 Task: Look for space in Ruston, United States from 8th August, 2023 to 15th August, 2023 for 9 adults in price range Rs.10000 to Rs.14000. Place can be shared room with 5 bedrooms having 9 beds and 5 bathrooms. Property type can be house, flat, guest house. Amenities needed are: wifi, TV, free parkinig on premises, gym, breakfast. Booking option can be shelf check-in. Required host language is English.
Action: Mouse moved to (483, 109)
Screenshot: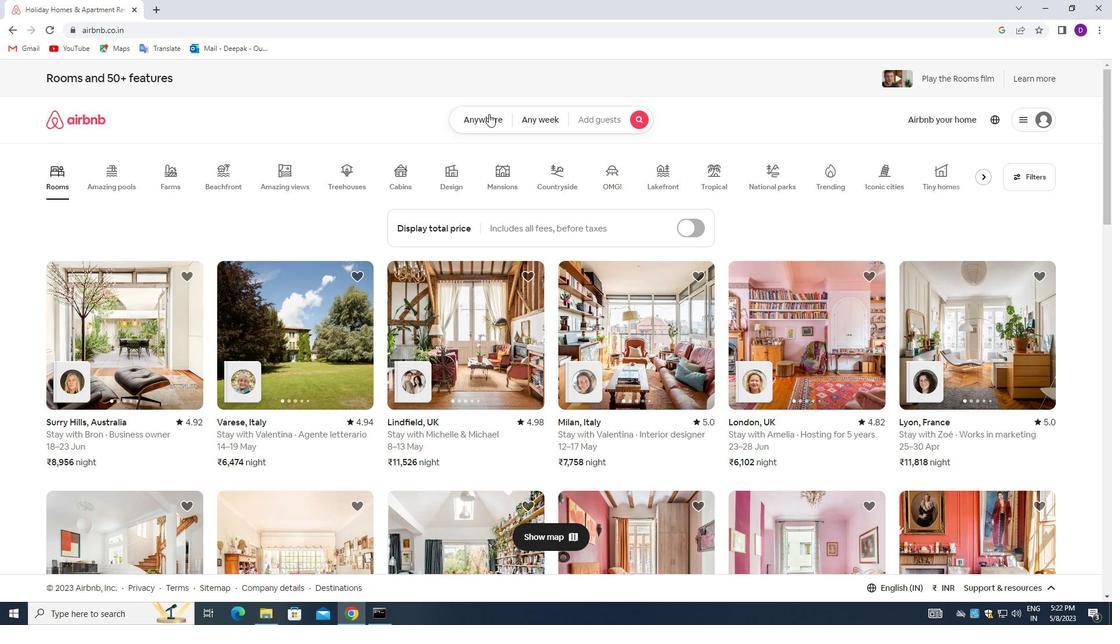 
Action: Mouse pressed left at (483, 109)
Screenshot: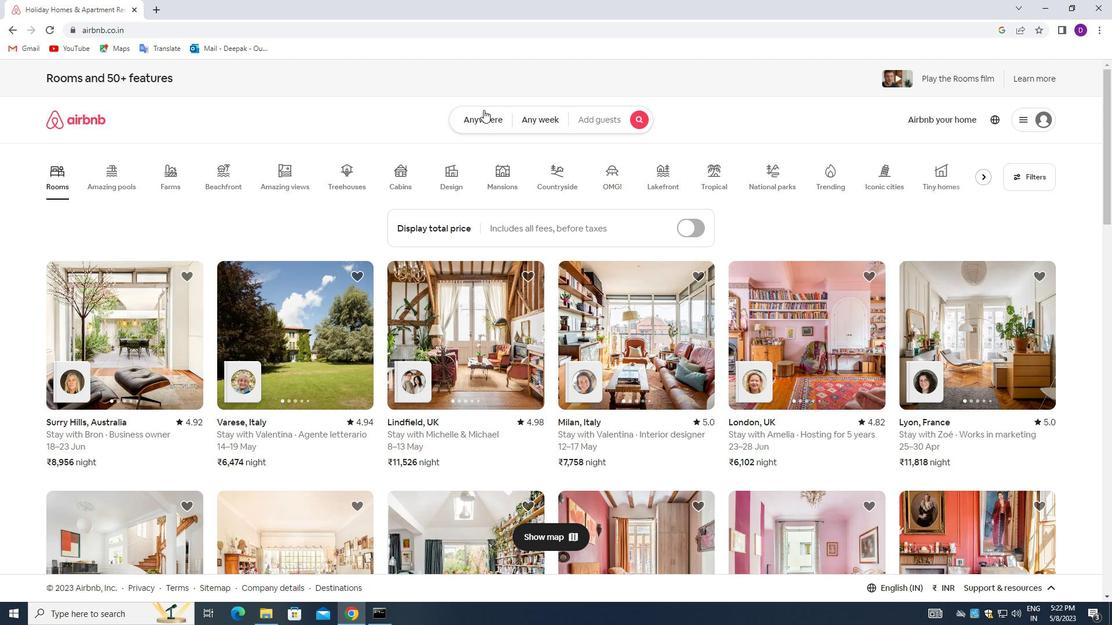 
Action: Mouse moved to (415, 155)
Screenshot: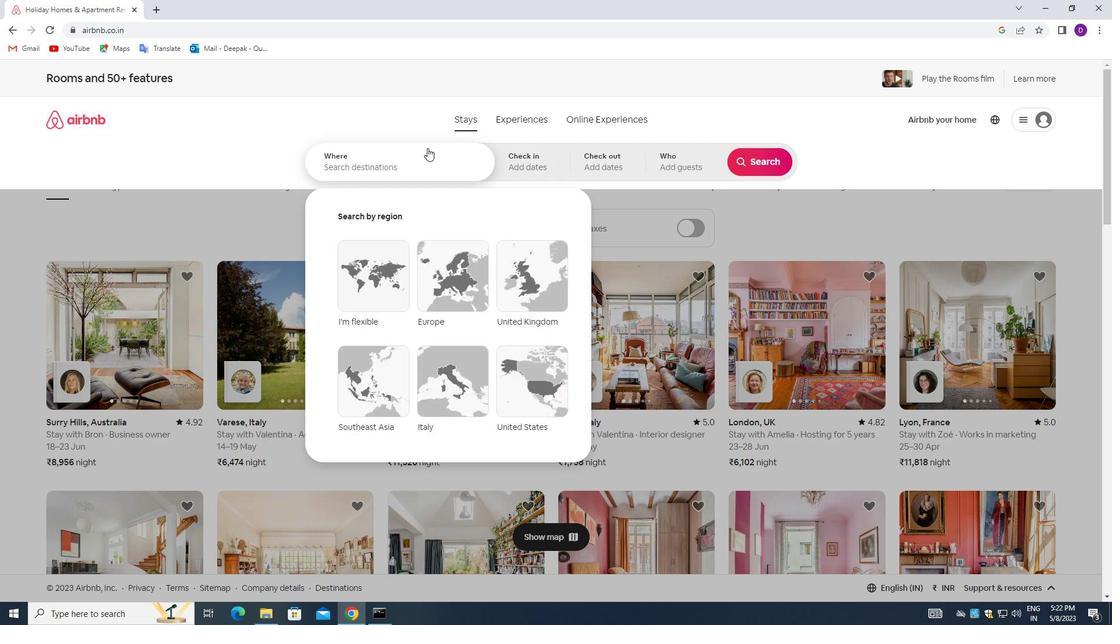 
Action: Mouse pressed left at (415, 155)
Screenshot: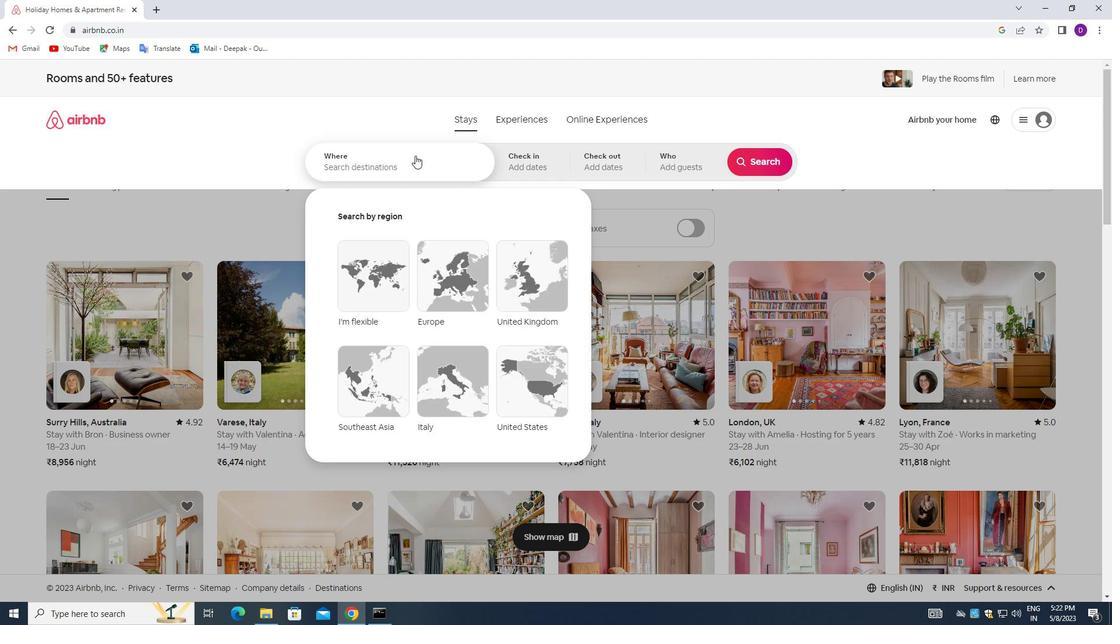 
Action: Mouse moved to (232, 169)
Screenshot: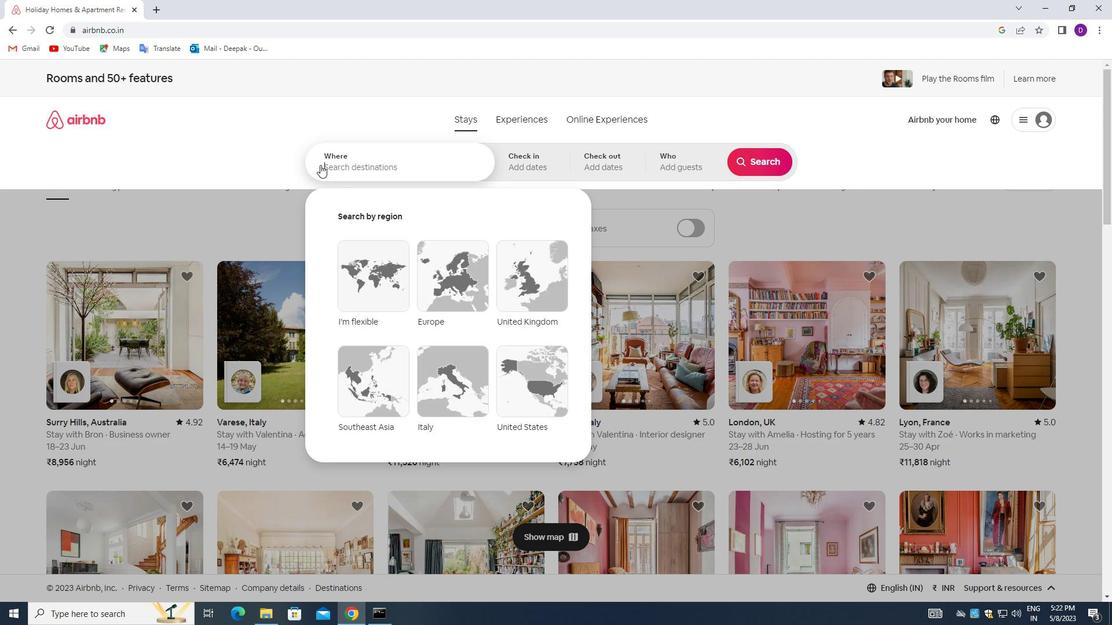 
Action: Key pressed <Key.shift_r>Ruston,<Key.space><Key.shift>UNITED<Key.space><Key.shift_r>STATES<Key.enter>
Screenshot: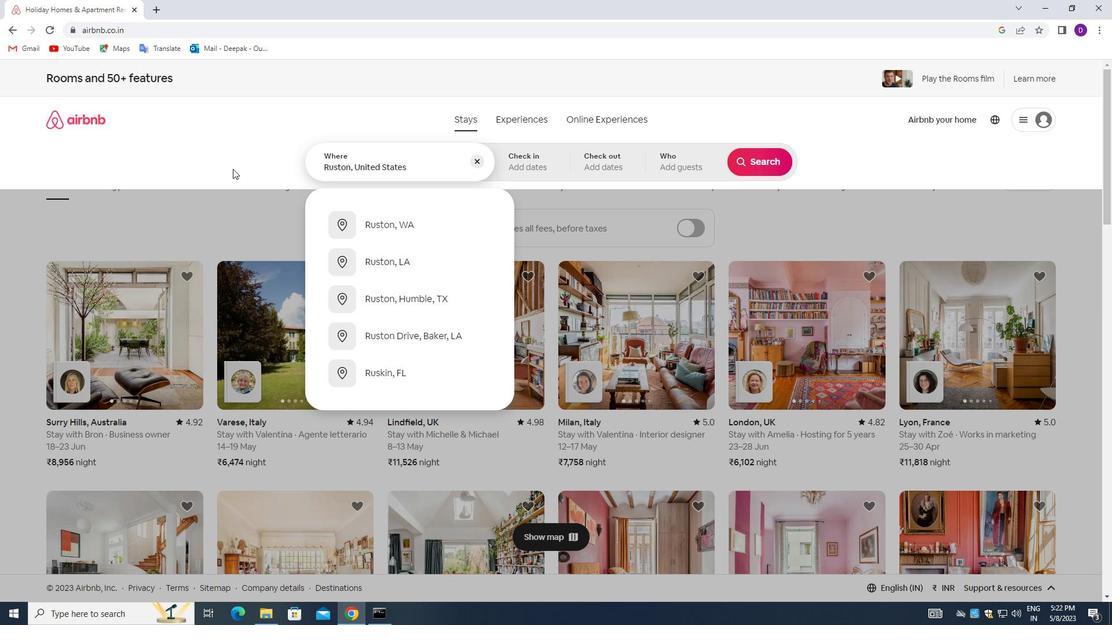 
Action: Mouse moved to (754, 253)
Screenshot: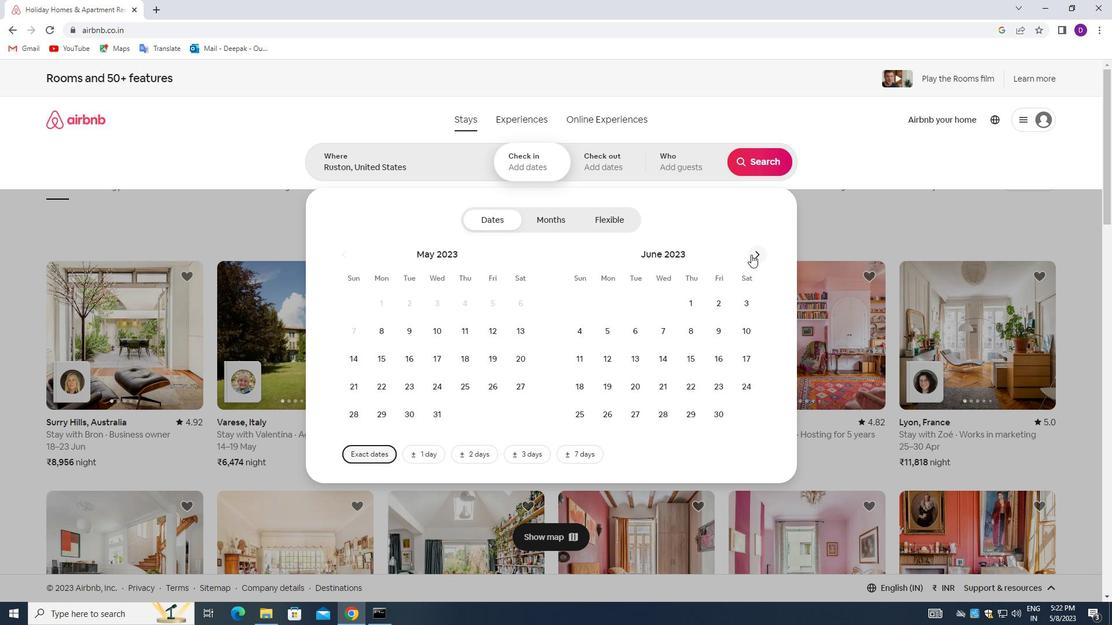 
Action: Mouse pressed left at (754, 253)
Screenshot: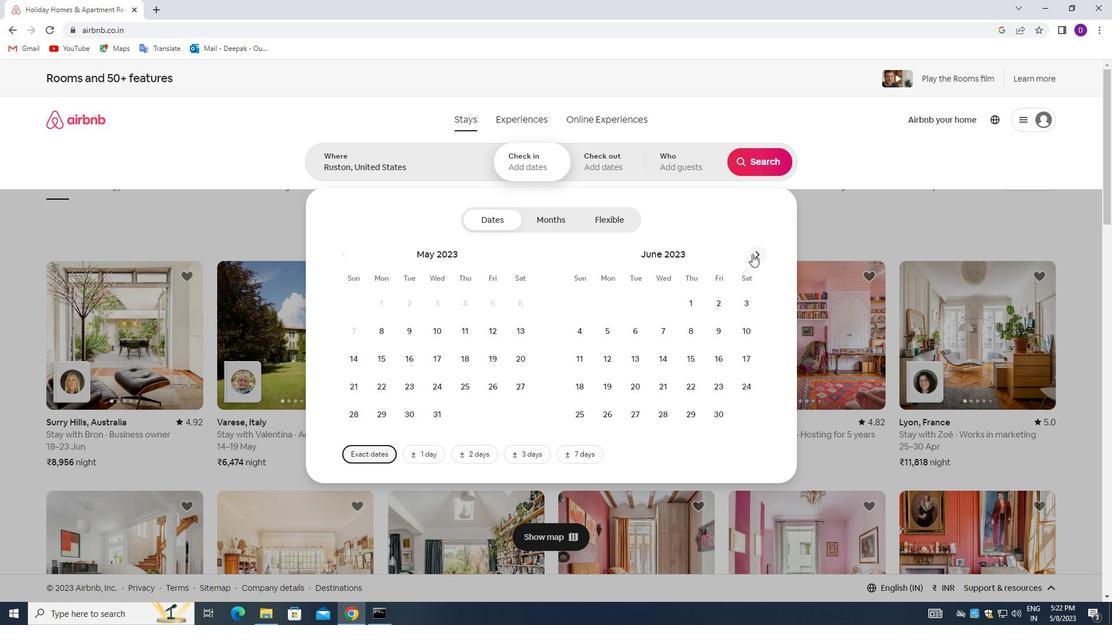 
Action: Mouse pressed left at (754, 253)
Screenshot: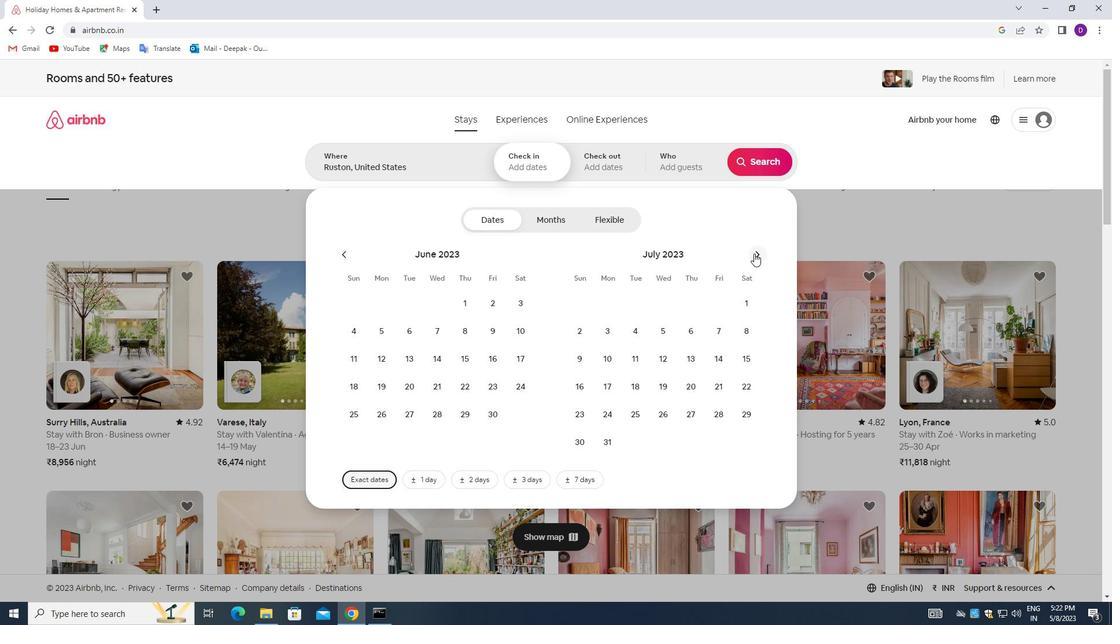
Action: Mouse moved to (643, 329)
Screenshot: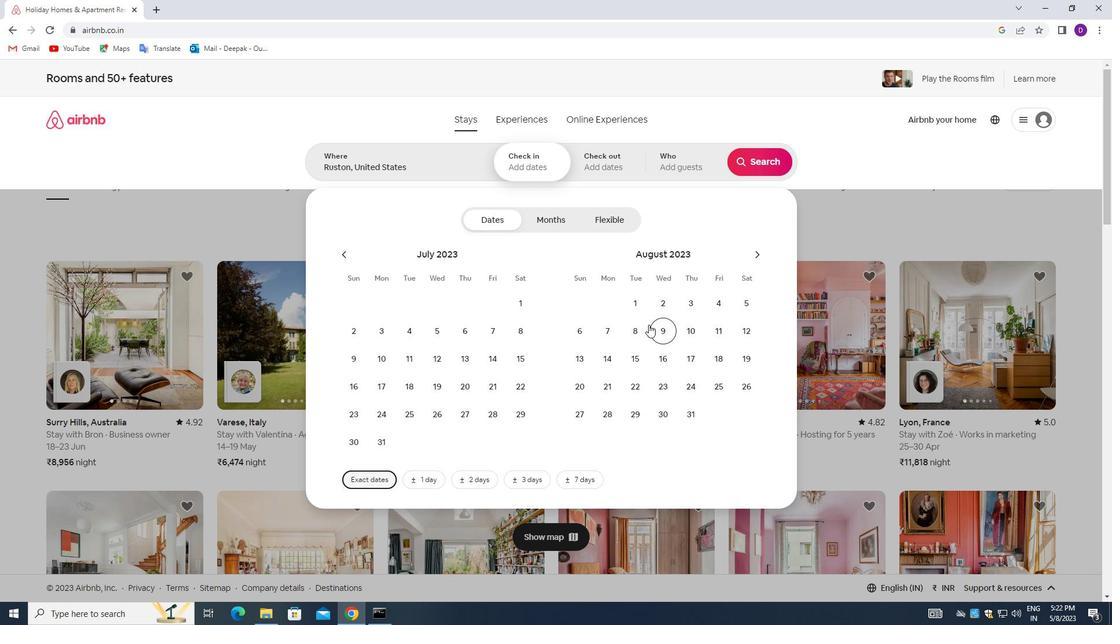 
Action: Mouse pressed left at (643, 329)
Screenshot: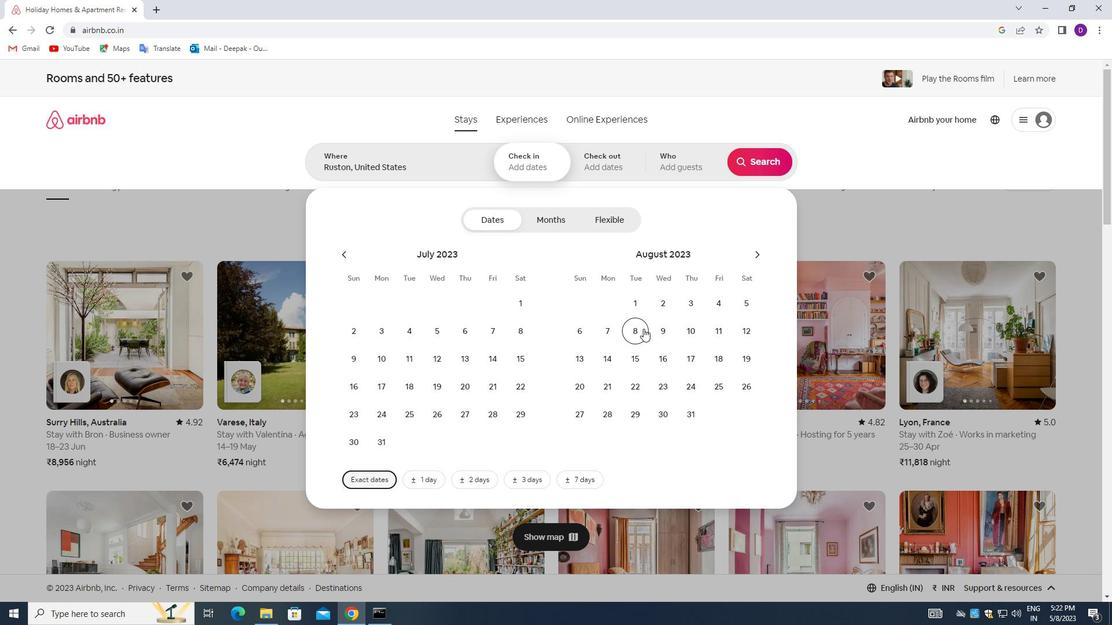 
Action: Mouse moved to (639, 354)
Screenshot: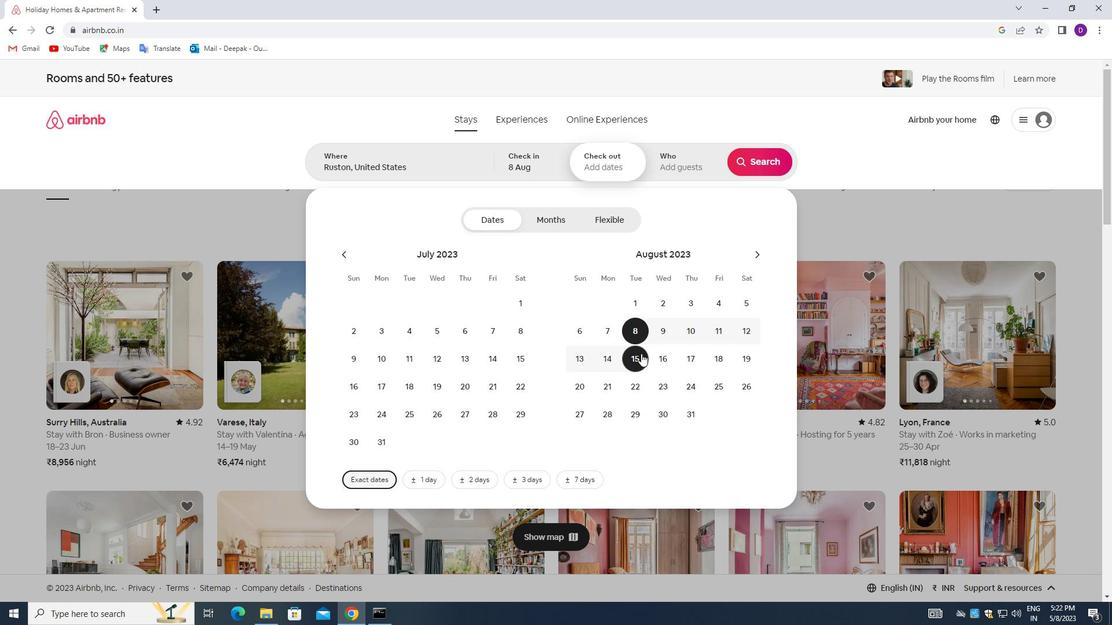 
Action: Mouse pressed left at (639, 354)
Screenshot: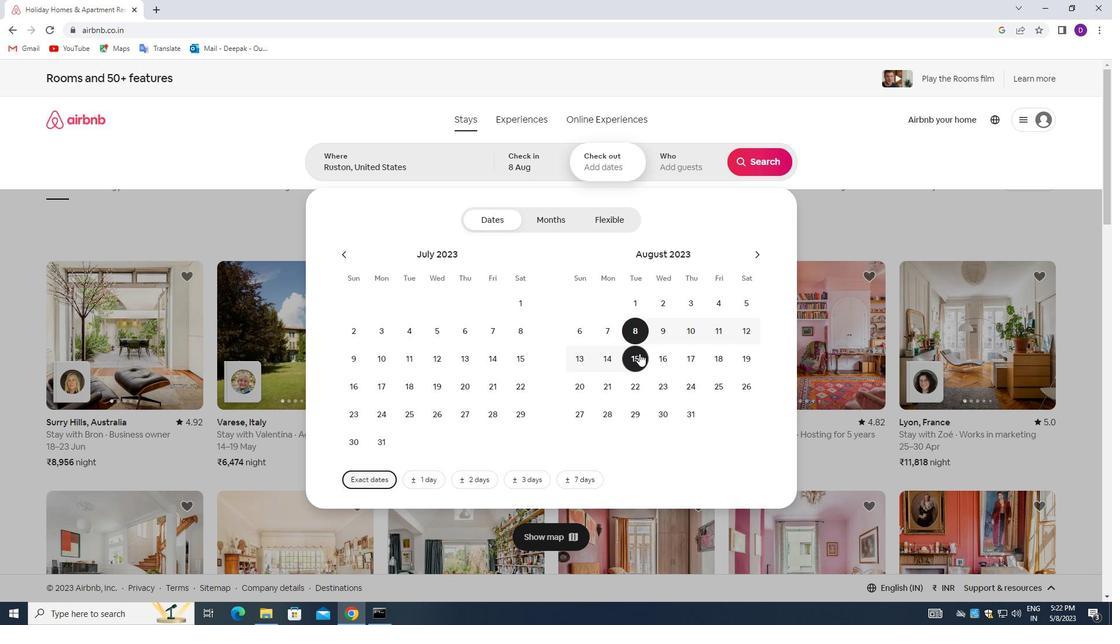 
Action: Mouse moved to (665, 167)
Screenshot: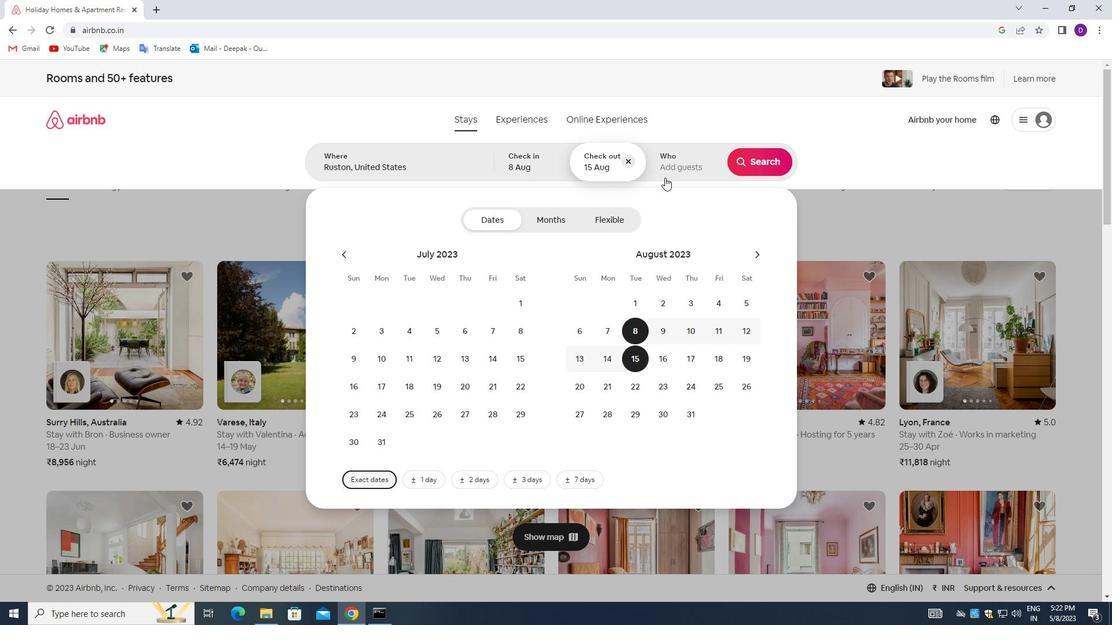 
Action: Mouse pressed left at (665, 167)
Screenshot: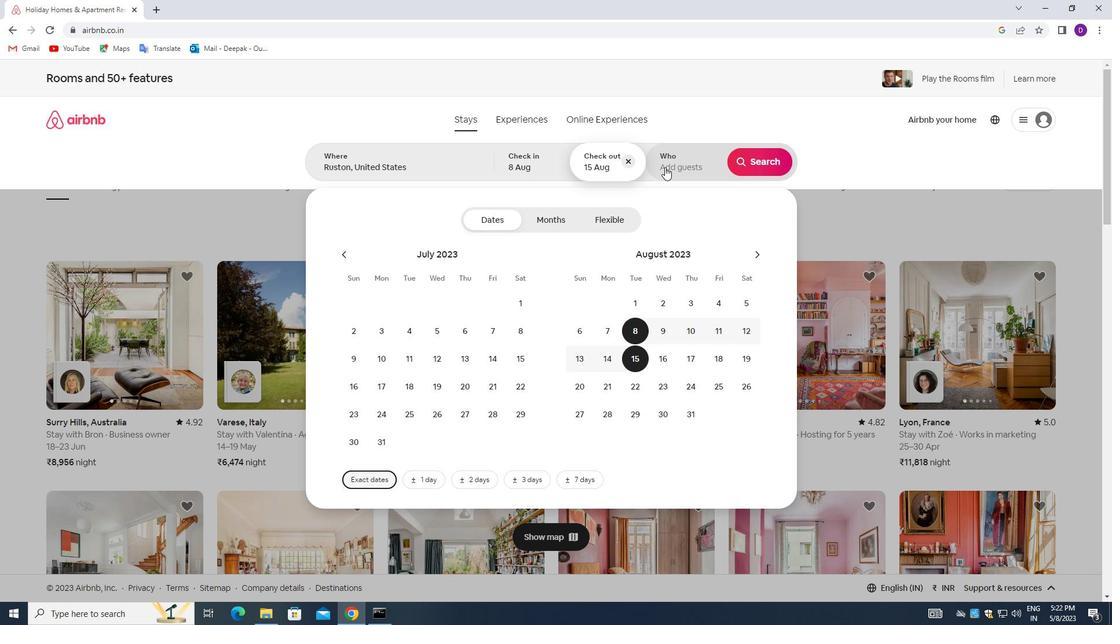 
Action: Mouse moved to (761, 226)
Screenshot: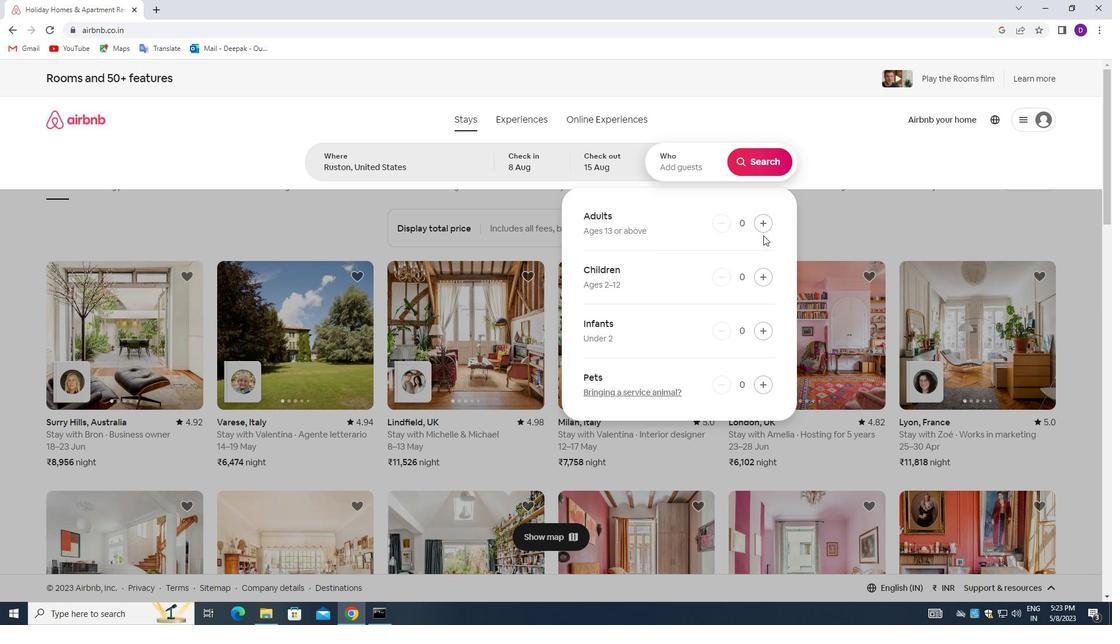 
Action: Mouse pressed left at (761, 226)
Screenshot: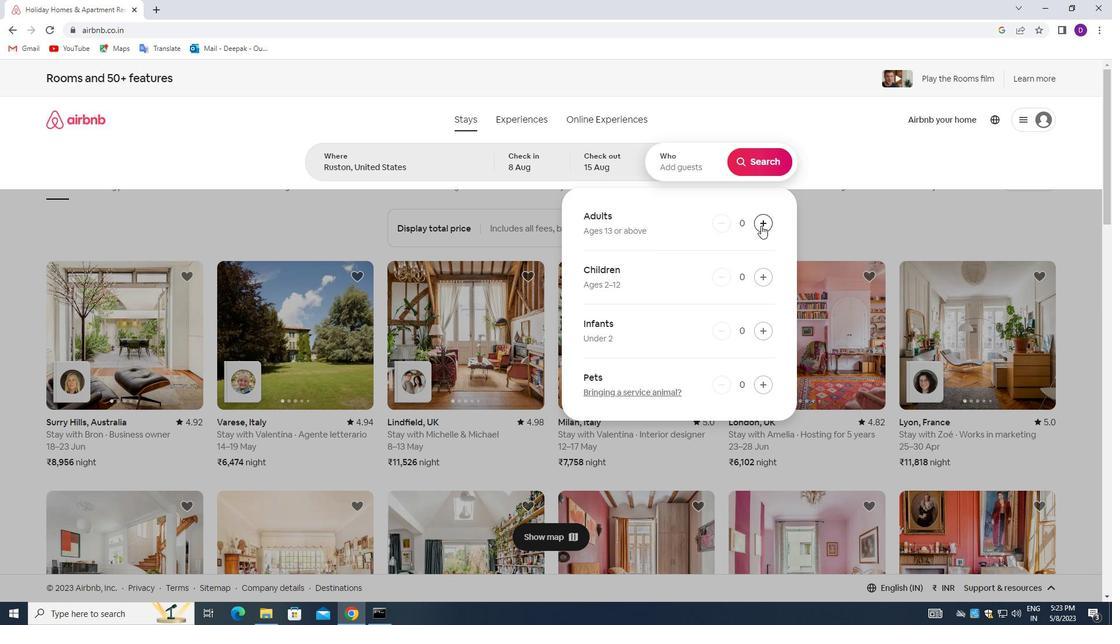 
Action: Mouse pressed left at (761, 226)
Screenshot: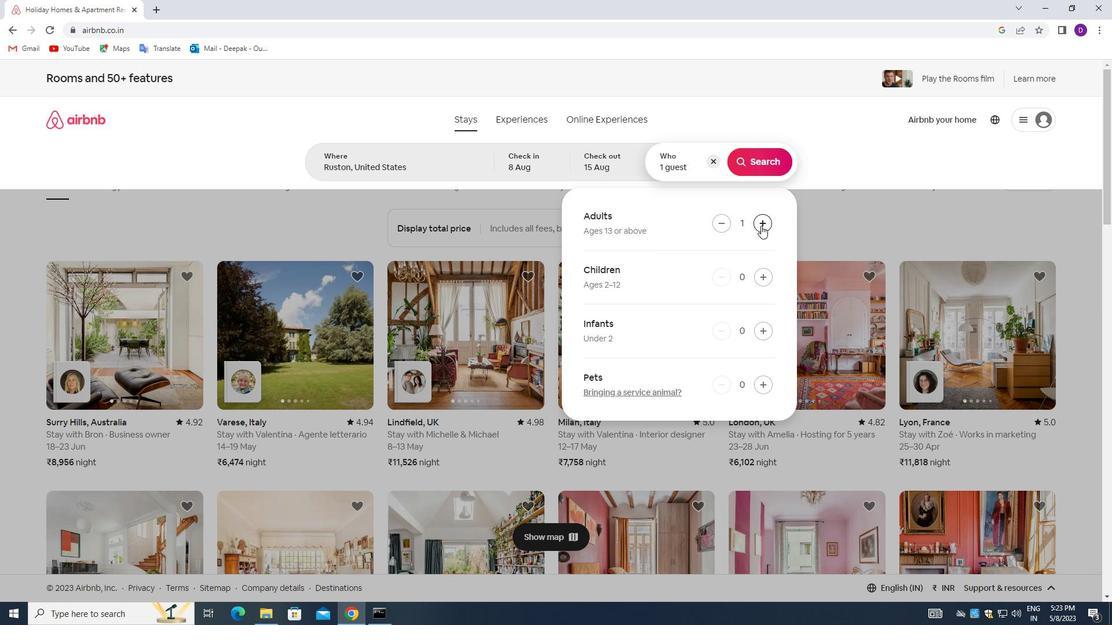 
Action: Mouse pressed left at (761, 226)
Screenshot: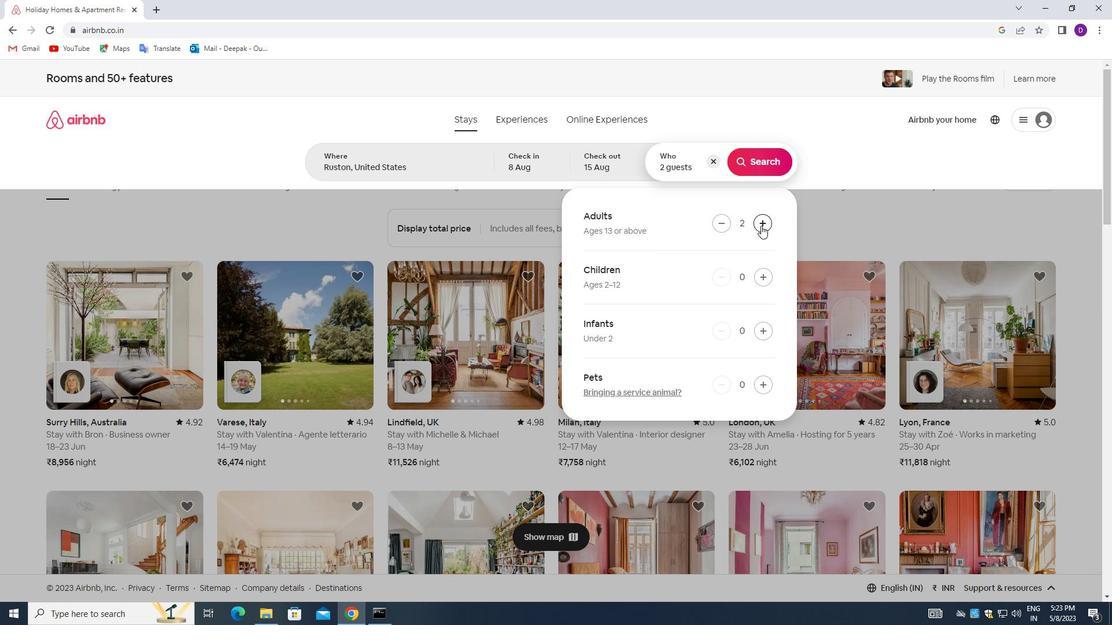 
Action: Mouse pressed left at (761, 226)
Screenshot: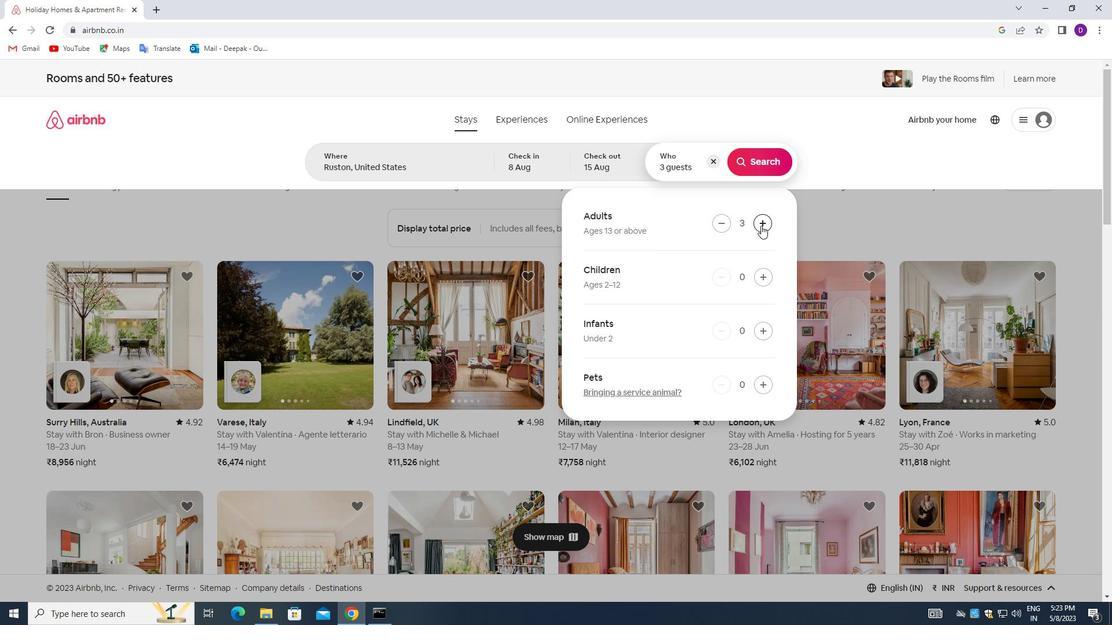 
Action: Mouse pressed left at (761, 226)
Screenshot: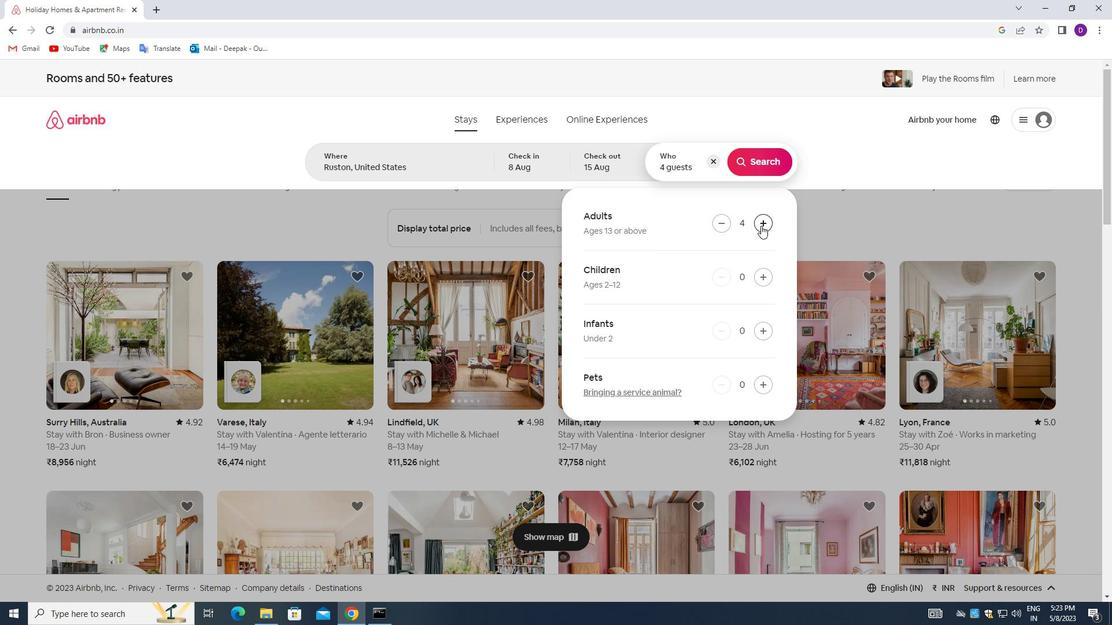 
Action: Mouse pressed left at (761, 226)
Screenshot: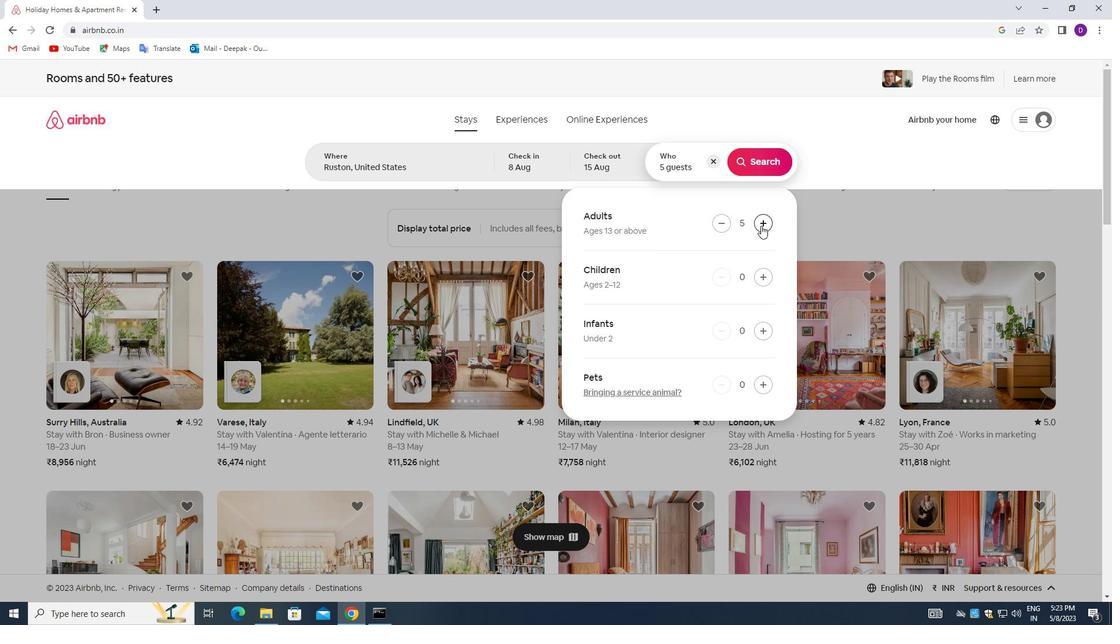 
Action: Mouse pressed left at (761, 226)
Screenshot: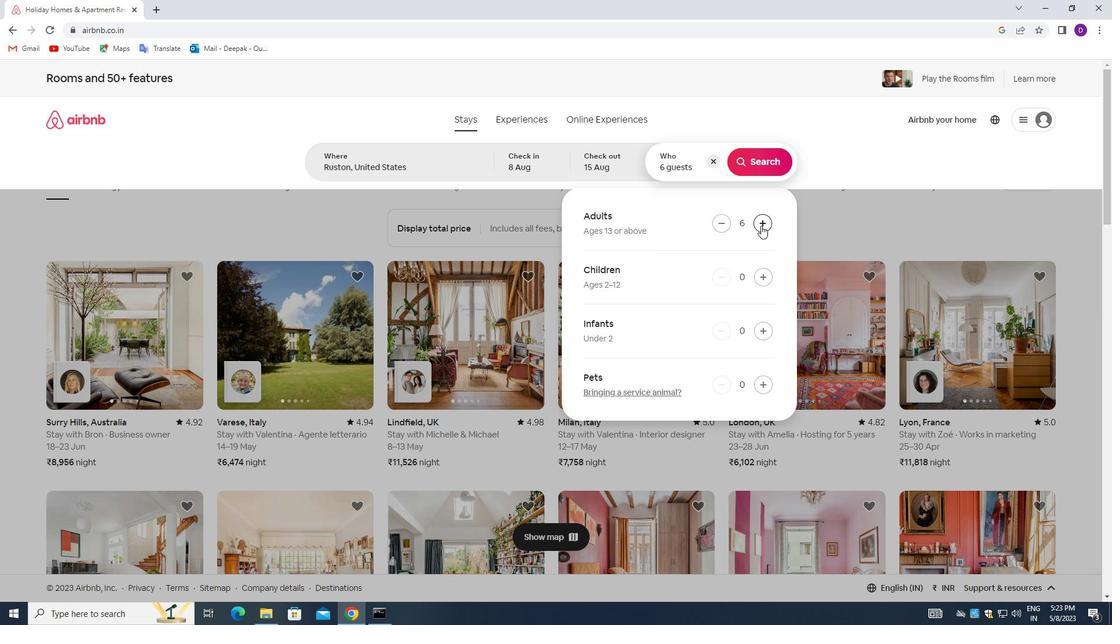 
Action: Mouse pressed left at (761, 226)
Screenshot: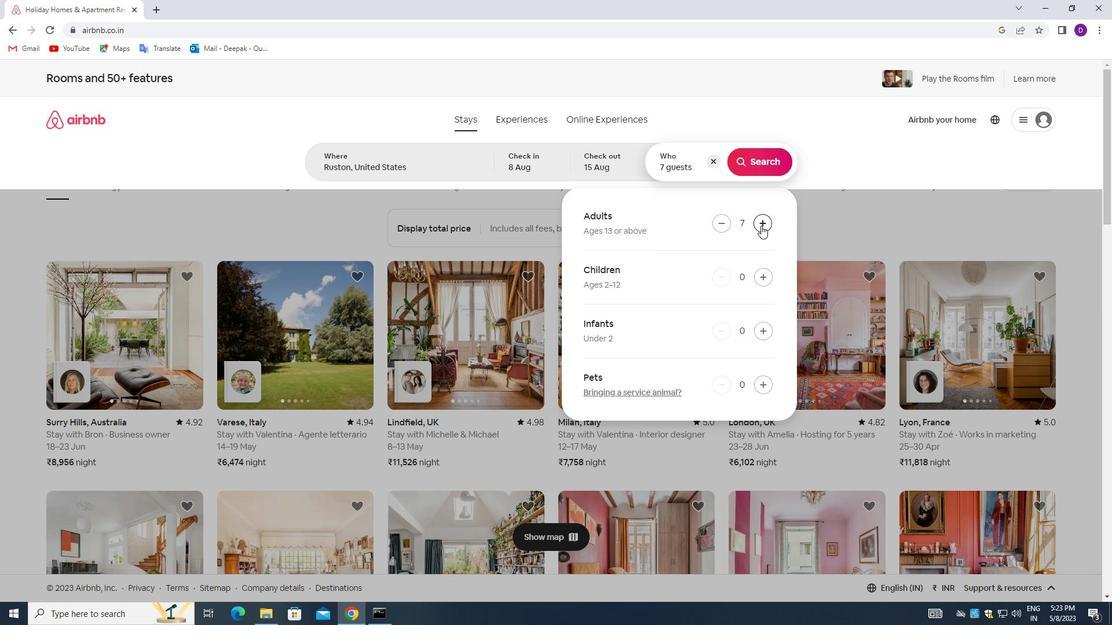 
Action: Mouse pressed left at (761, 226)
Screenshot: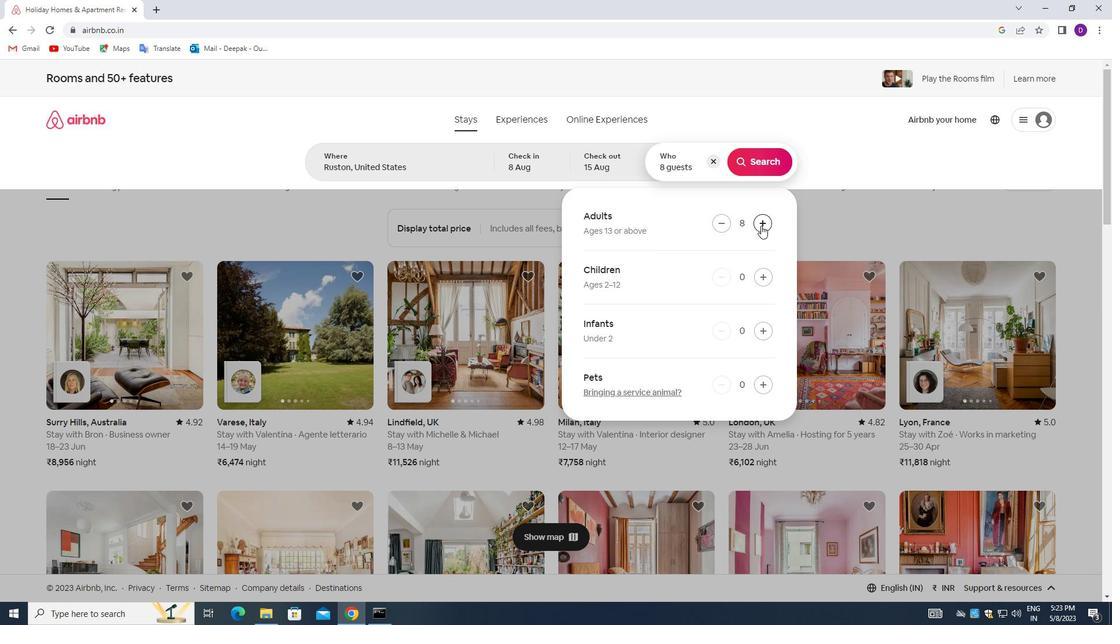 
Action: Mouse moved to (758, 157)
Screenshot: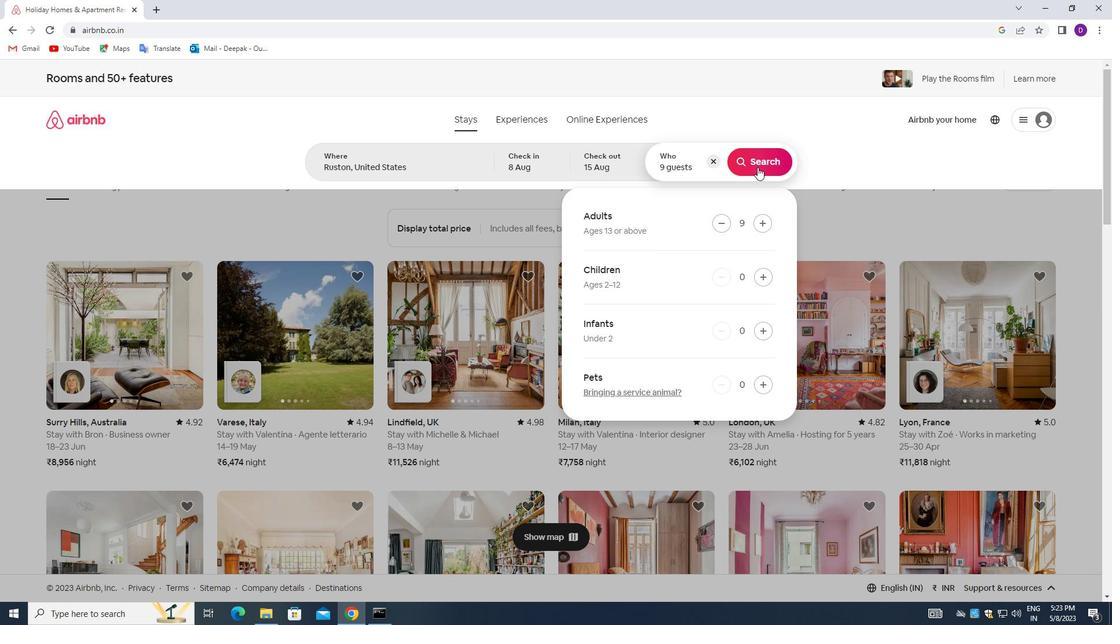
Action: Mouse pressed left at (758, 157)
Screenshot: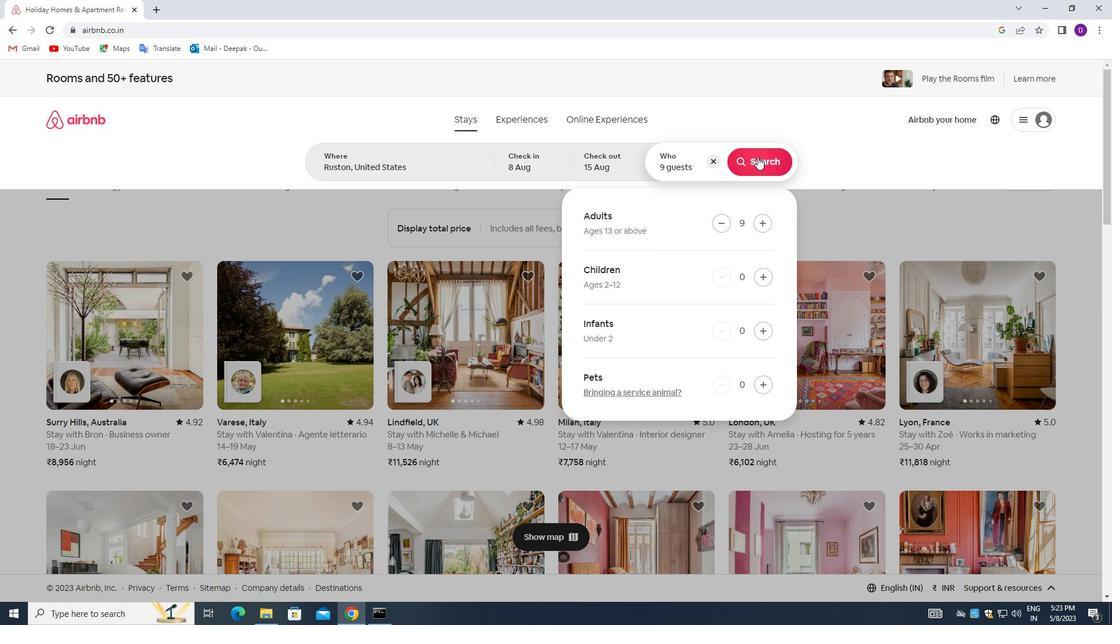 
Action: Mouse moved to (1046, 127)
Screenshot: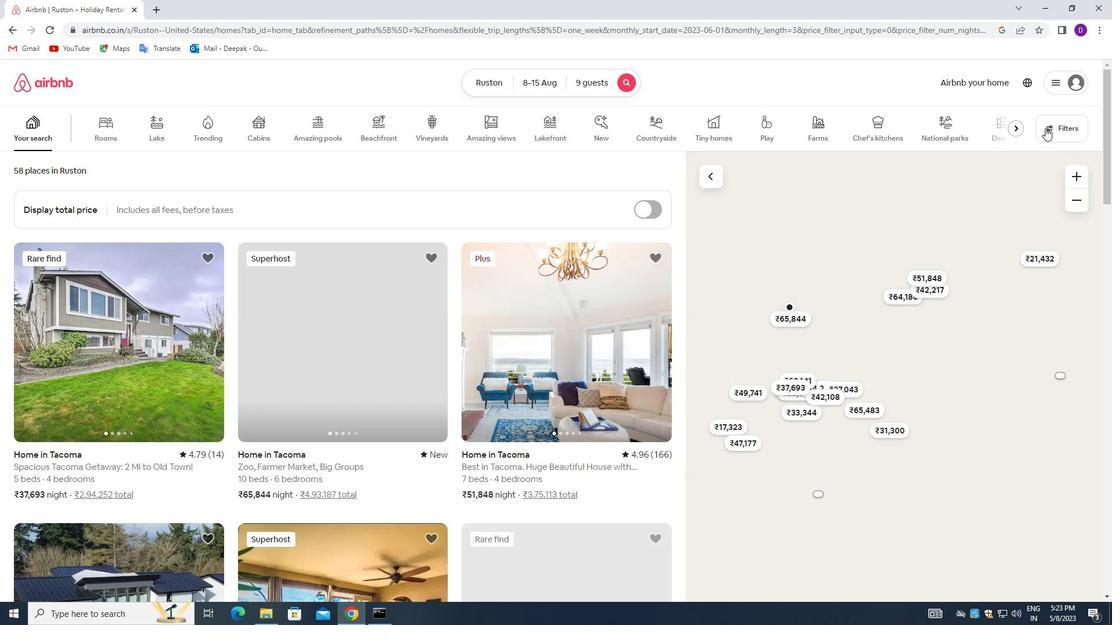 
Action: Mouse pressed left at (1046, 127)
Screenshot: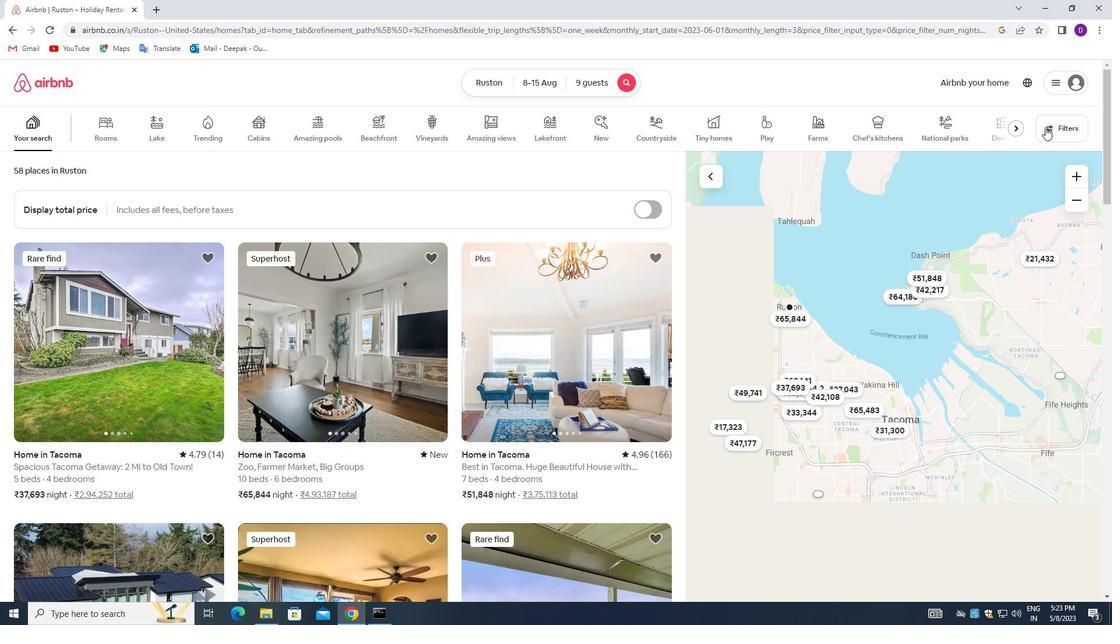 
Action: Mouse moved to (412, 414)
Screenshot: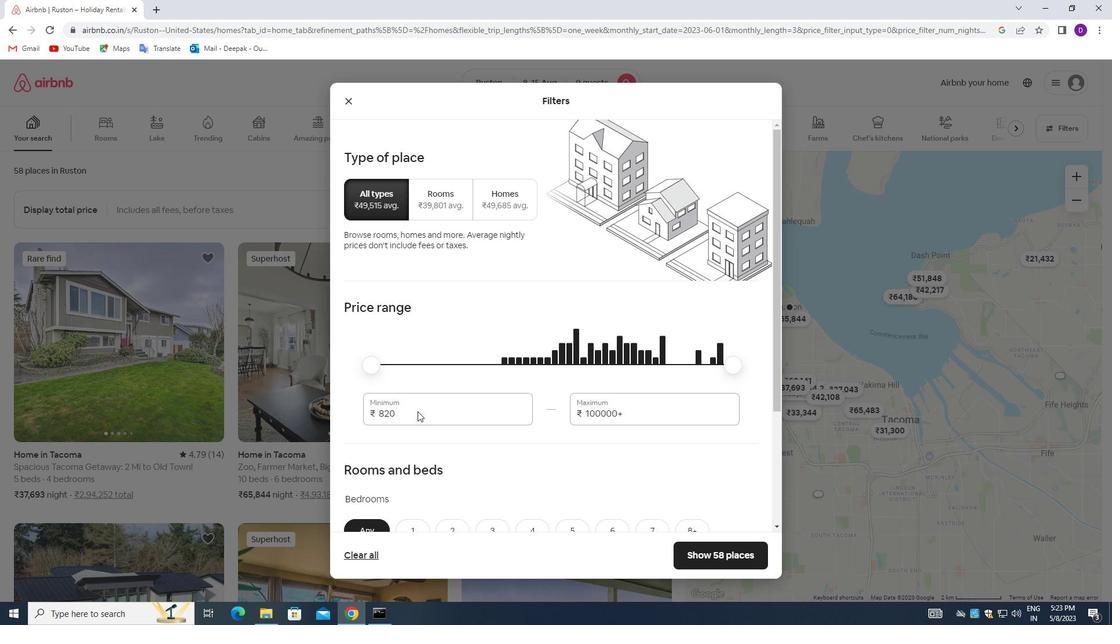 
Action: Mouse pressed left at (412, 414)
Screenshot: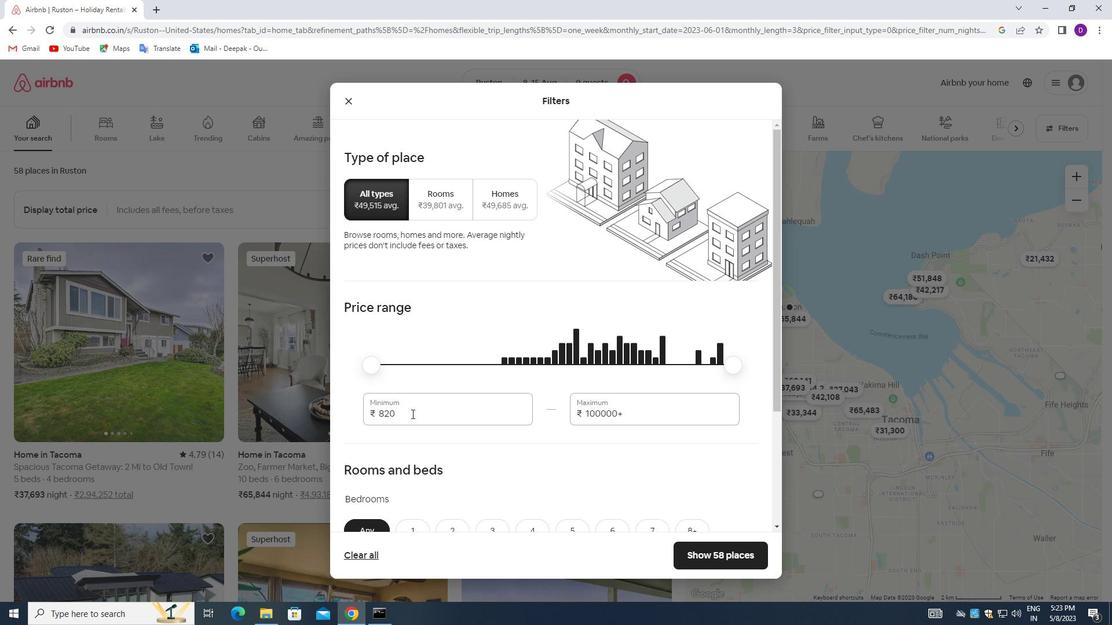 
Action: Mouse pressed left at (412, 414)
Screenshot: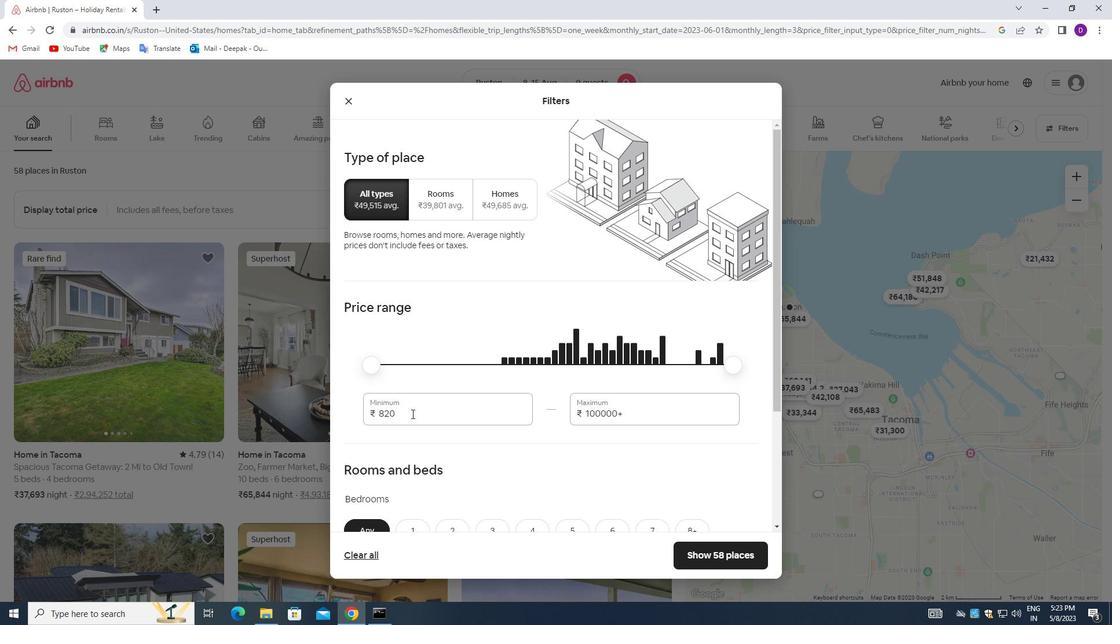 
Action: Mouse moved to (402, 329)
Screenshot: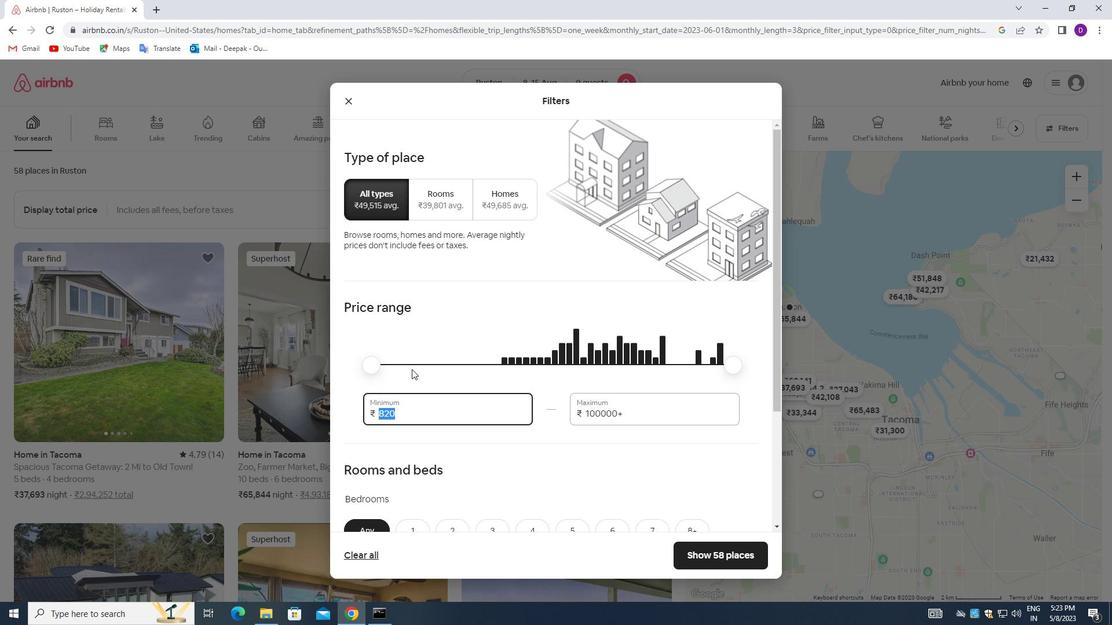 
Action: Key pressed 10000<Key.tab>14000
Screenshot: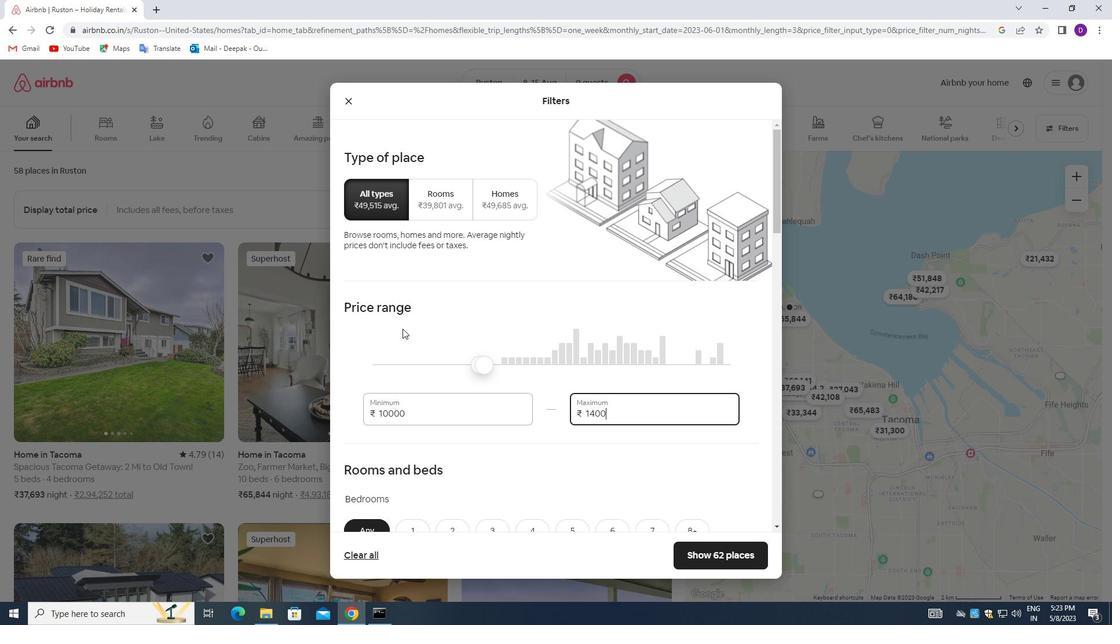 
Action: Mouse moved to (484, 394)
Screenshot: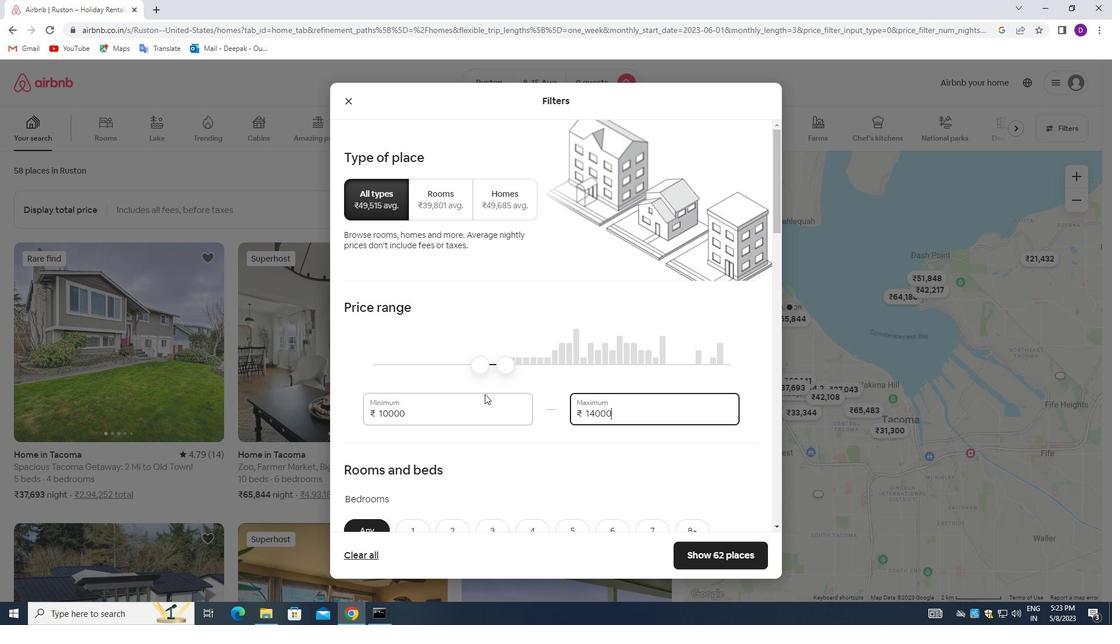 
Action: Mouse scrolled (484, 393) with delta (0, 0)
Screenshot: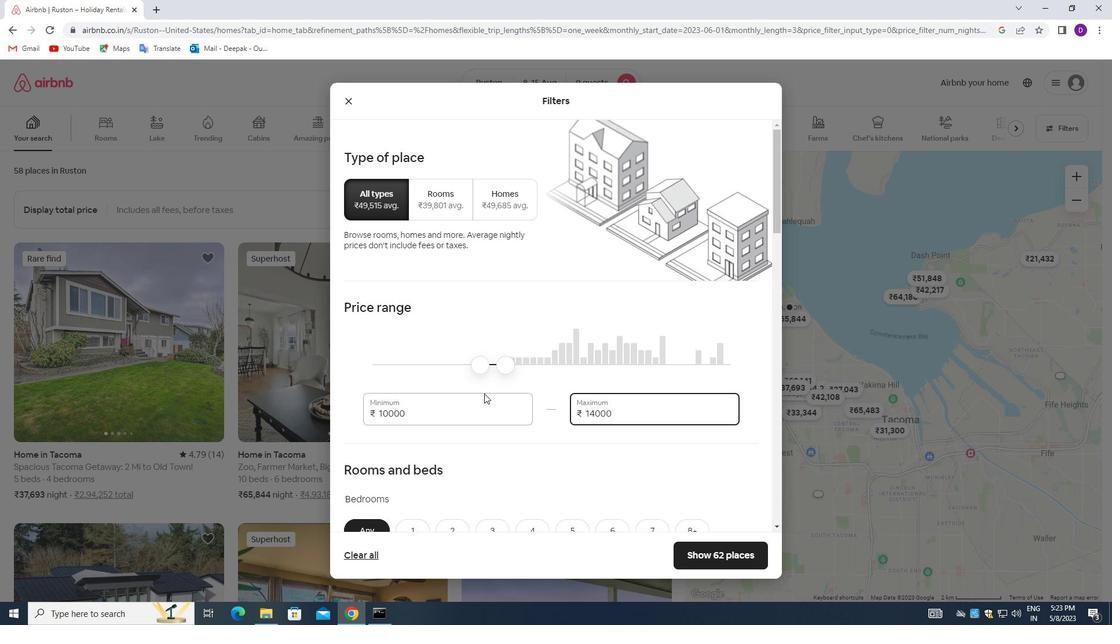 
Action: Mouse scrolled (484, 393) with delta (0, 0)
Screenshot: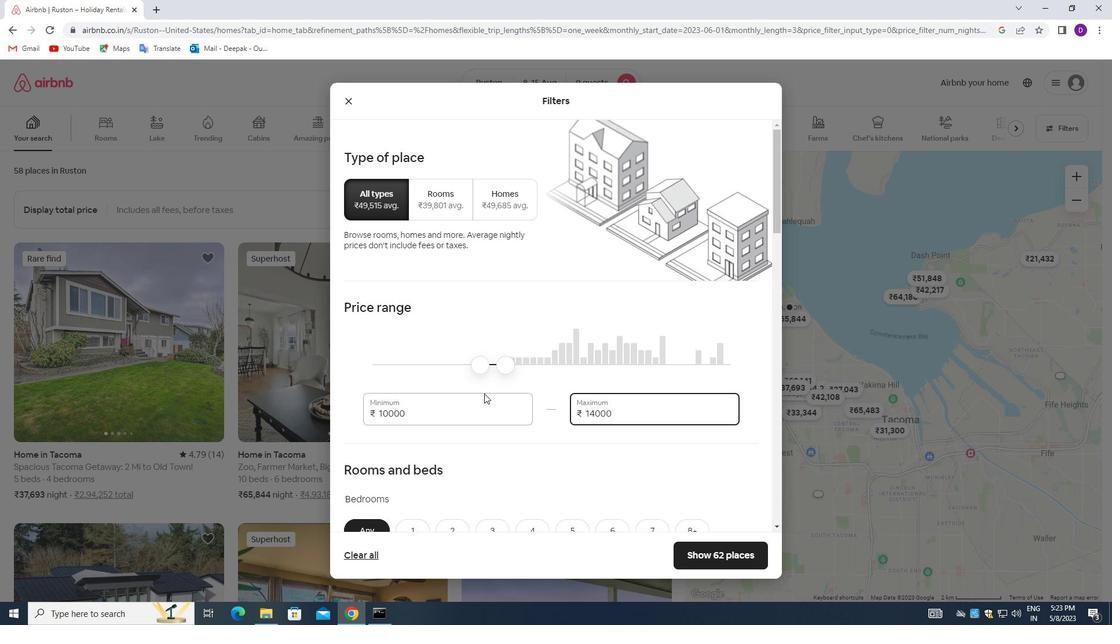 
Action: Mouse scrolled (484, 393) with delta (0, 0)
Screenshot: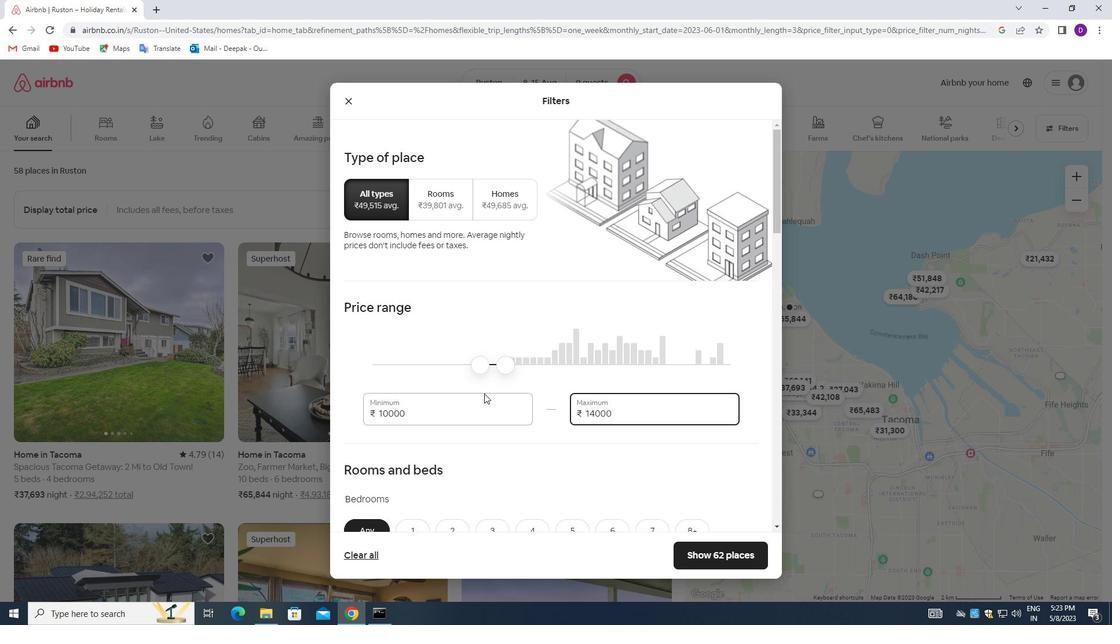 
Action: Mouse scrolled (484, 393) with delta (0, 0)
Screenshot: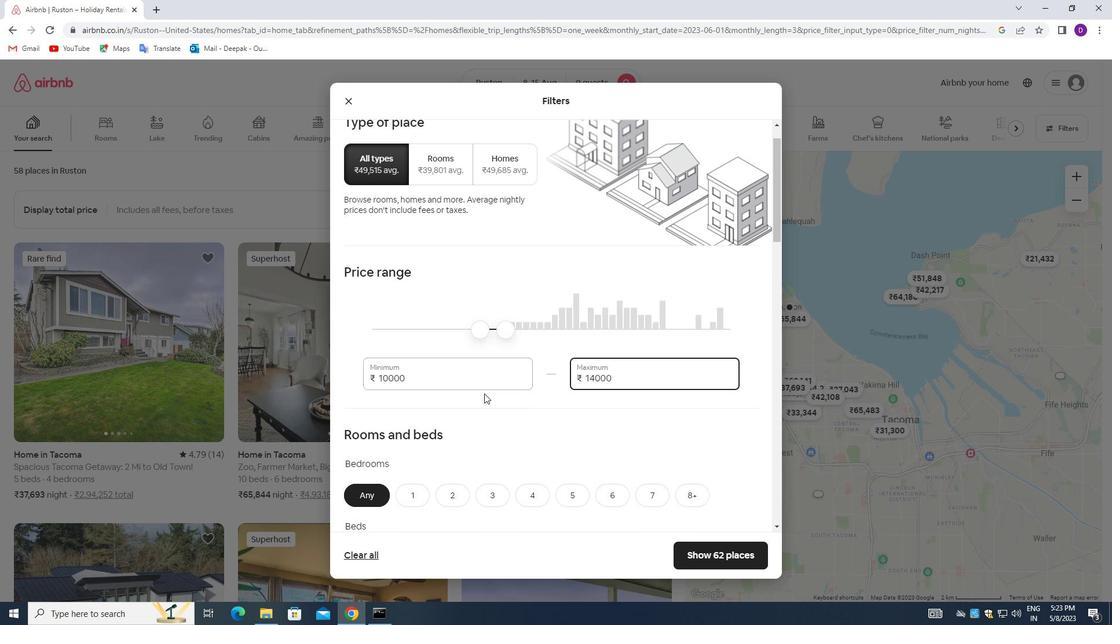 
Action: Mouse moved to (572, 305)
Screenshot: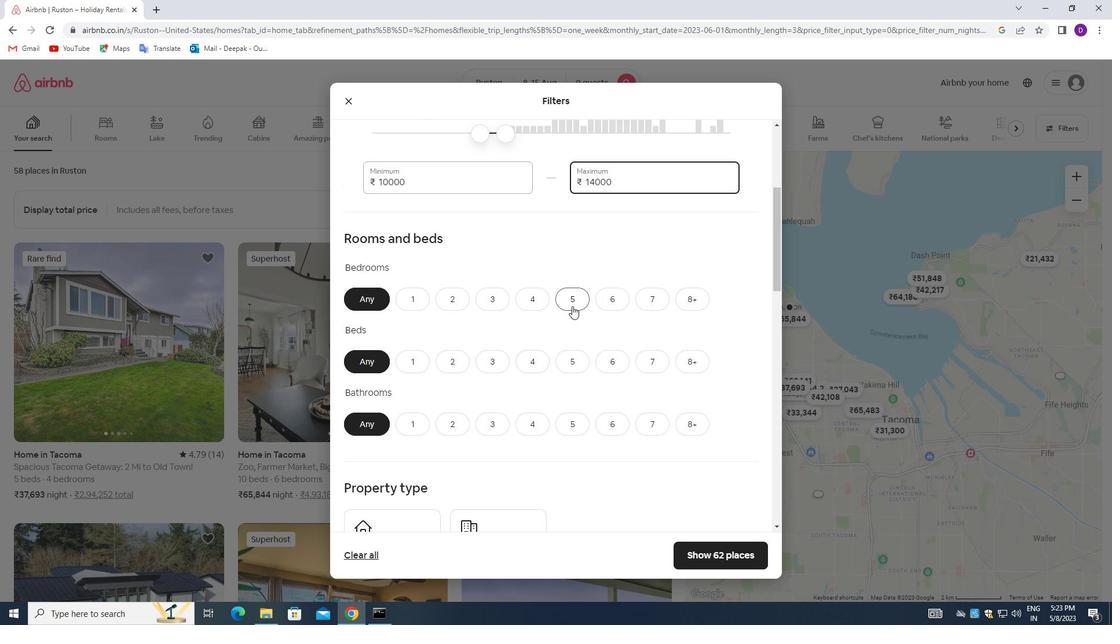 
Action: Mouse pressed left at (572, 305)
Screenshot: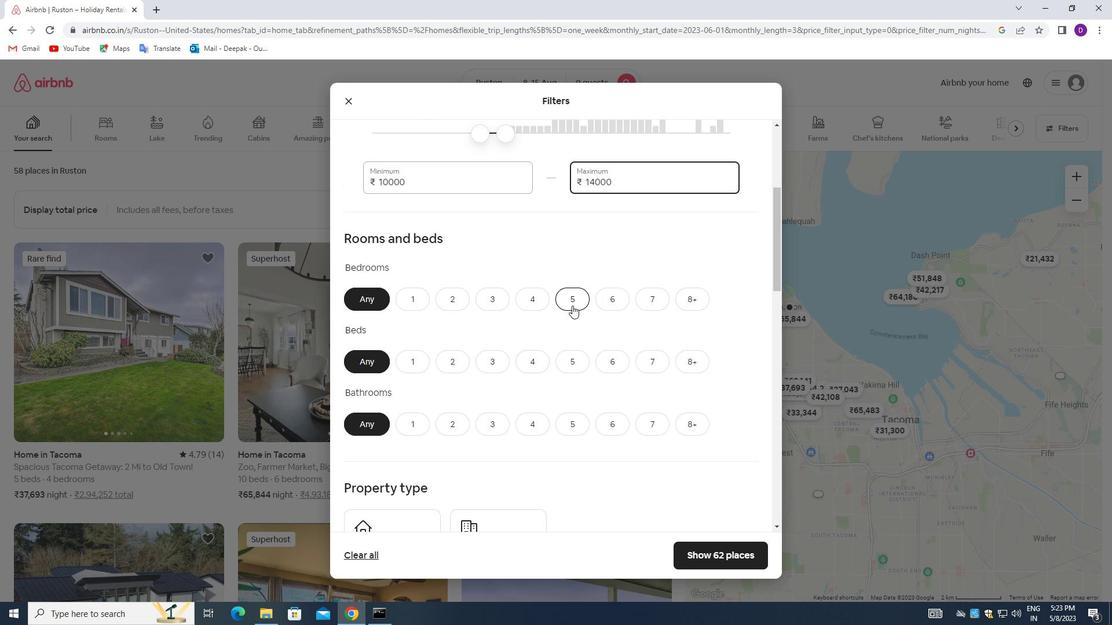 
Action: Mouse moved to (690, 369)
Screenshot: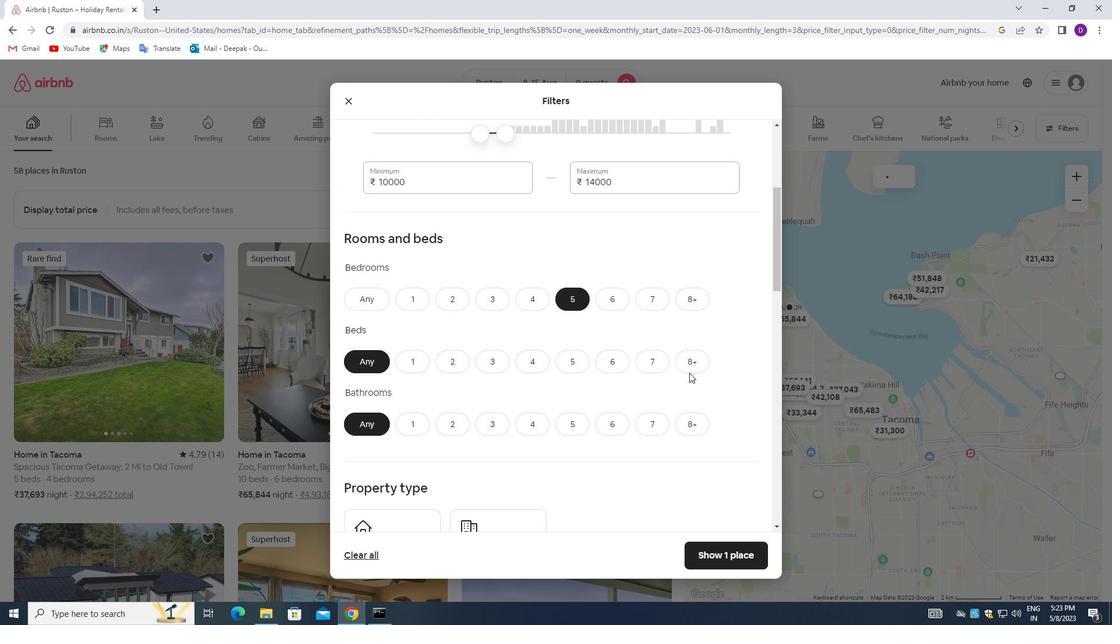 
Action: Mouse pressed left at (690, 369)
Screenshot: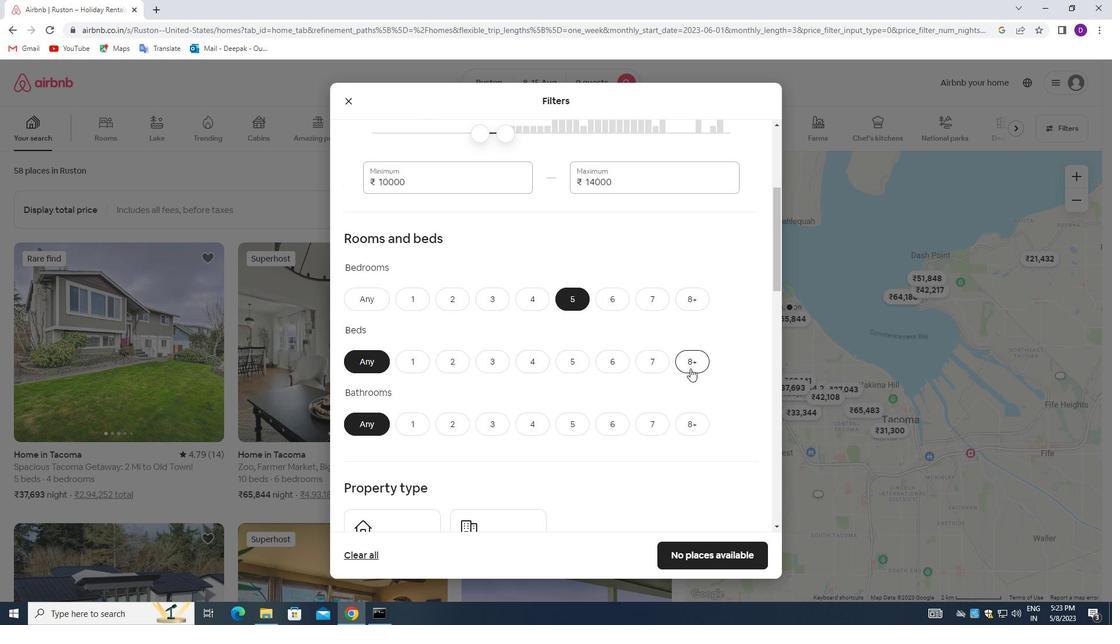 
Action: Mouse moved to (571, 420)
Screenshot: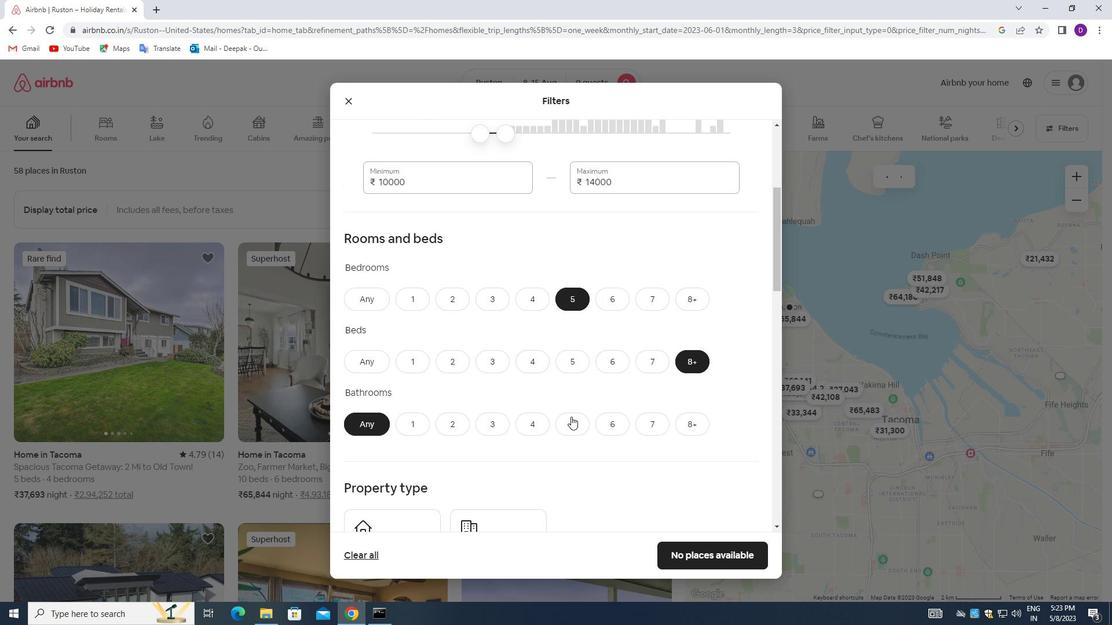
Action: Mouse pressed left at (571, 420)
Screenshot: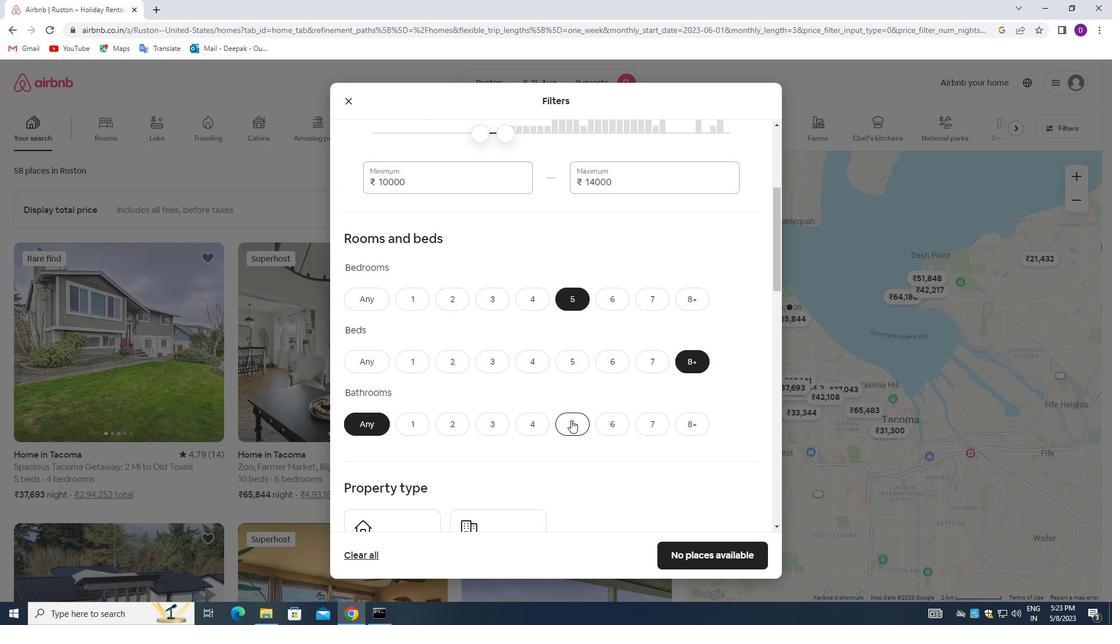 
Action: Mouse moved to (528, 367)
Screenshot: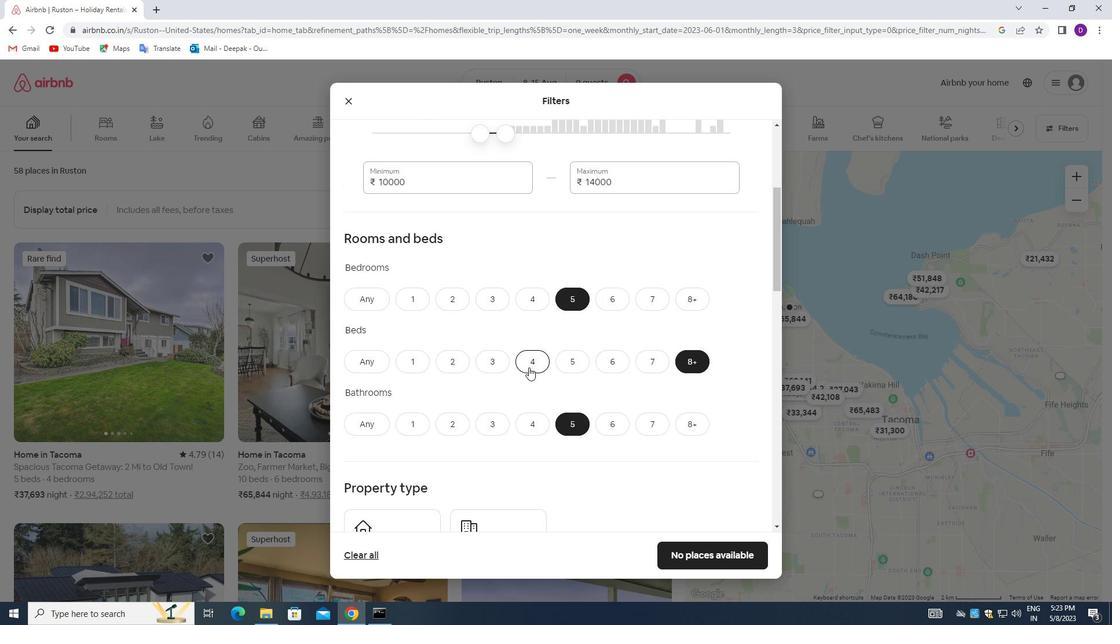 
Action: Mouse scrolled (528, 366) with delta (0, 0)
Screenshot: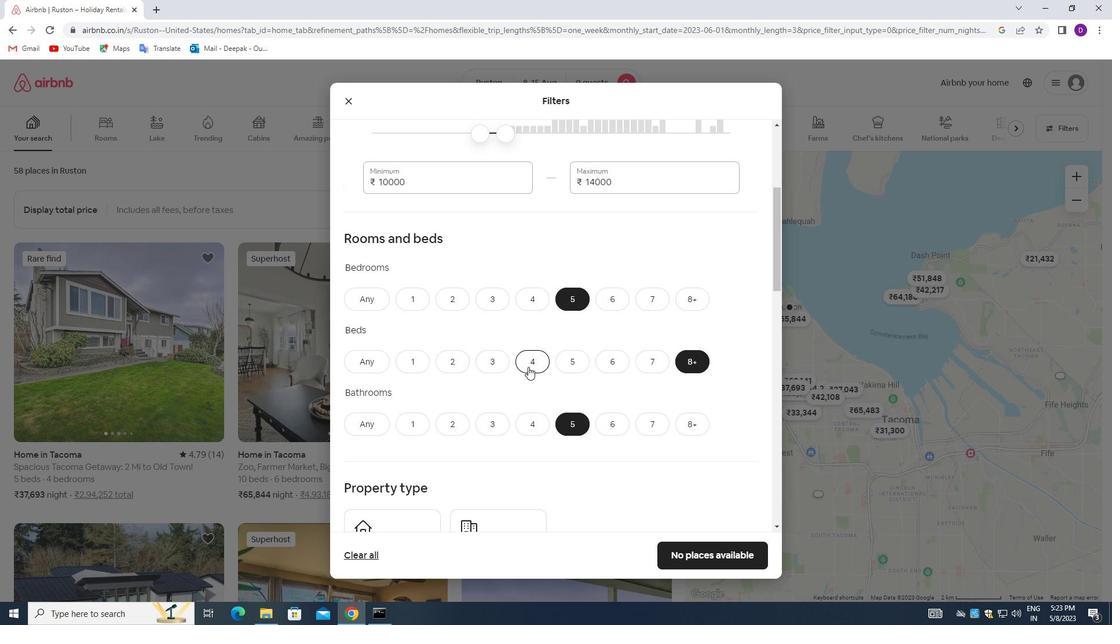 
Action: Mouse scrolled (528, 366) with delta (0, 0)
Screenshot: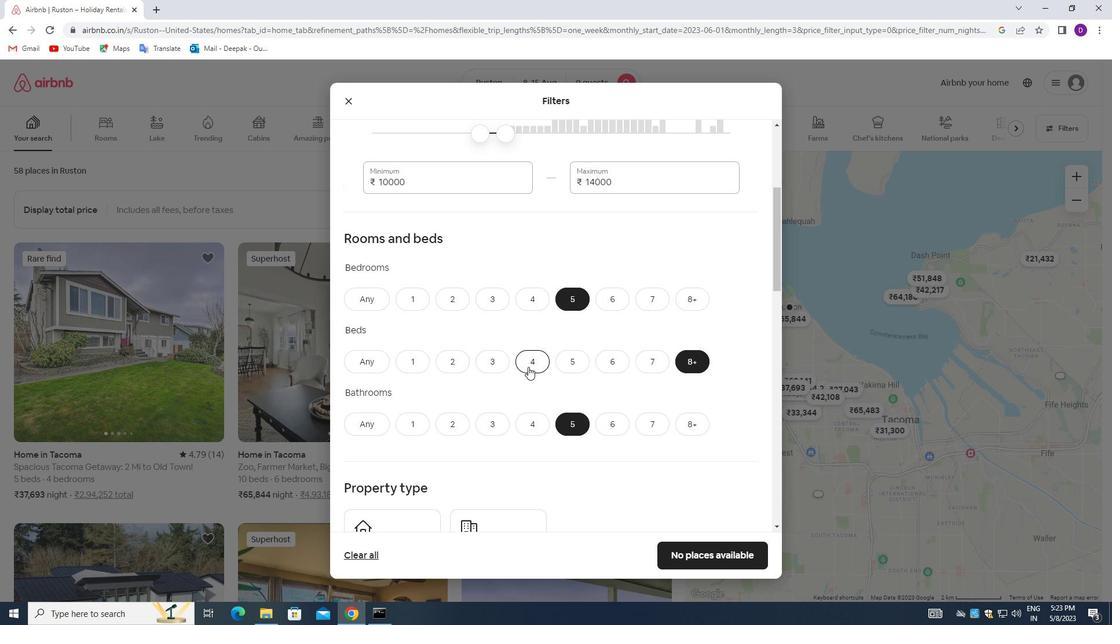 
Action: Mouse scrolled (528, 366) with delta (0, 0)
Screenshot: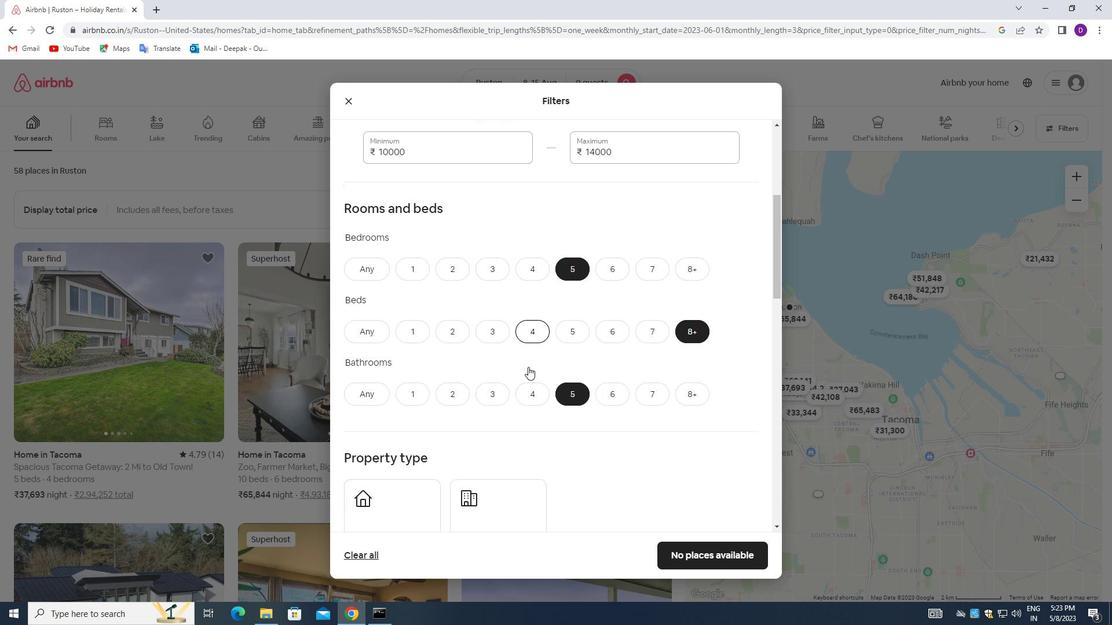 
Action: Mouse moved to (382, 355)
Screenshot: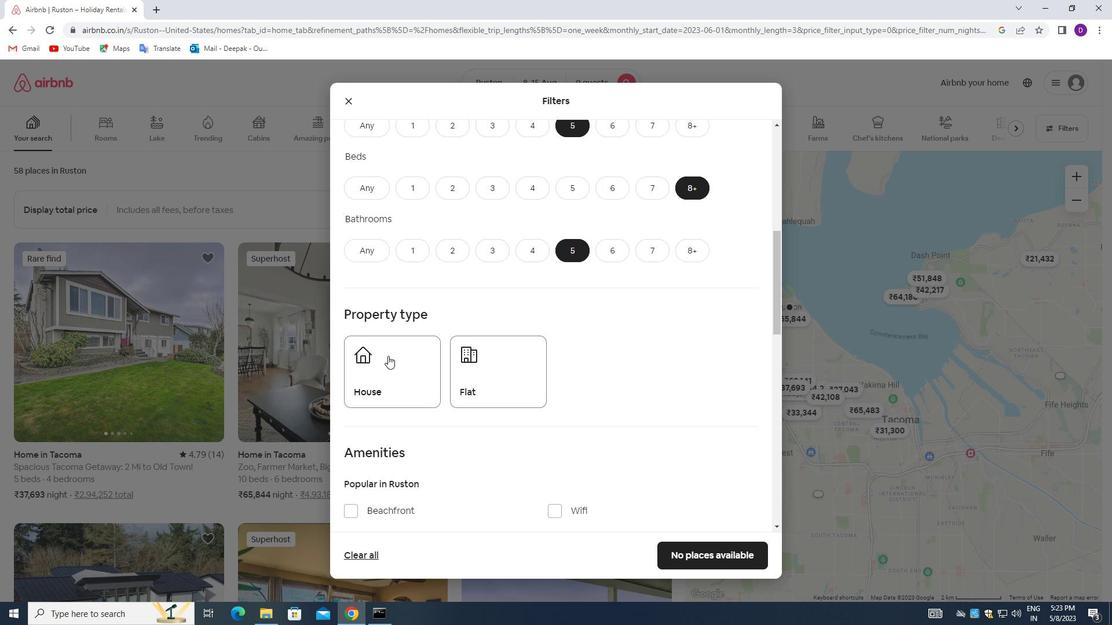 
Action: Mouse pressed left at (382, 355)
Screenshot: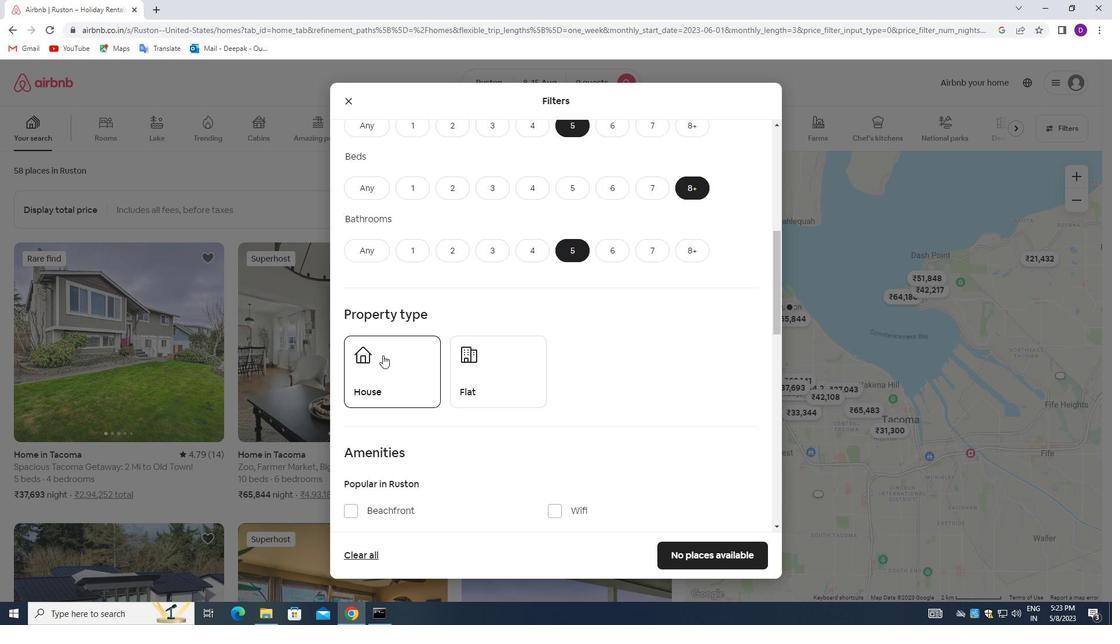 
Action: Mouse moved to (485, 376)
Screenshot: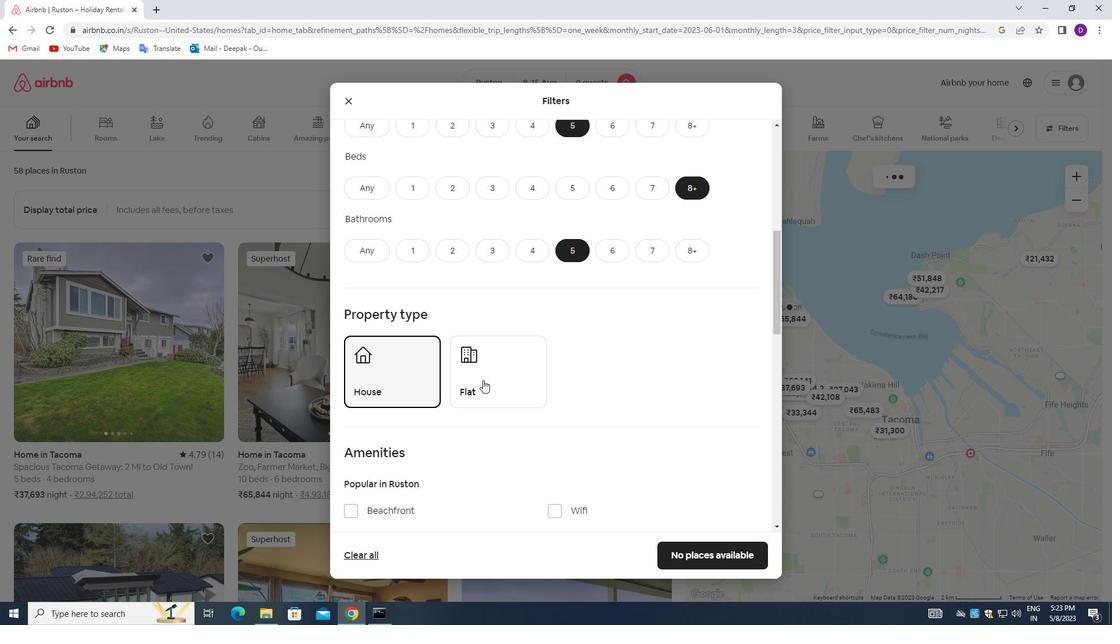 
Action: Mouse pressed left at (485, 376)
Screenshot: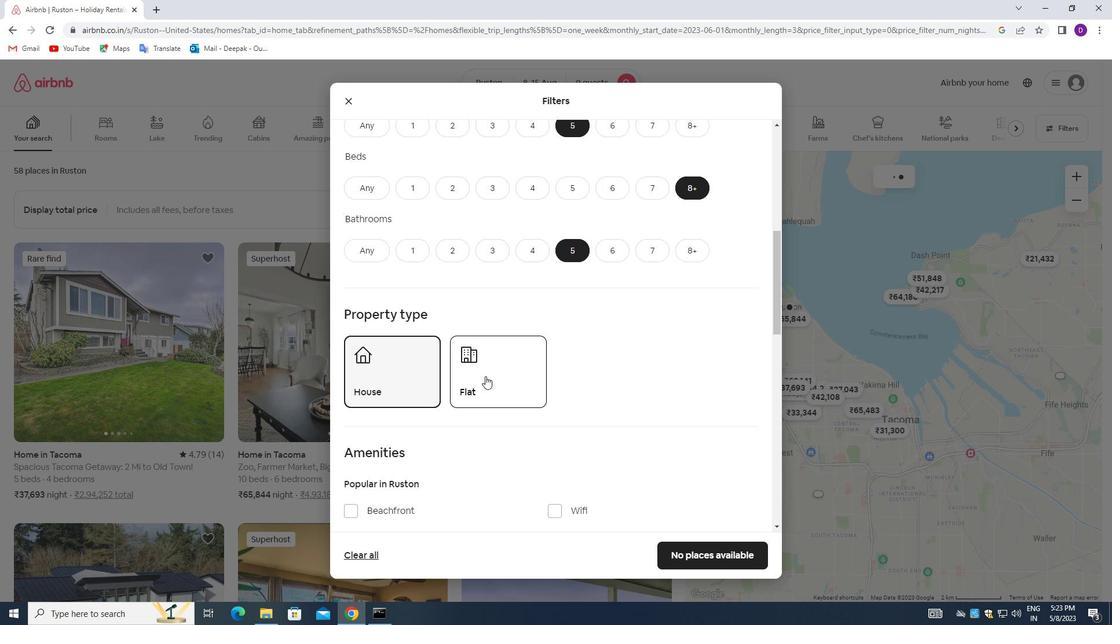 
Action: Mouse moved to (537, 383)
Screenshot: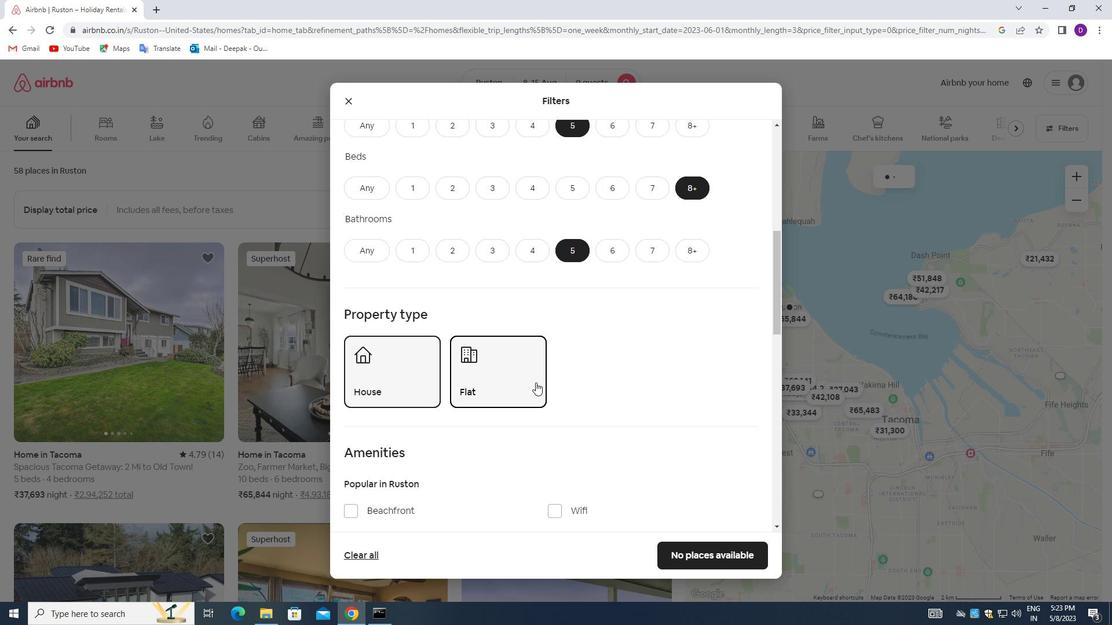 
Action: Mouse scrolled (537, 382) with delta (0, 0)
Screenshot: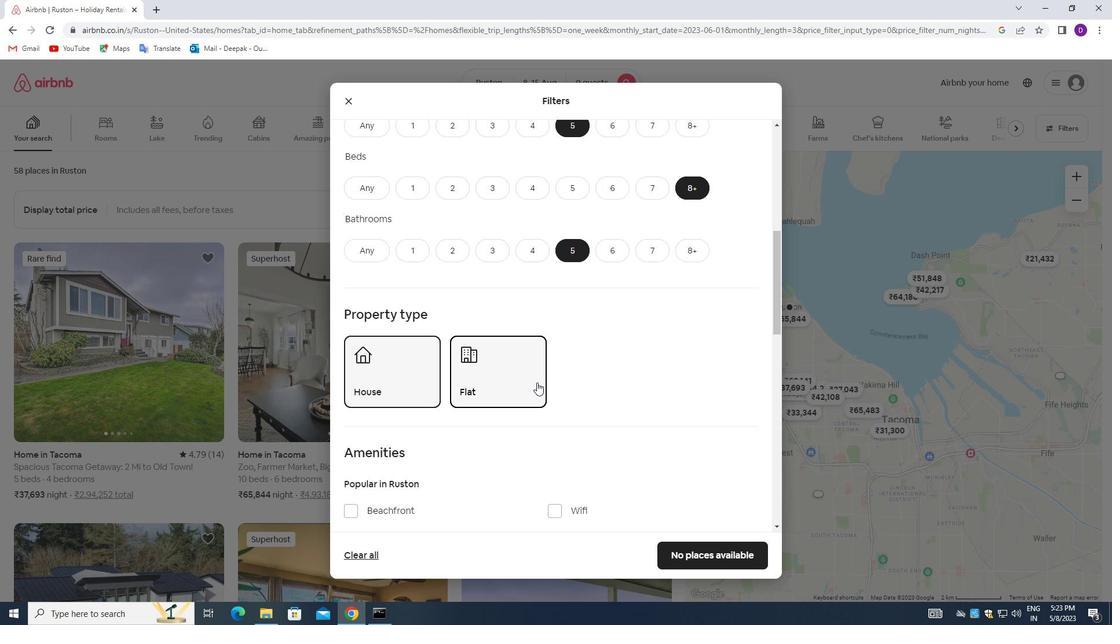 
Action: Mouse scrolled (537, 382) with delta (0, 0)
Screenshot: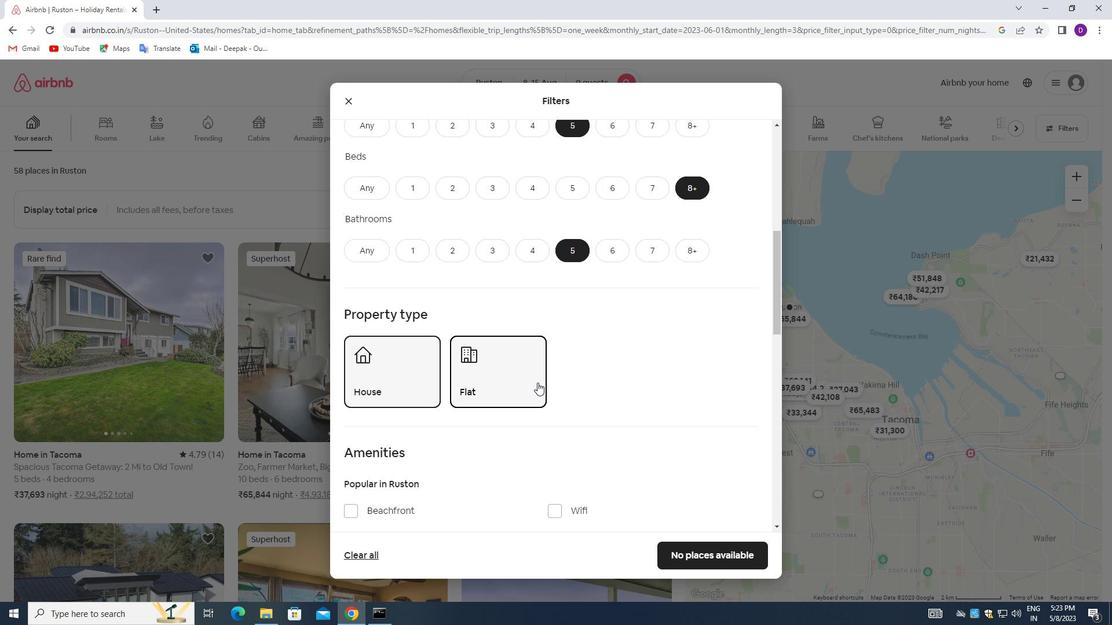 
Action: Mouse moved to (537, 381)
Screenshot: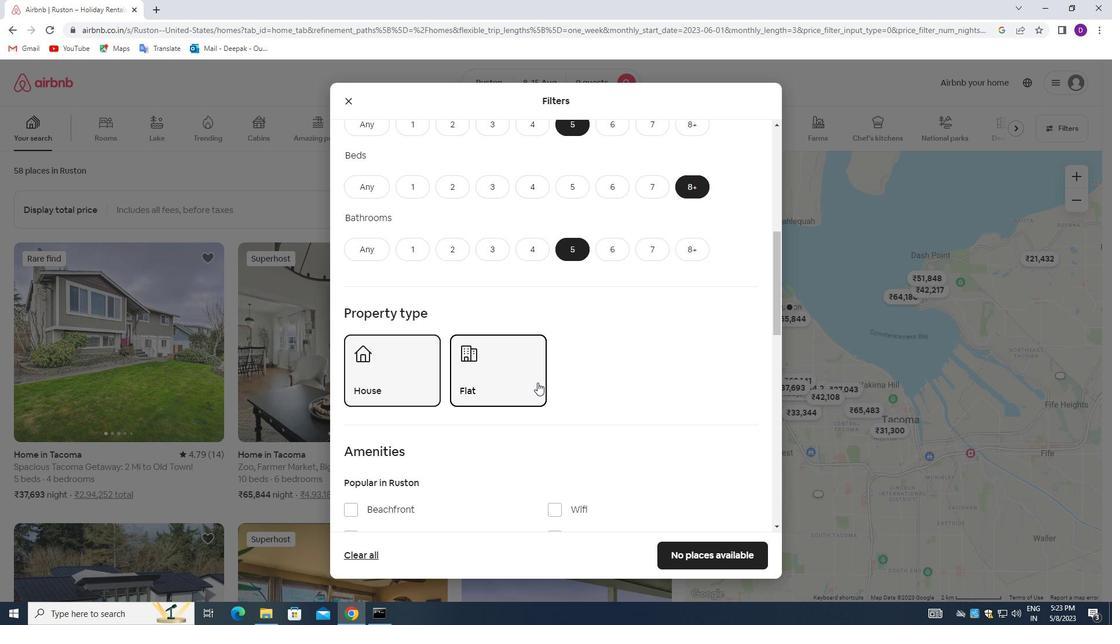 
Action: Mouse scrolled (537, 381) with delta (0, 0)
Screenshot: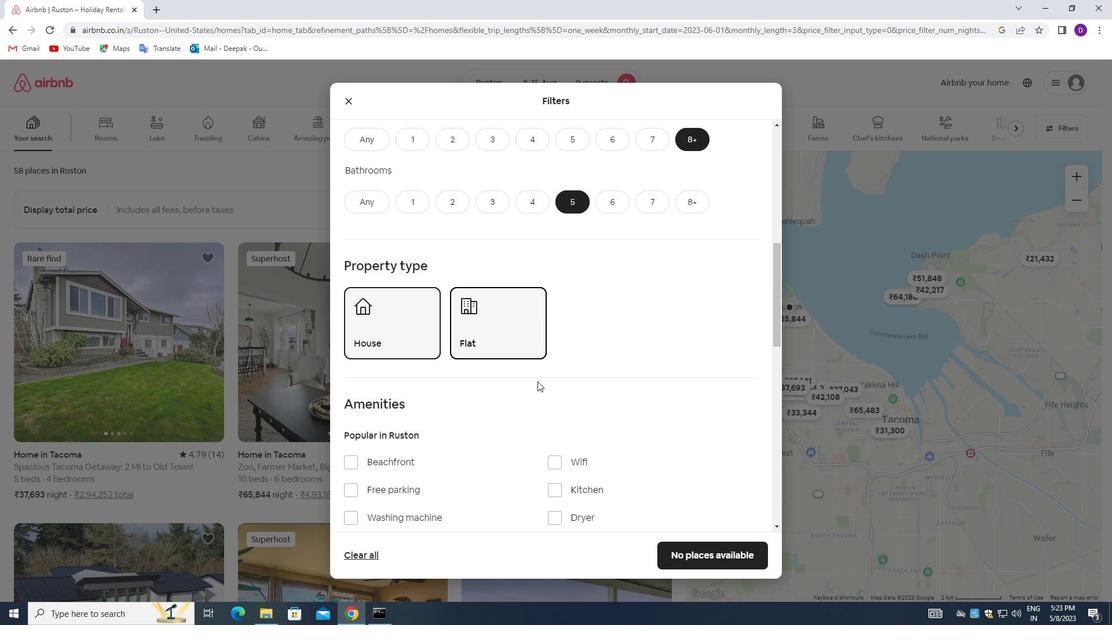 
Action: Mouse moved to (490, 380)
Screenshot: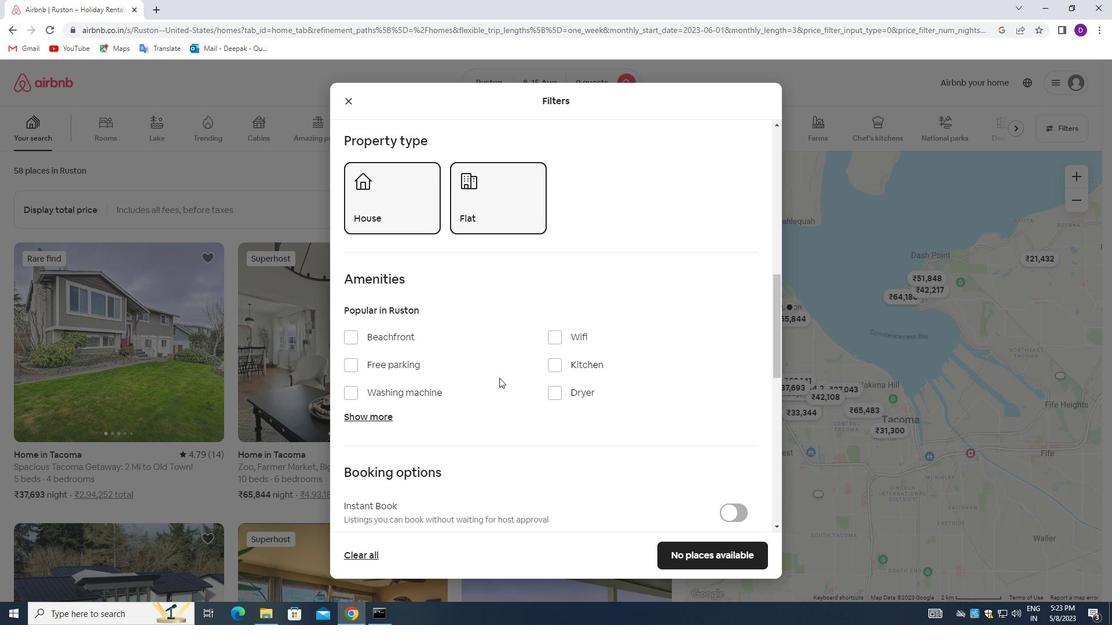 
Action: Mouse scrolled (490, 379) with delta (0, 0)
Screenshot: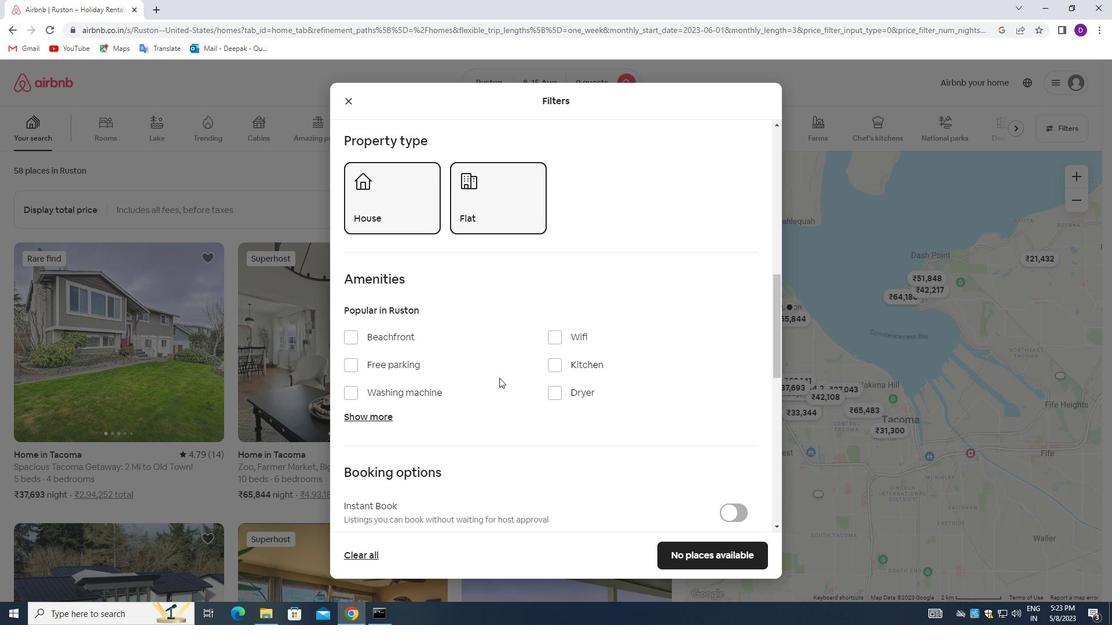 
Action: Mouse moved to (550, 283)
Screenshot: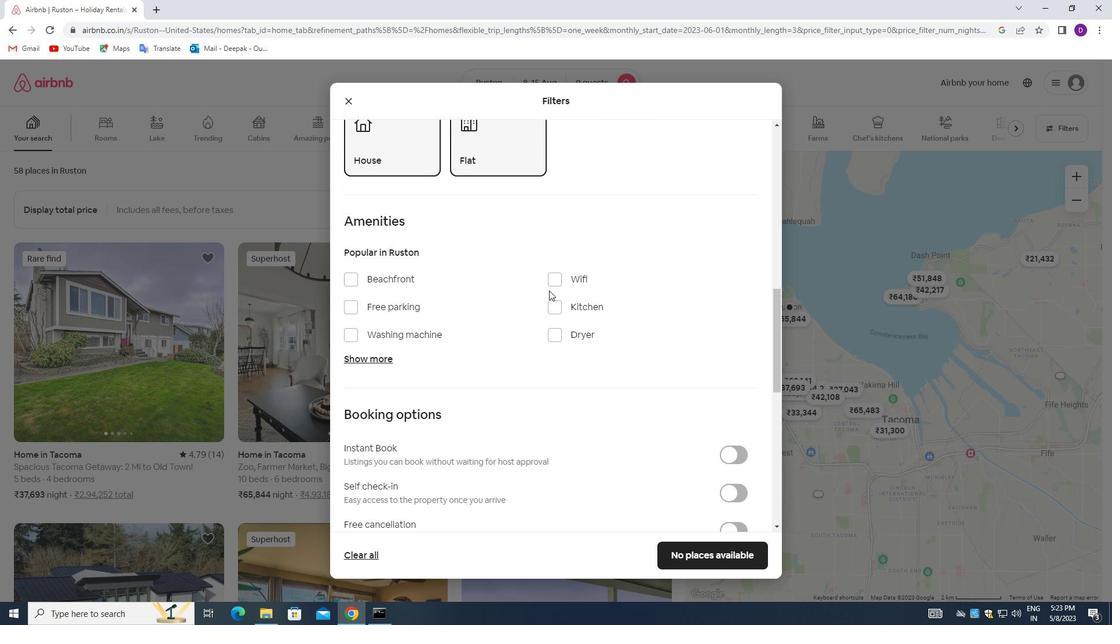 
Action: Mouse pressed left at (550, 283)
Screenshot: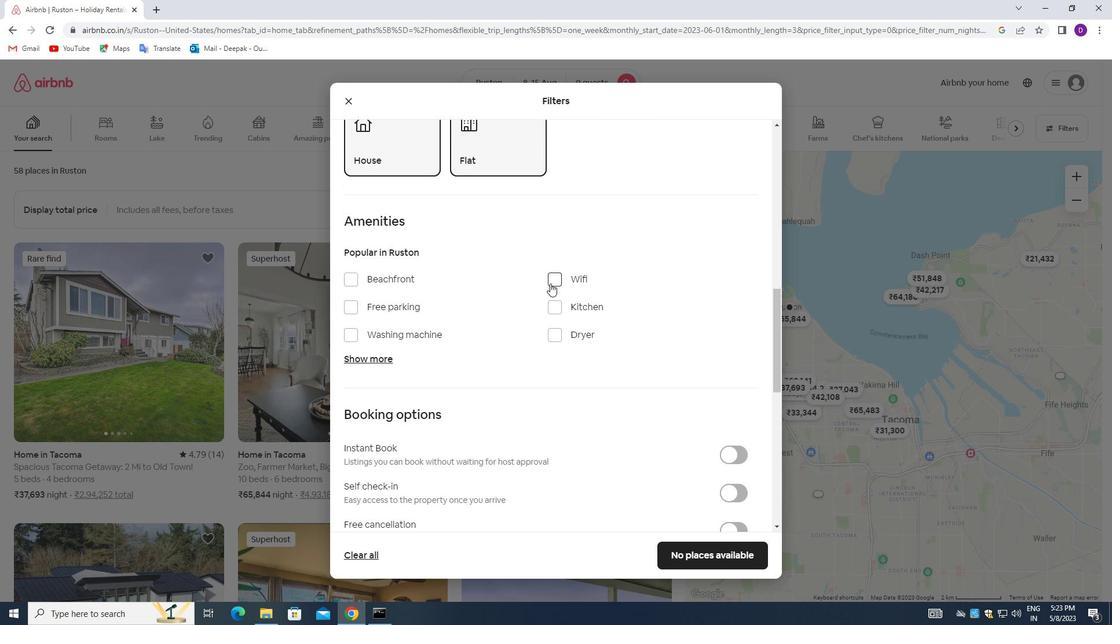 
Action: Mouse moved to (377, 362)
Screenshot: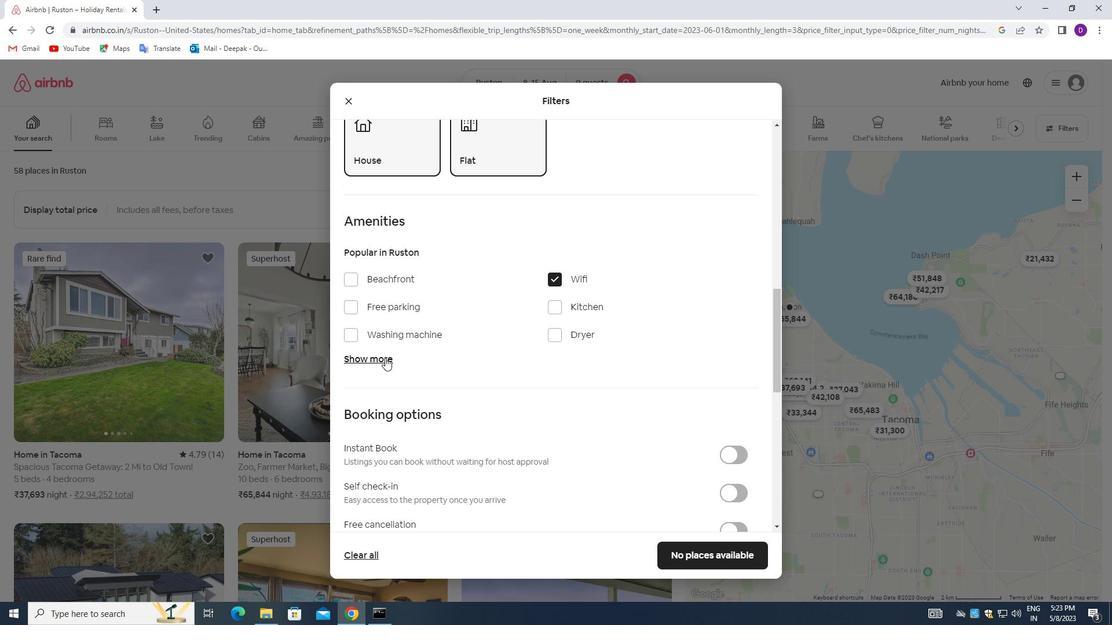 
Action: Mouse pressed left at (377, 362)
Screenshot: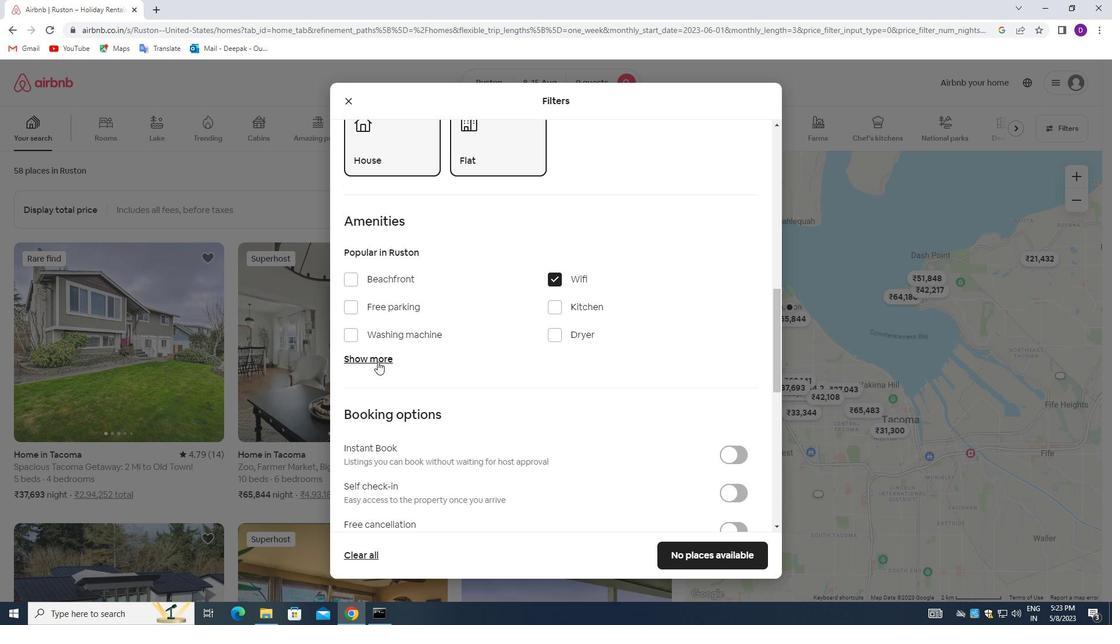 
Action: Mouse moved to (349, 311)
Screenshot: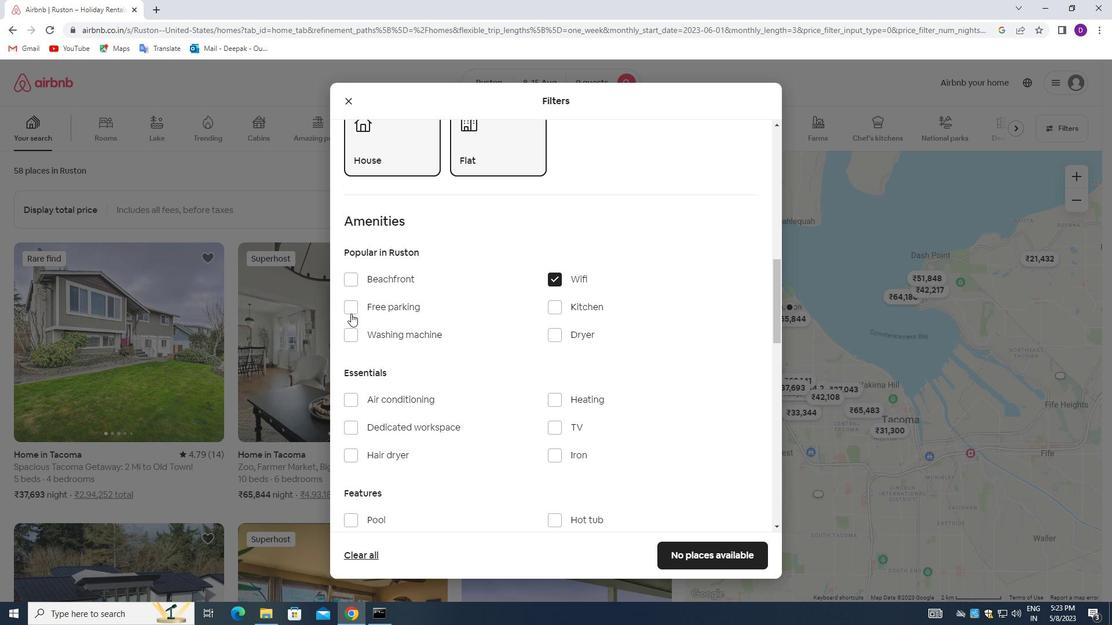 
Action: Mouse pressed left at (349, 311)
Screenshot: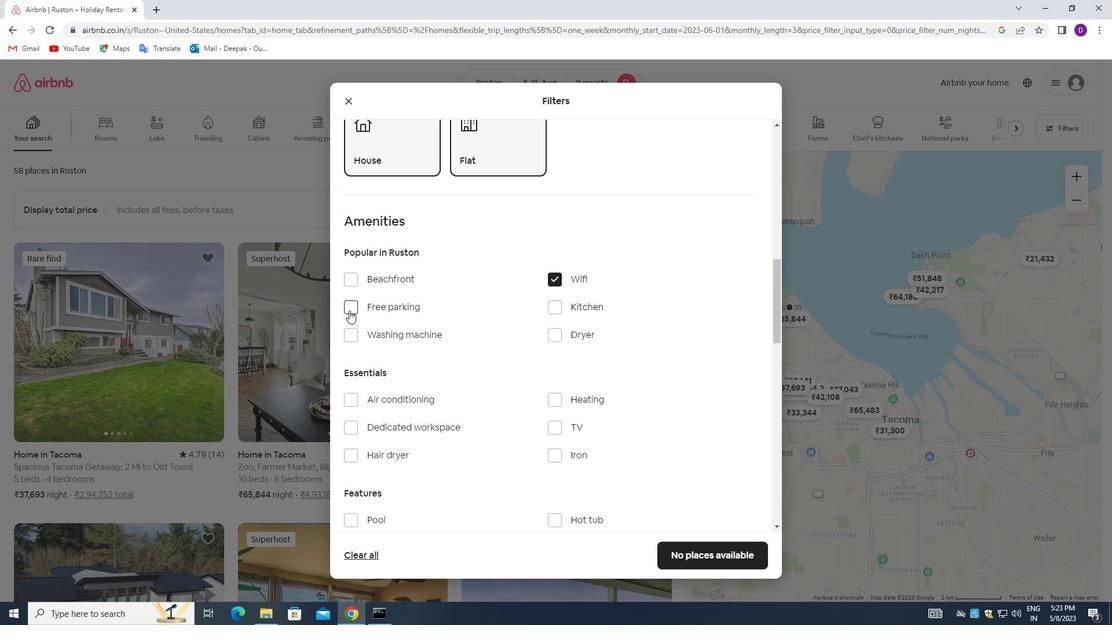 
Action: Mouse moved to (557, 431)
Screenshot: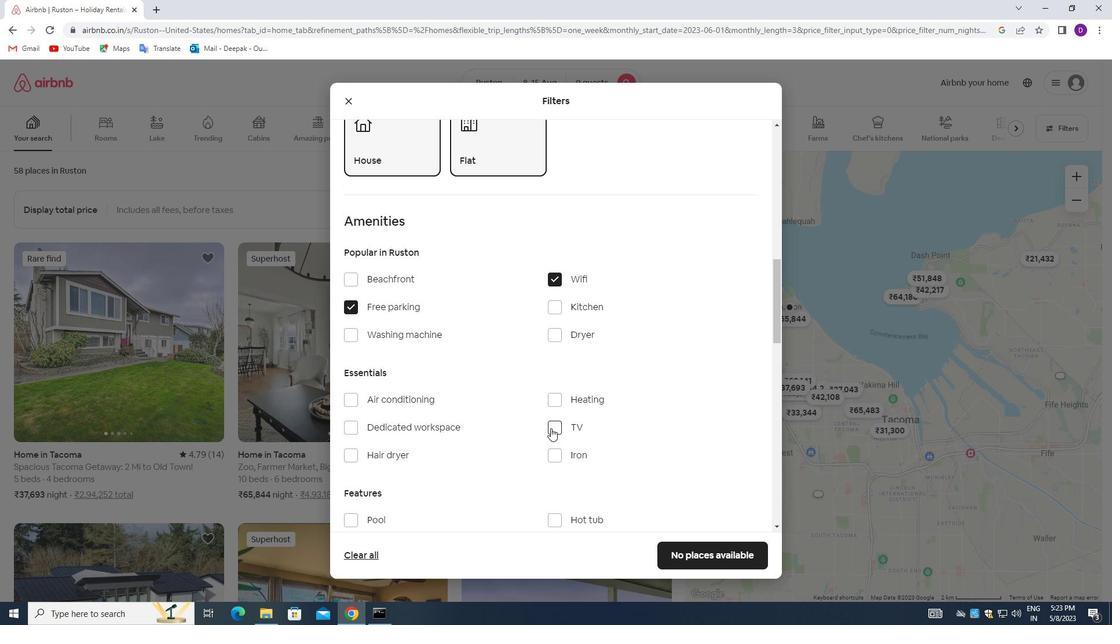 
Action: Mouse pressed left at (557, 431)
Screenshot: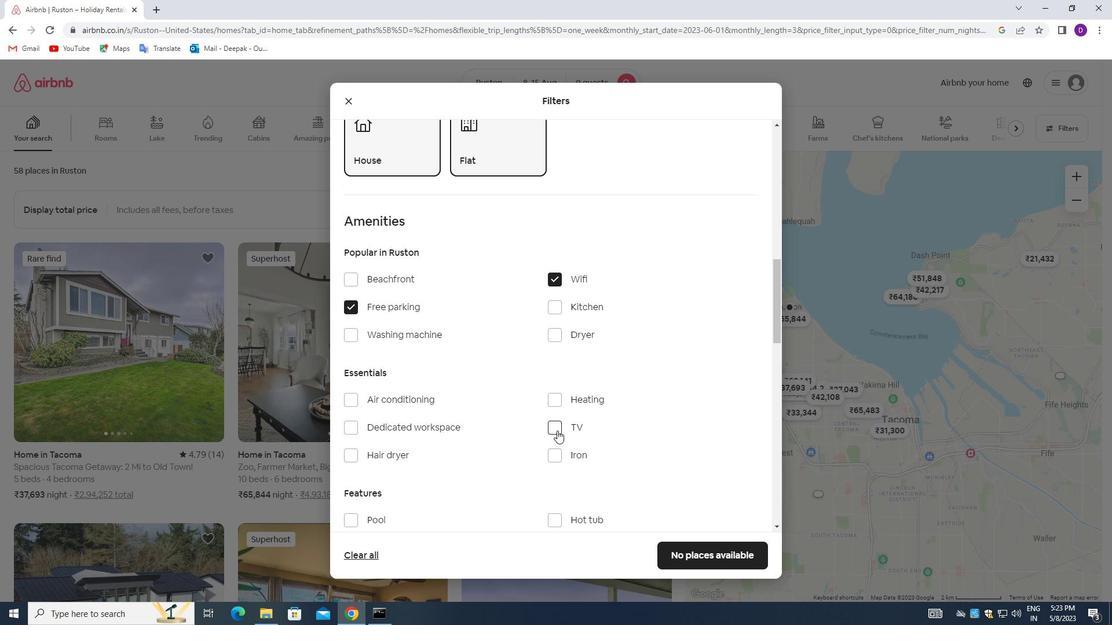 
Action: Mouse moved to (427, 440)
Screenshot: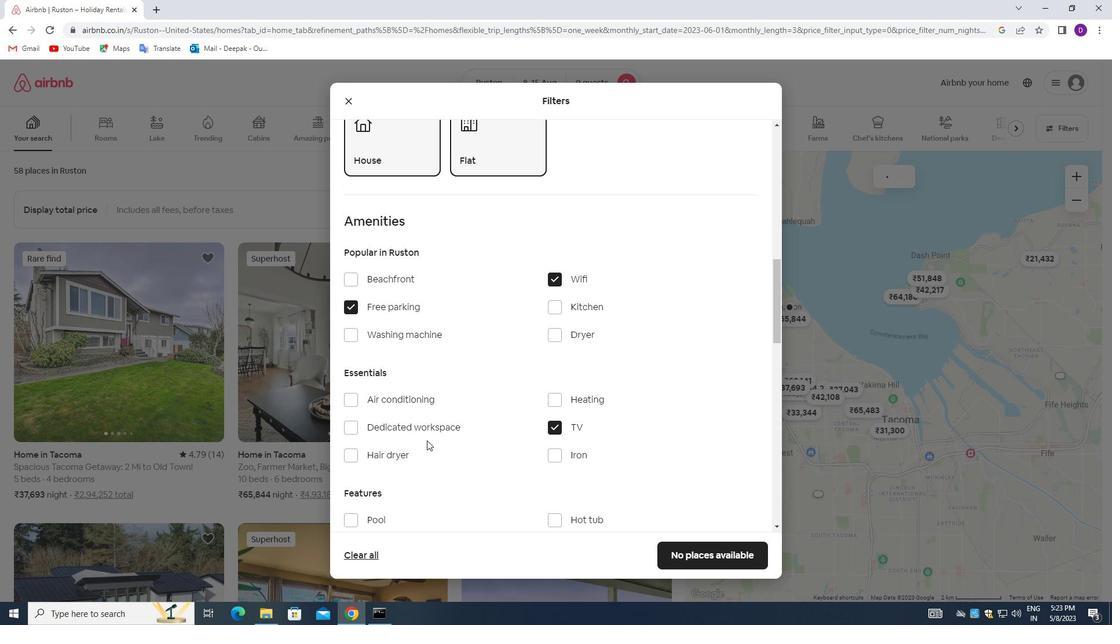 
Action: Mouse scrolled (427, 439) with delta (0, 0)
Screenshot: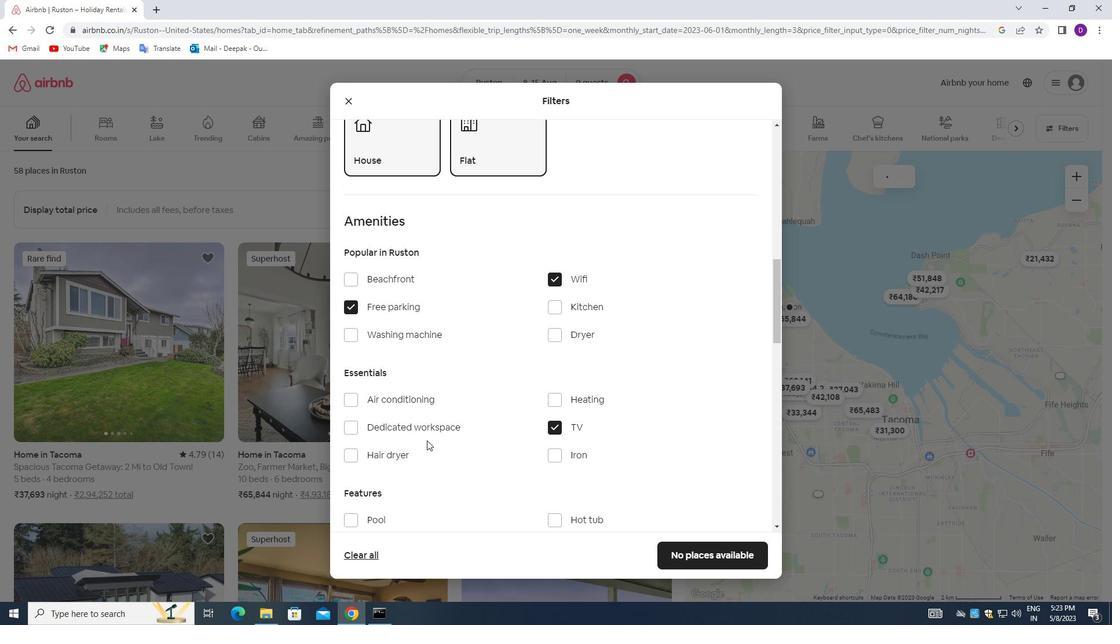 
Action: Mouse moved to (445, 417)
Screenshot: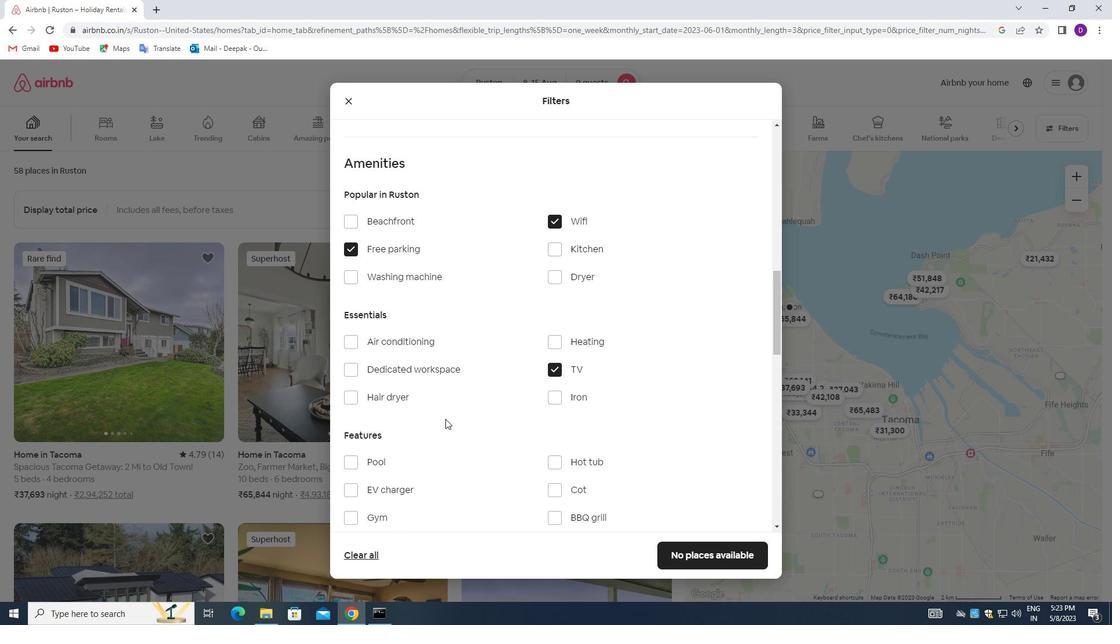 
Action: Mouse scrolled (445, 417) with delta (0, 0)
Screenshot: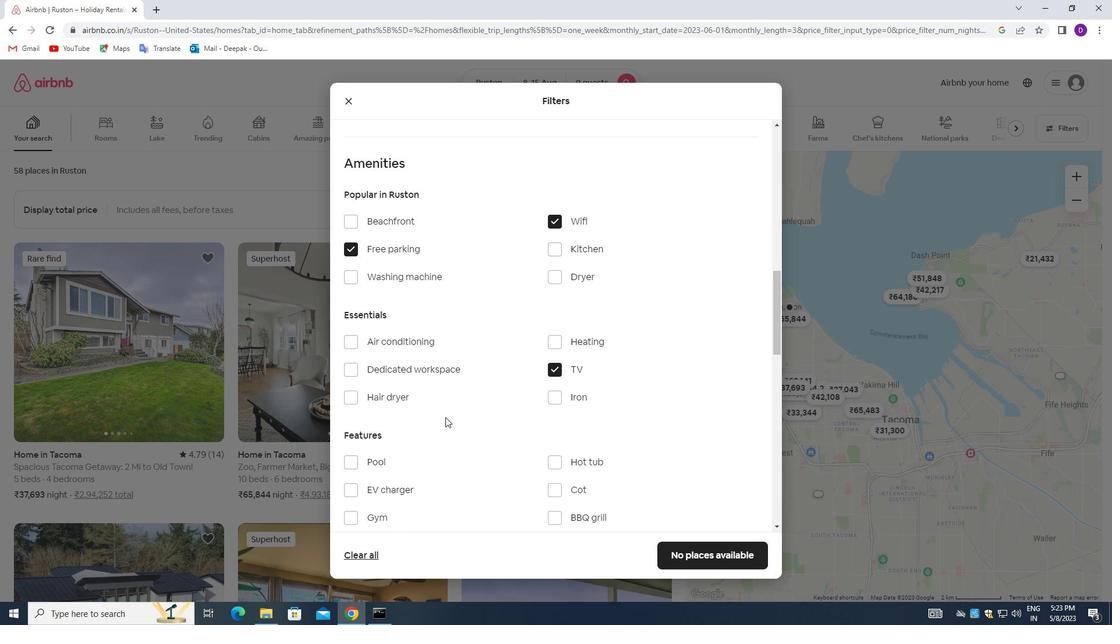 
Action: Mouse moved to (352, 457)
Screenshot: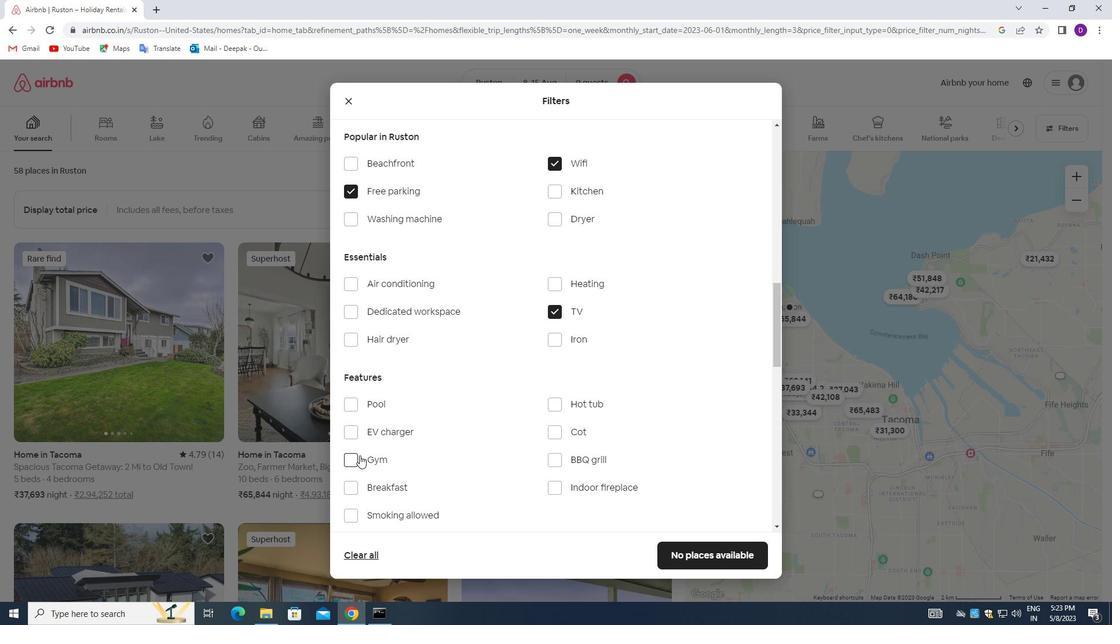 
Action: Mouse pressed left at (352, 457)
Screenshot: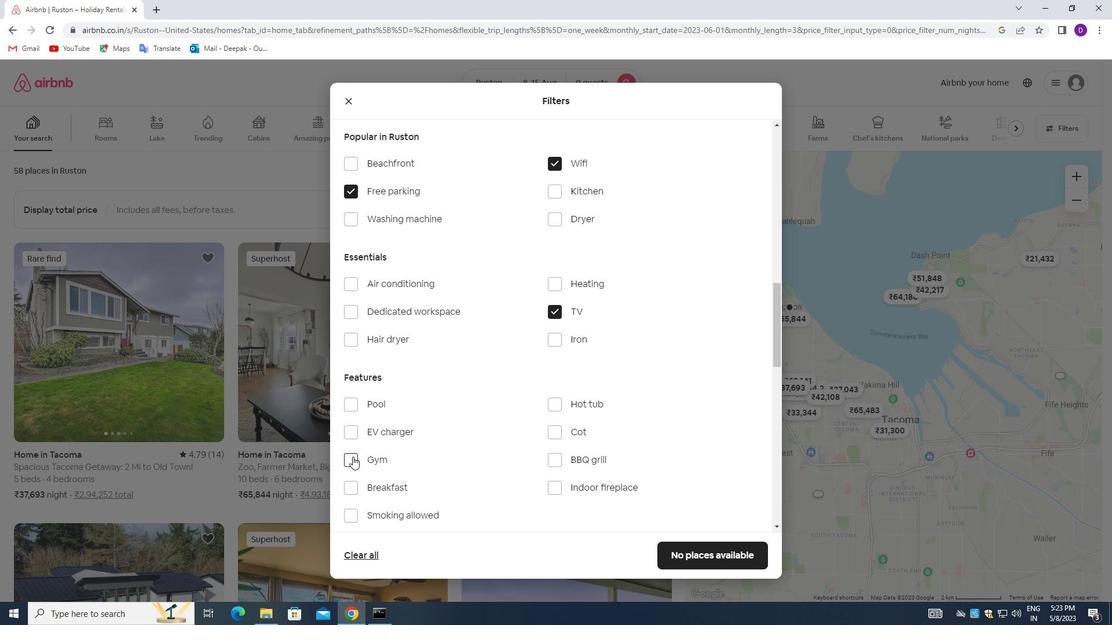 
Action: Mouse moved to (450, 428)
Screenshot: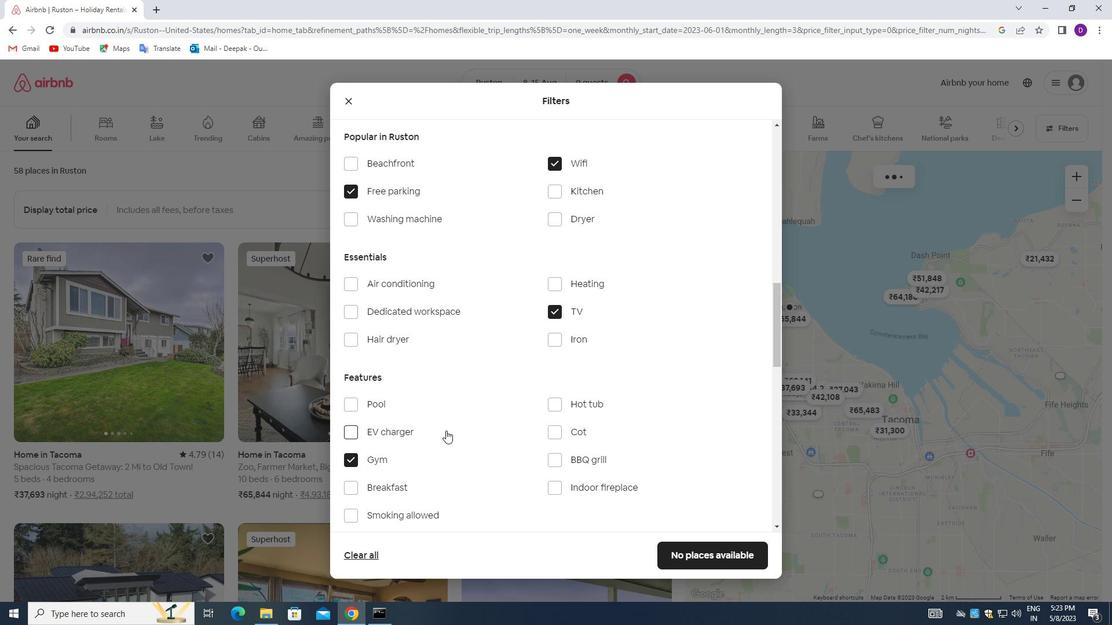 
Action: Mouse scrolled (450, 427) with delta (0, 0)
Screenshot: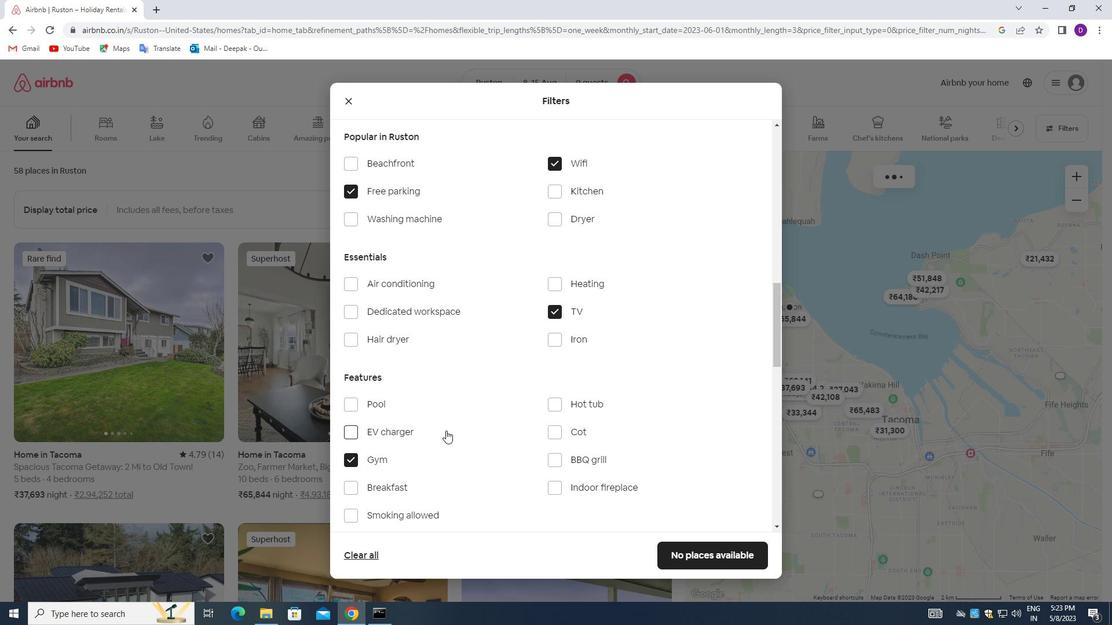 
Action: Mouse moved to (450, 428)
Screenshot: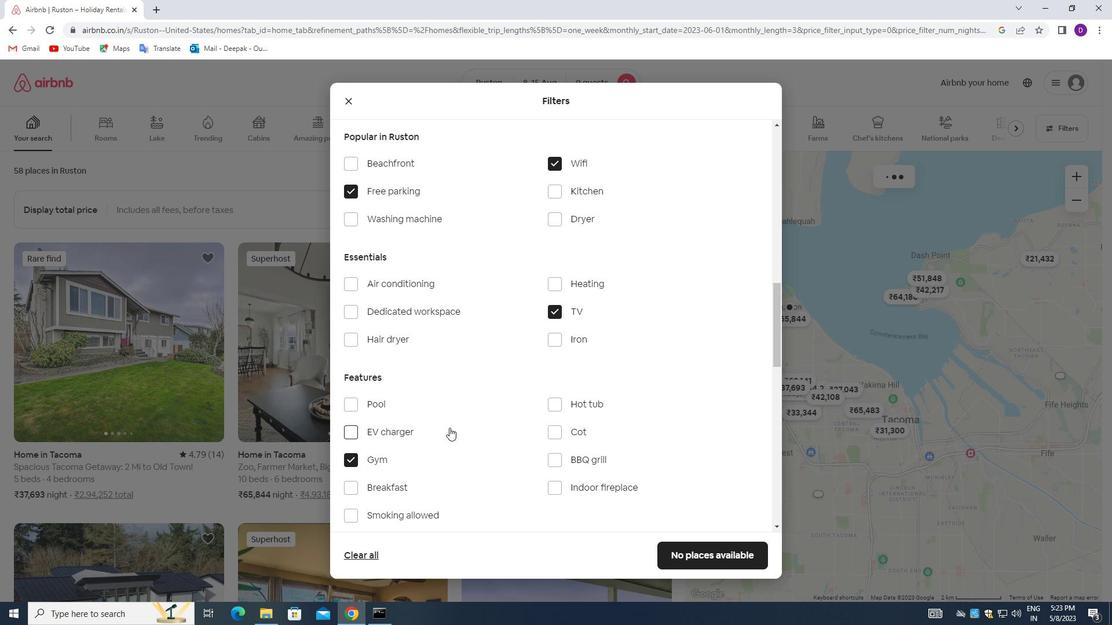 
Action: Mouse scrolled (450, 427) with delta (0, 0)
Screenshot: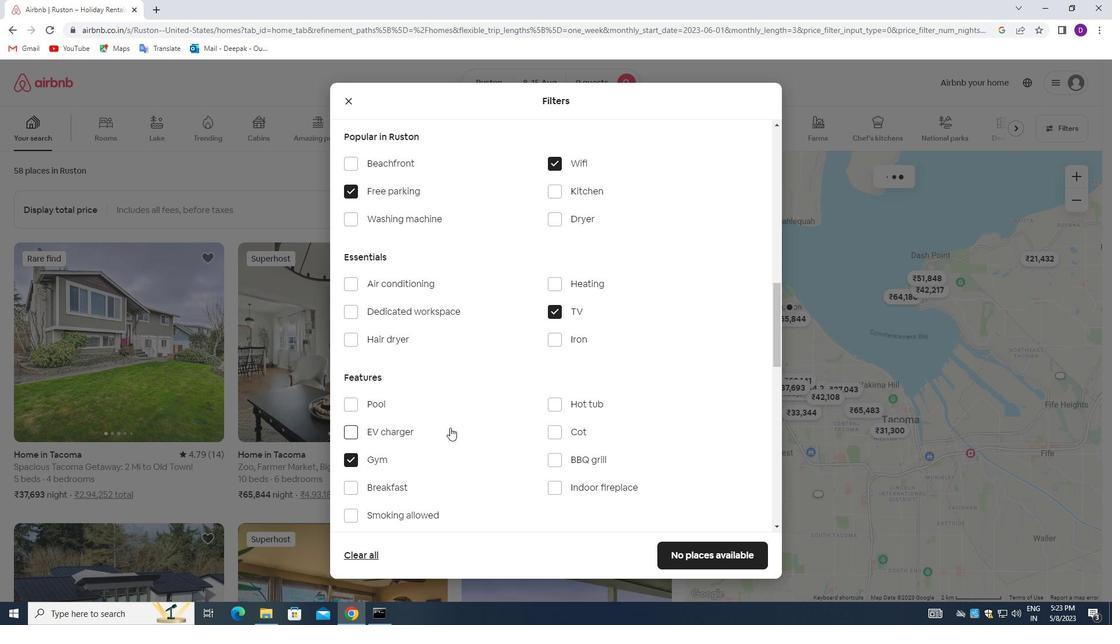 
Action: Mouse moved to (351, 377)
Screenshot: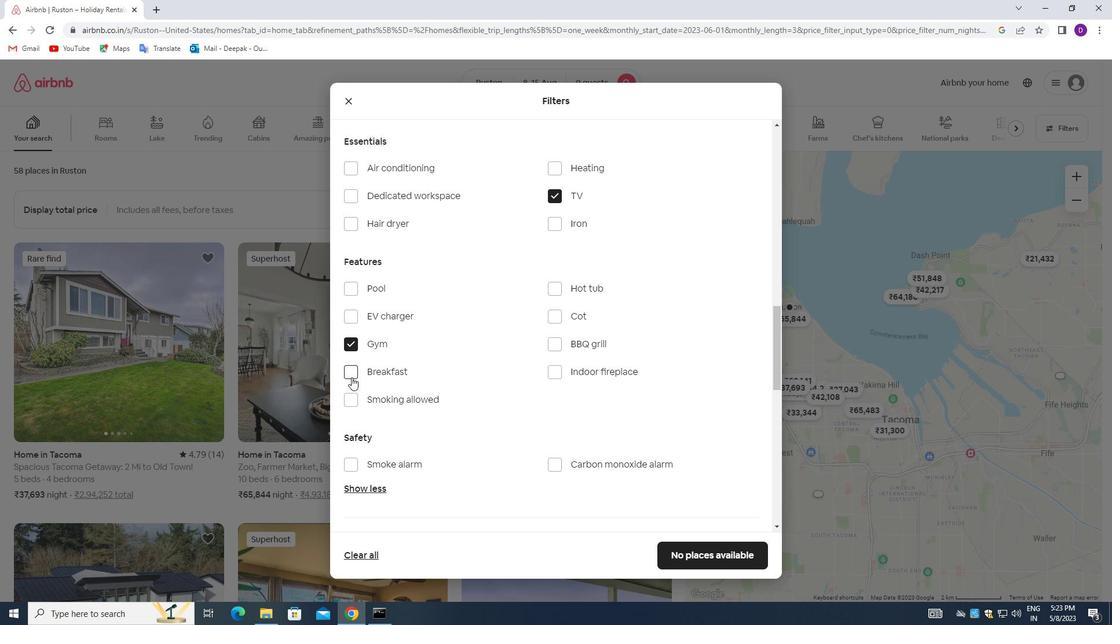 
Action: Mouse pressed left at (351, 377)
Screenshot: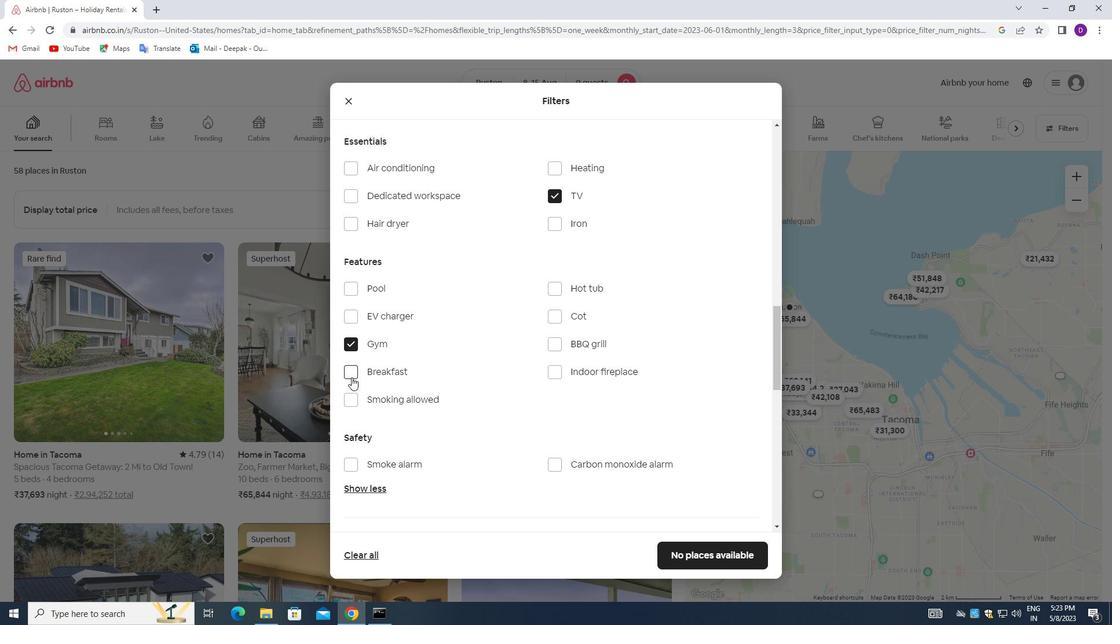 
Action: Mouse moved to (478, 385)
Screenshot: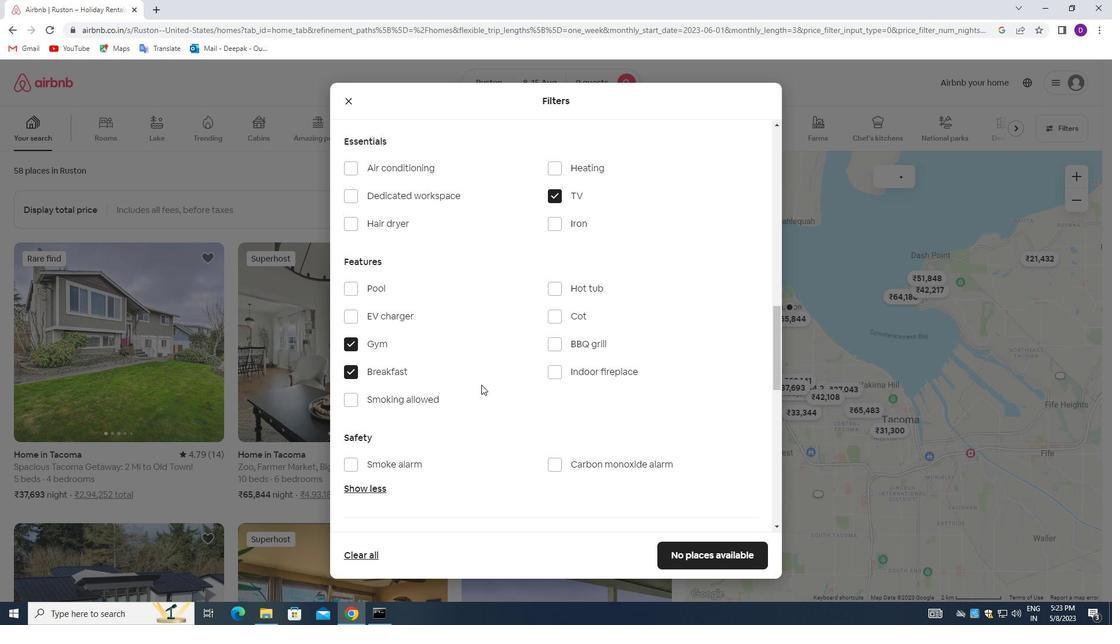 
Action: Mouse scrolled (478, 385) with delta (0, 0)
Screenshot: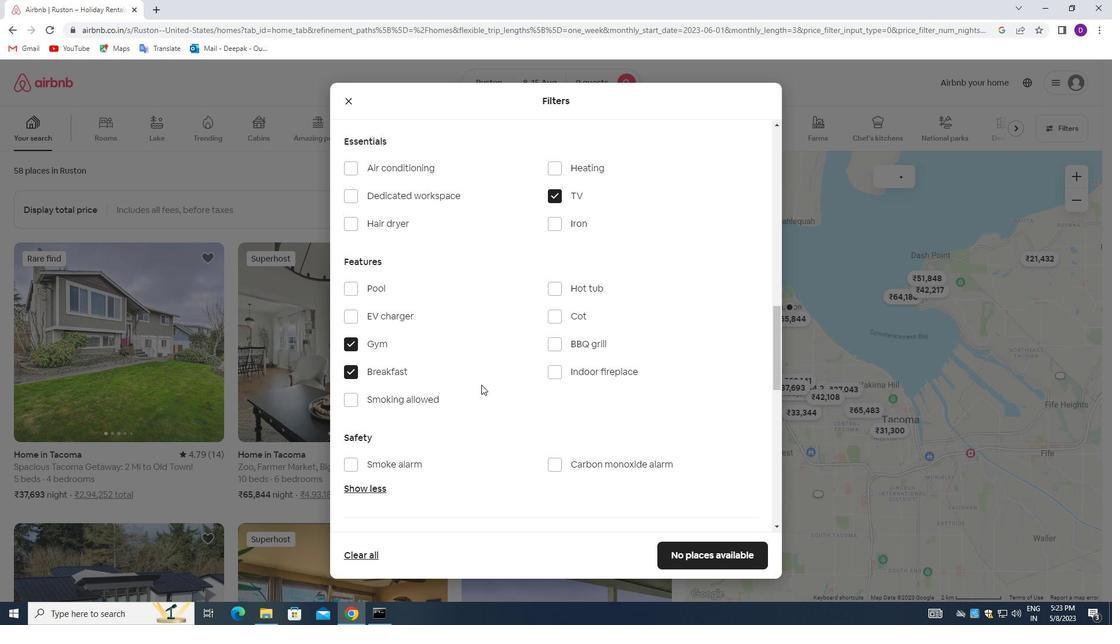 
Action: Mouse moved to (474, 388)
Screenshot: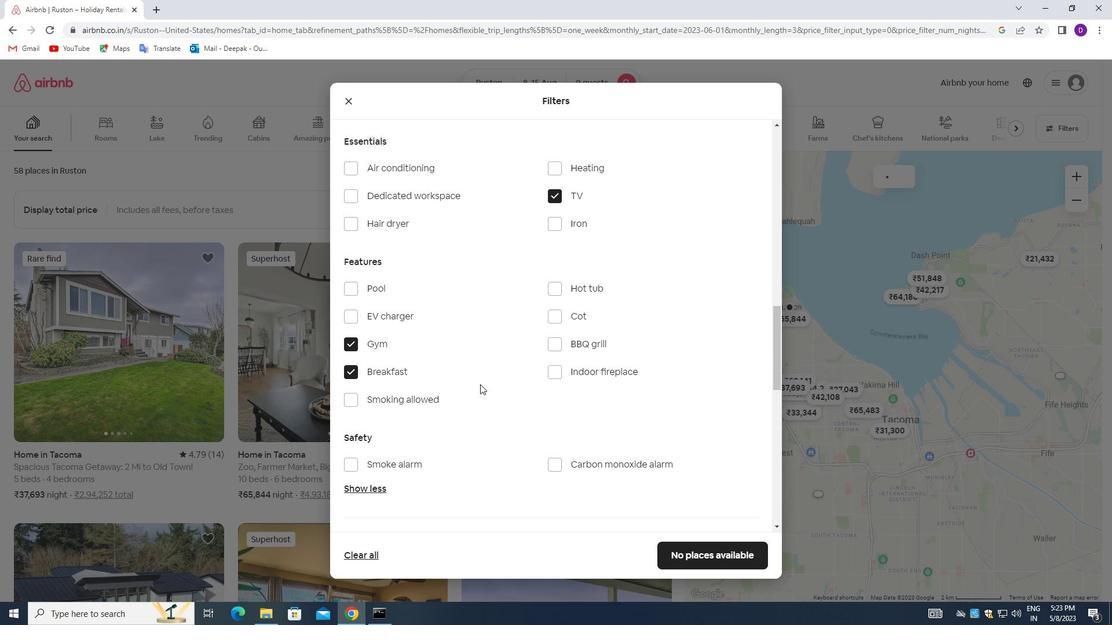 
Action: Mouse scrolled (474, 389) with delta (0, 0)
Screenshot: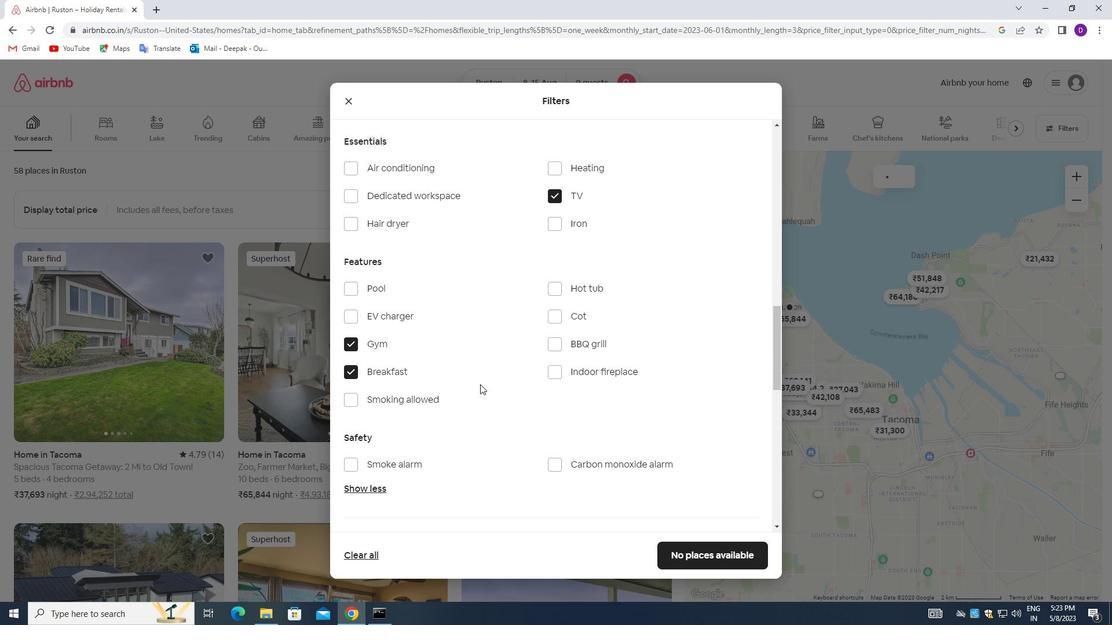 
Action: Mouse moved to (471, 391)
Screenshot: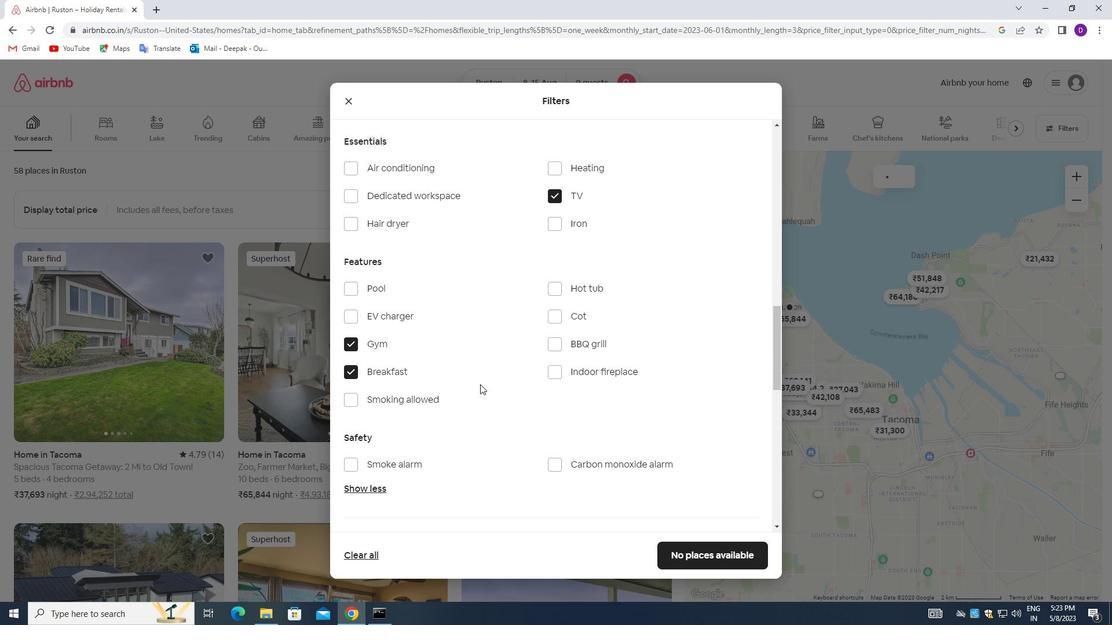 
Action: Mouse scrolled (471, 391) with delta (0, 0)
Screenshot: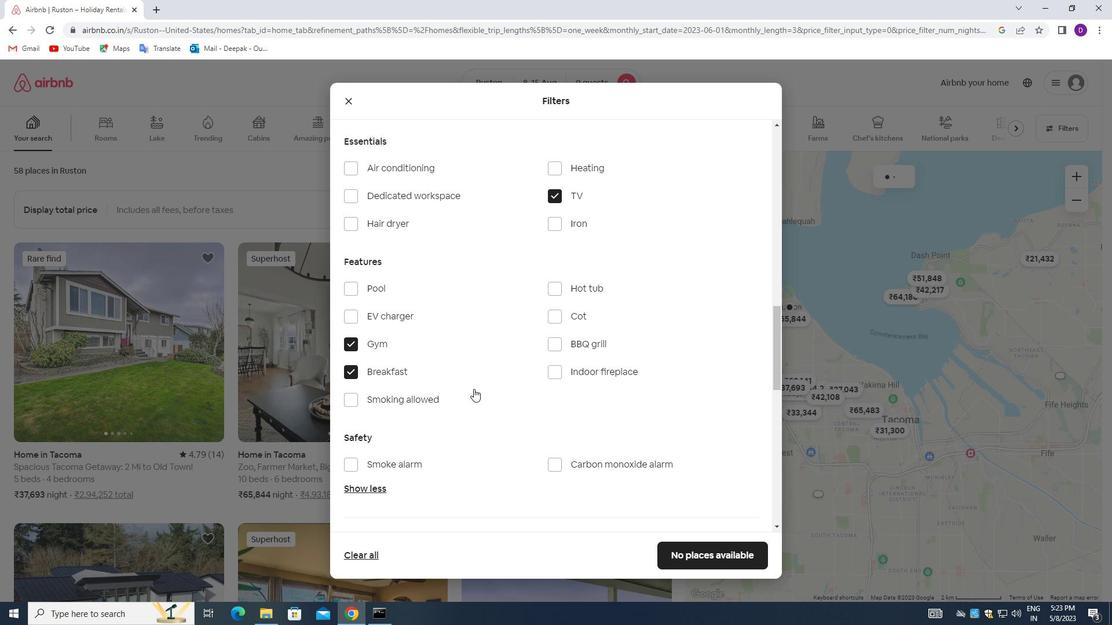 
Action: Mouse moved to (488, 396)
Screenshot: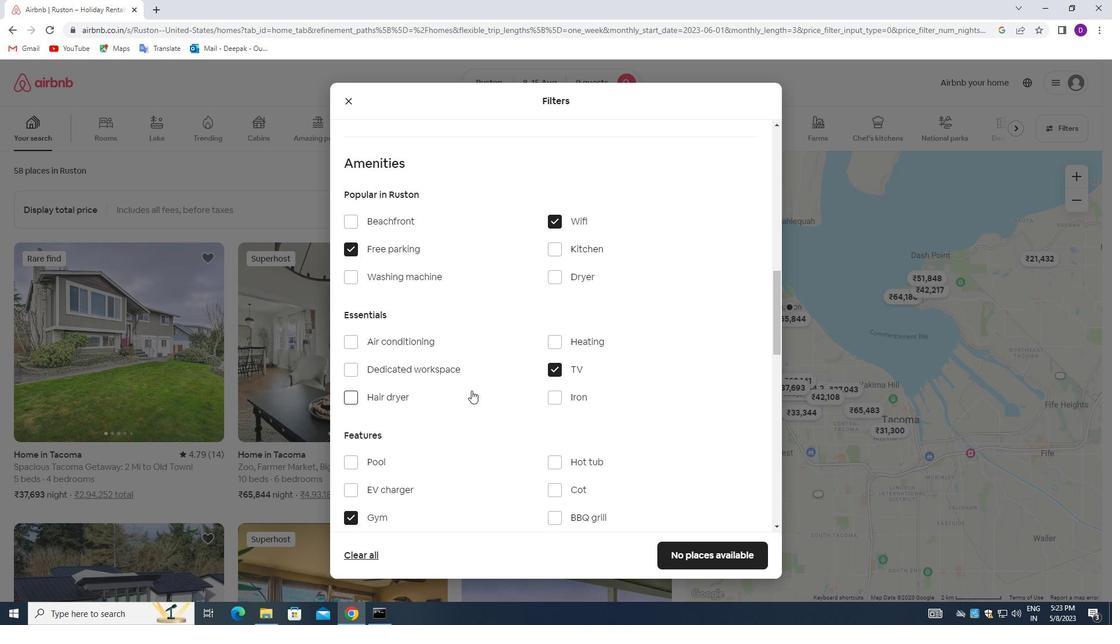 
Action: Mouse scrolled (488, 395) with delta (0, 0)
Screenshot: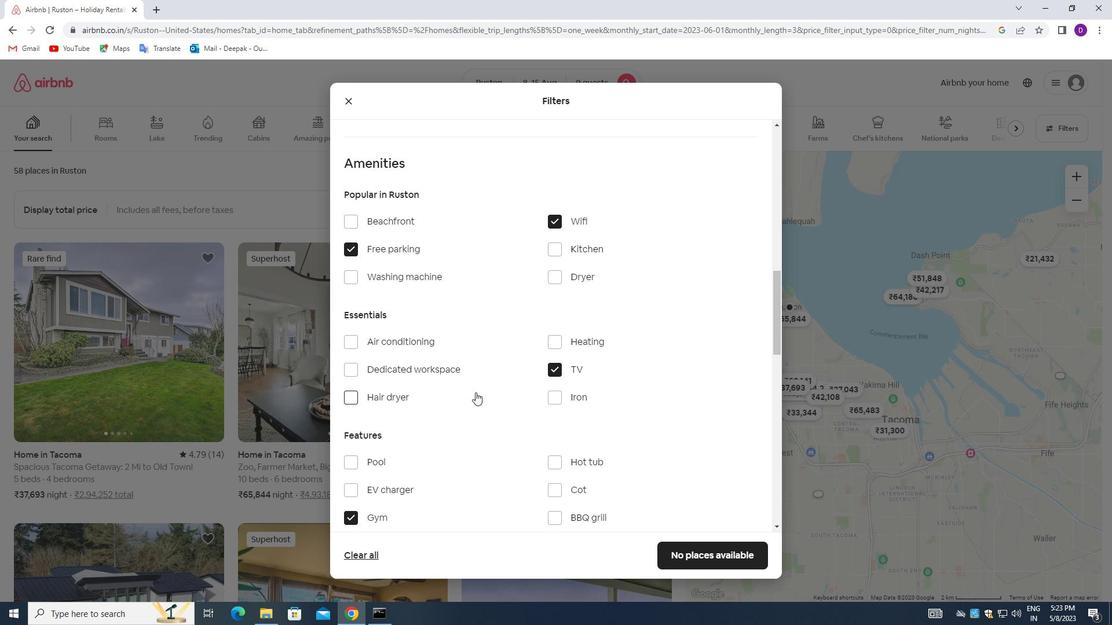 
Action: Mouse moved to (488, 396)
Screenshot: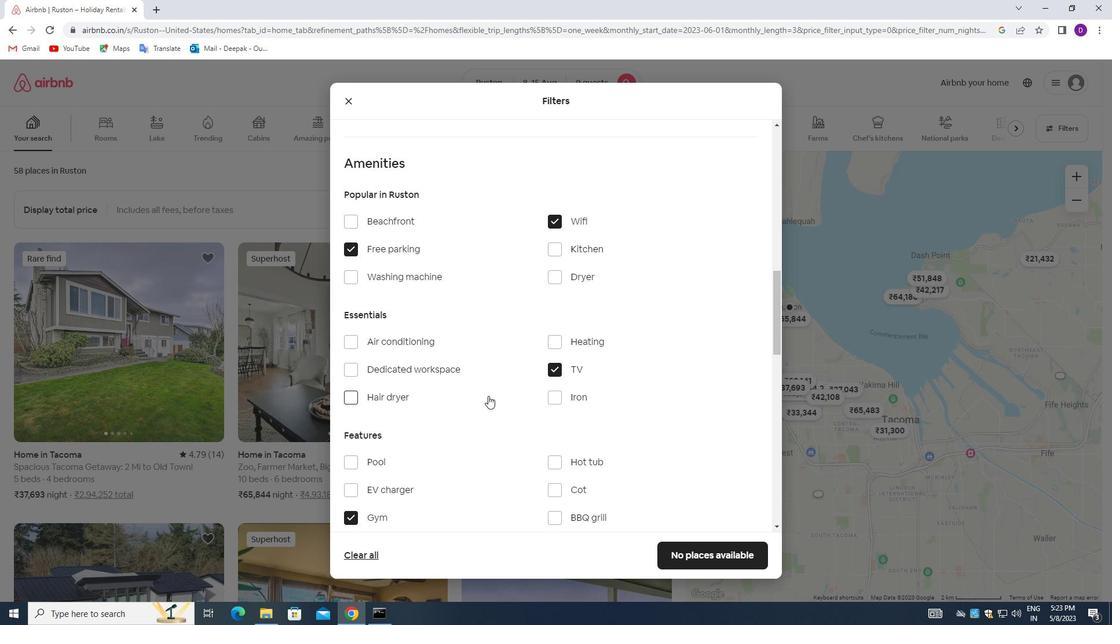 
Action: Mouse scrolled (488, 395) with delta (0, 0)
Screenshot: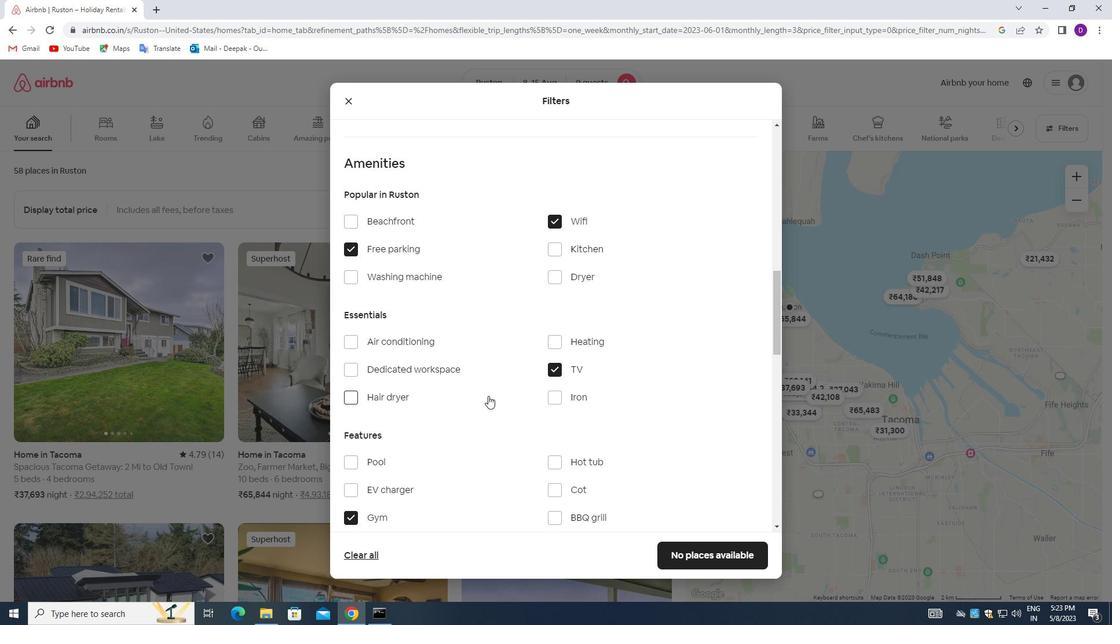 
Action: Mouse moved to (487, 396)
Screenshot: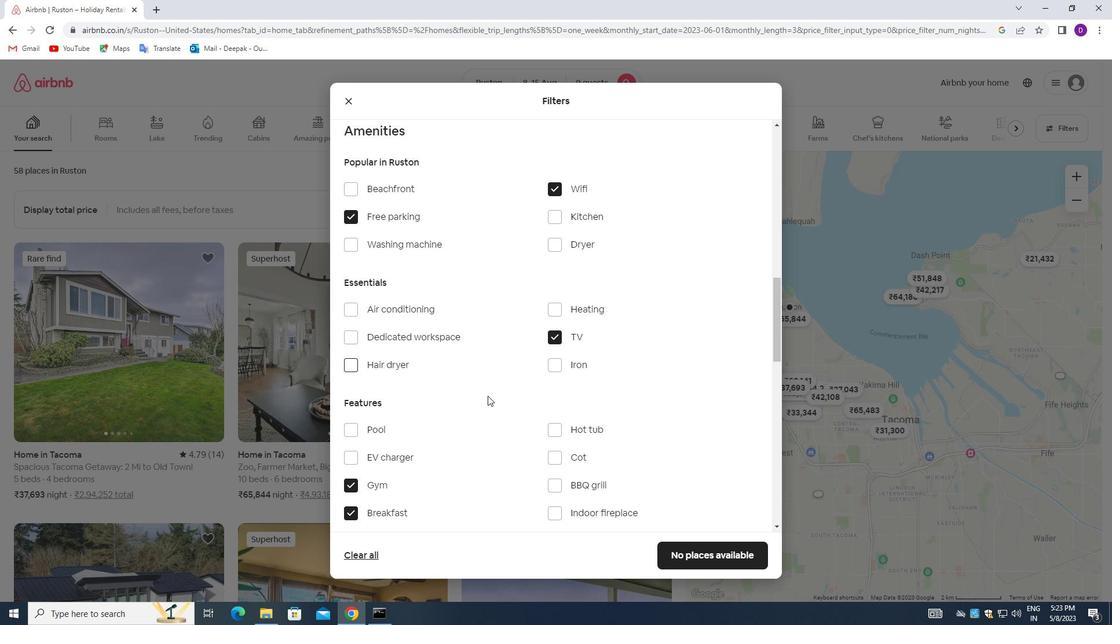 
Action: Mouse scrolled (487, 395) with delta (0, 0)
Screenshot: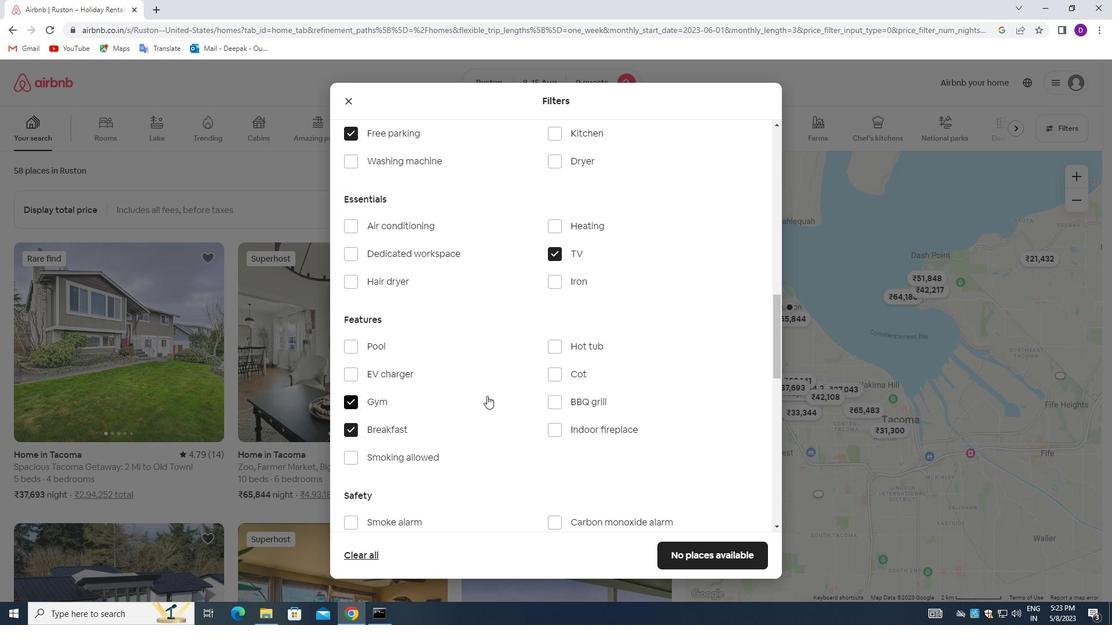 
Action: Mouse scrolled (487, 395) with delta (0, 0)
Screenshot: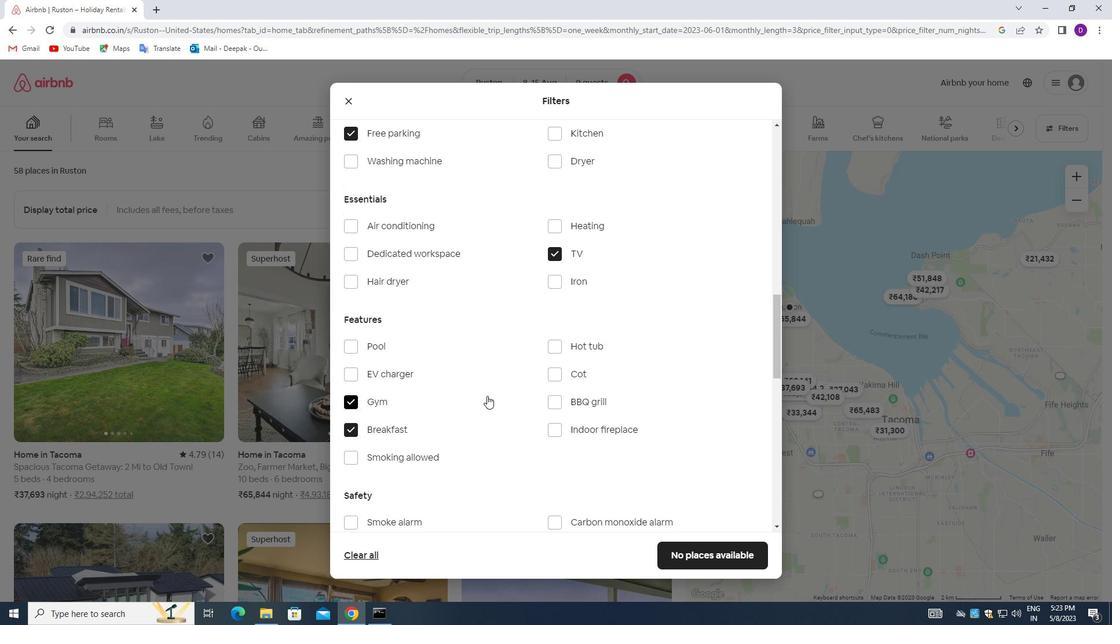 
Action: Mouse scrolled (487, 395) with delta (0, 0)
Screenshot: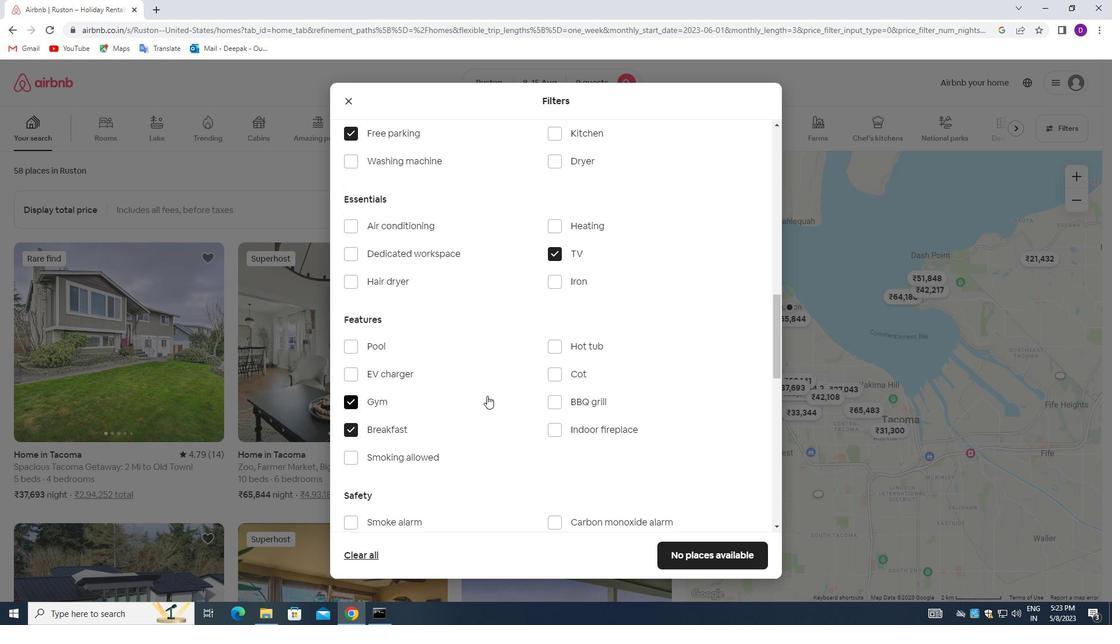 
Action: Mouse moved to (494, 401)
Screenshot: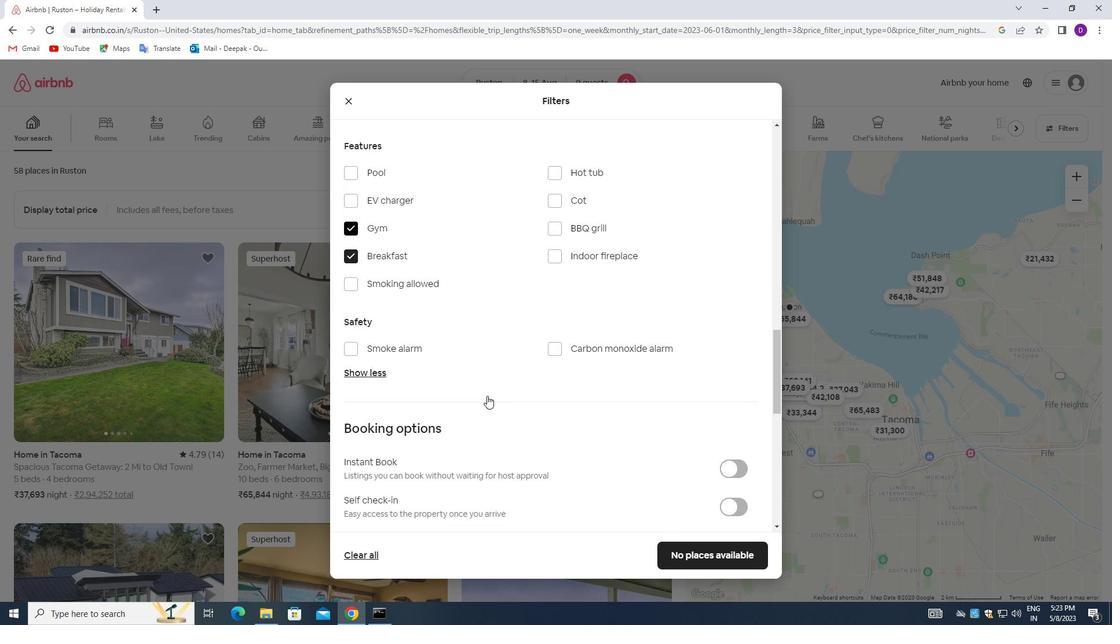 
Action: Mouse scrolled (494, 401) with delta (0, 0)
Screenshot: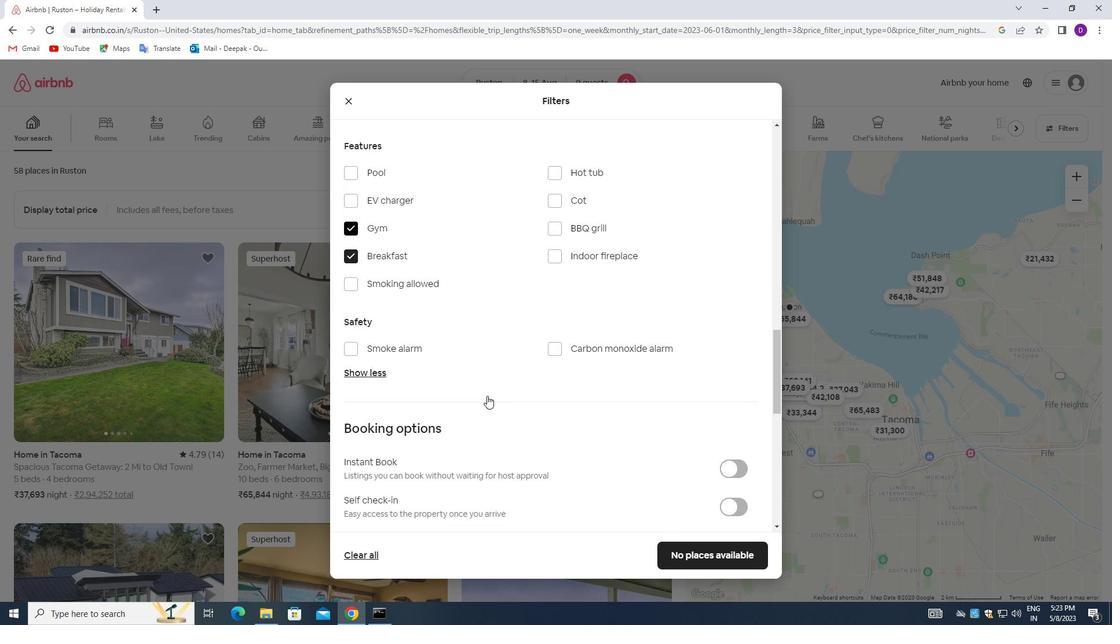 
Action: Mouse moved to (509, 403)
Screenshot: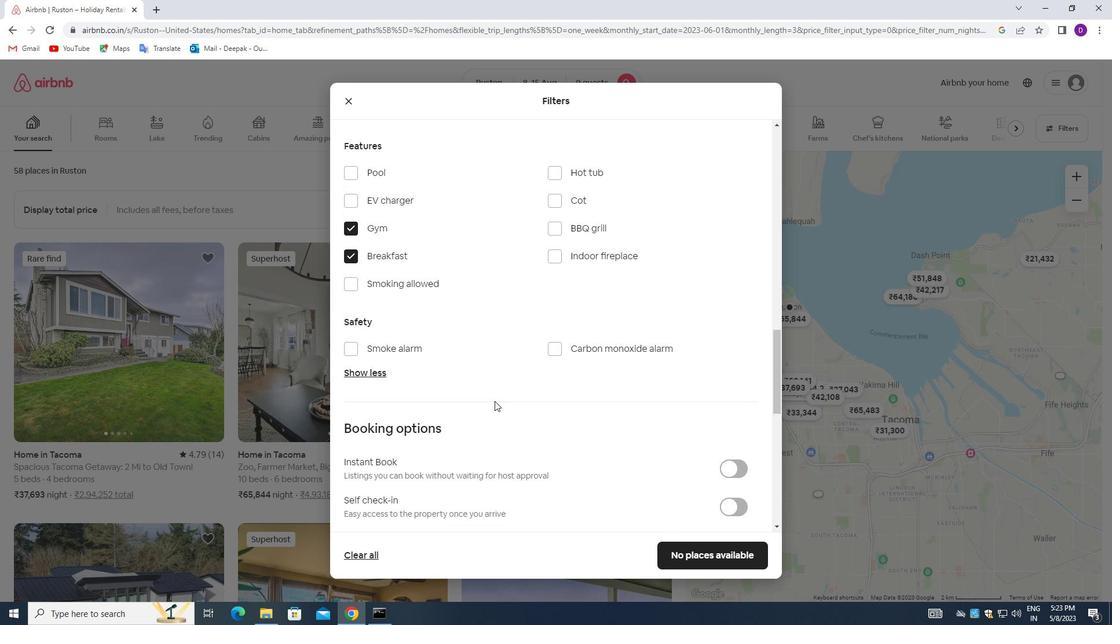 
Action: Mouse scrolled (509, 403) with delta (0, 0)
Screenshot: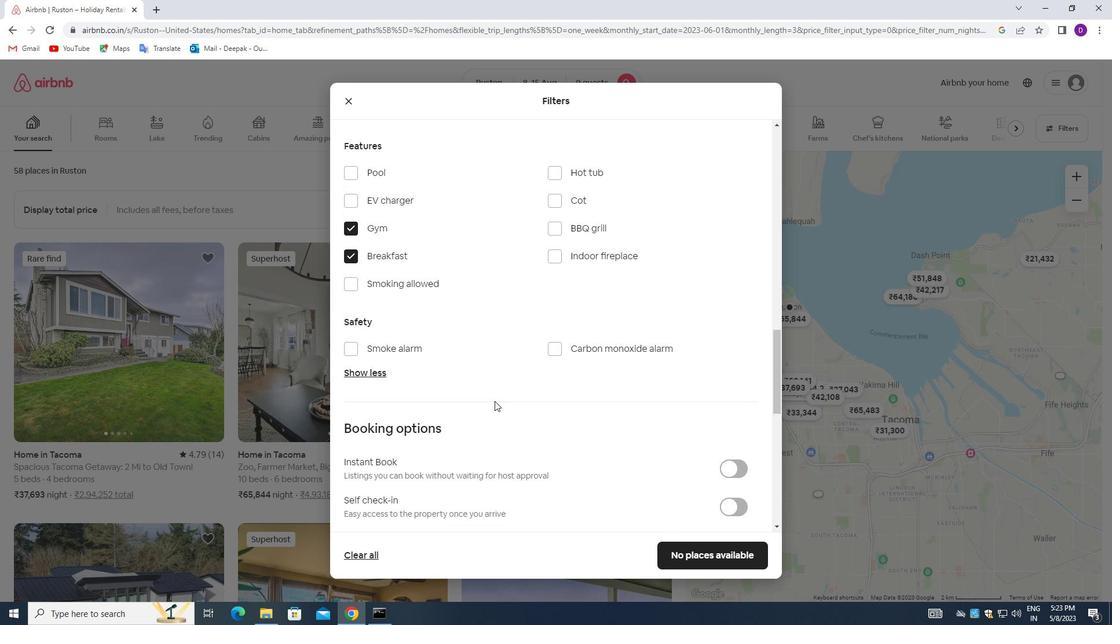 
Action: Mouse moved to (729, 390)
Screenshot: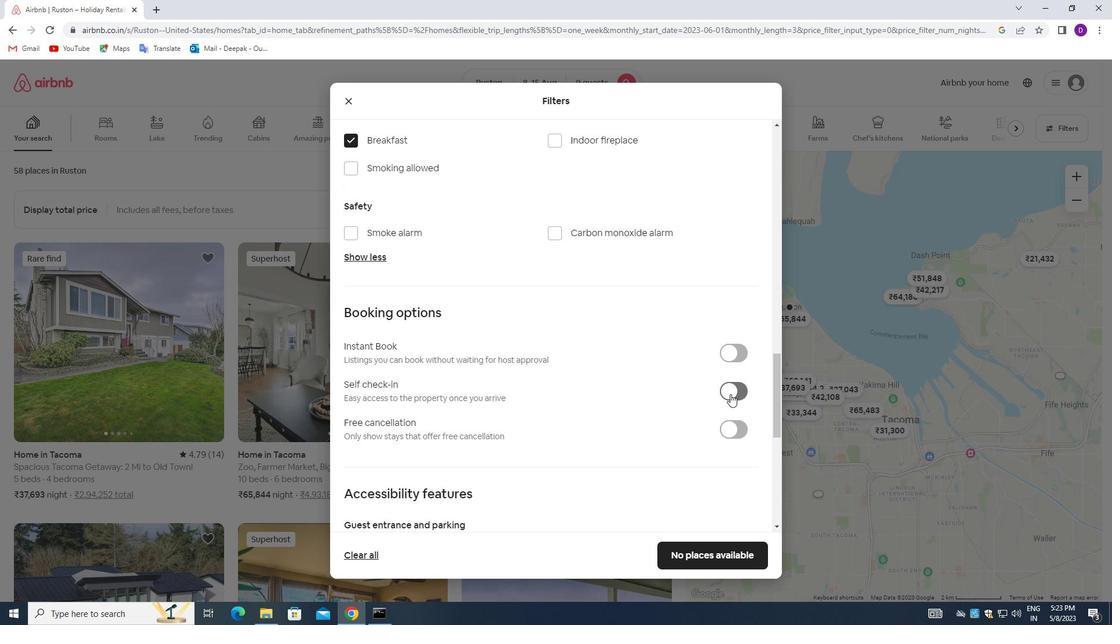 
Action: Mouse pressed left at (729, 390)
Screenshot: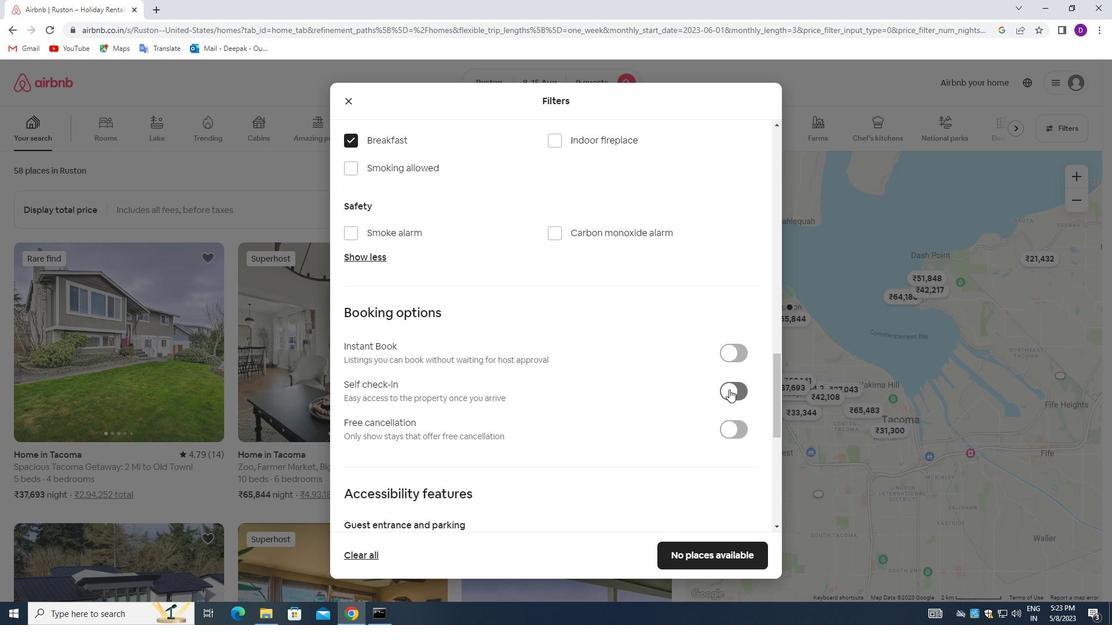 
Action: Mouse moved to (555, 394)
Screenshot: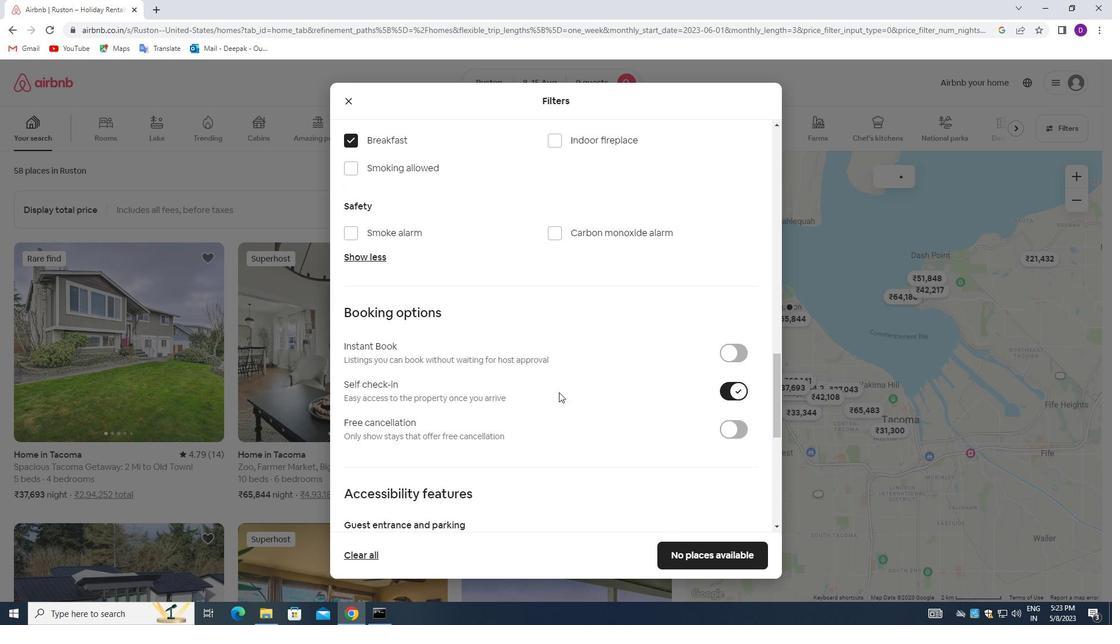 
Action: Mouse scrolled (555, 394) with delta (0, 0)
Screenshot: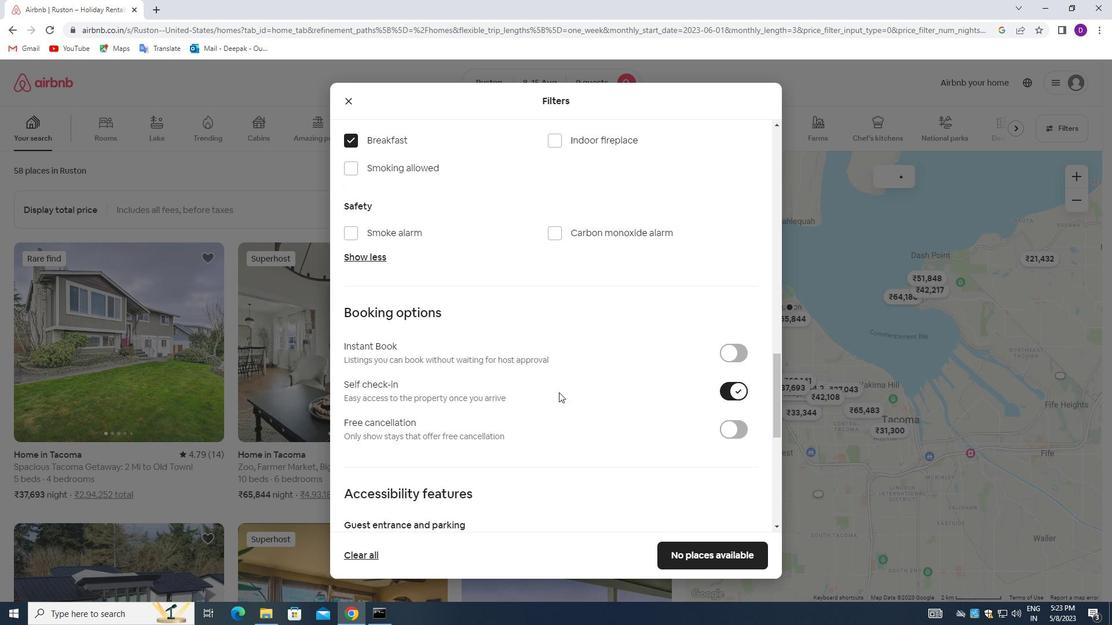 
Action: Mouse moved to (554, 395)
Screenshot: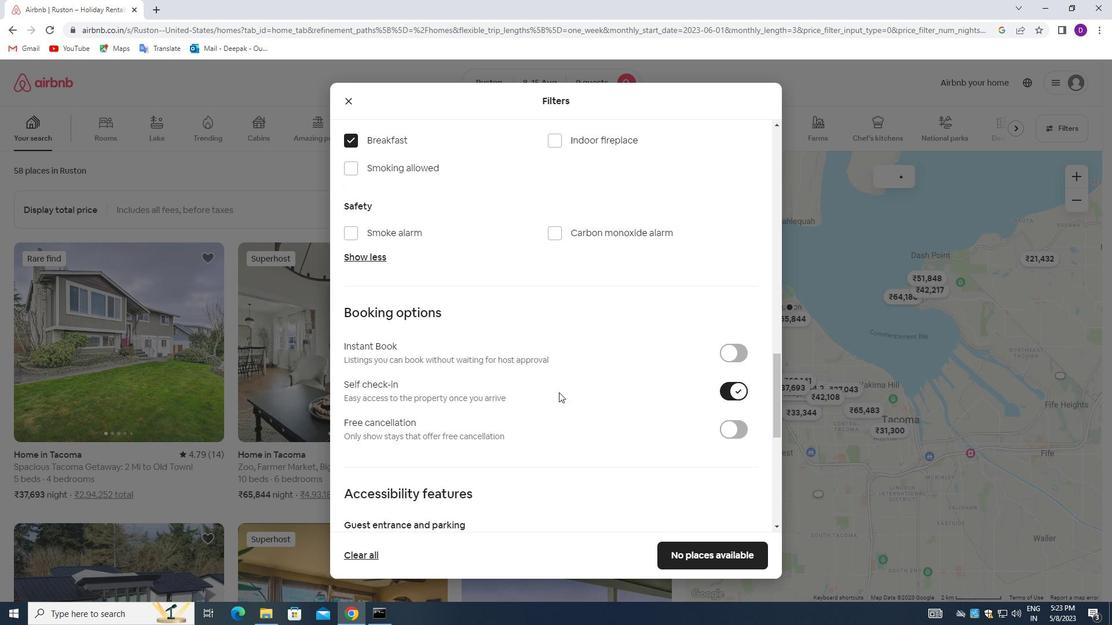 
Action: Mouse scrolled (554, 395) with delta (0, 0)
Screenshot: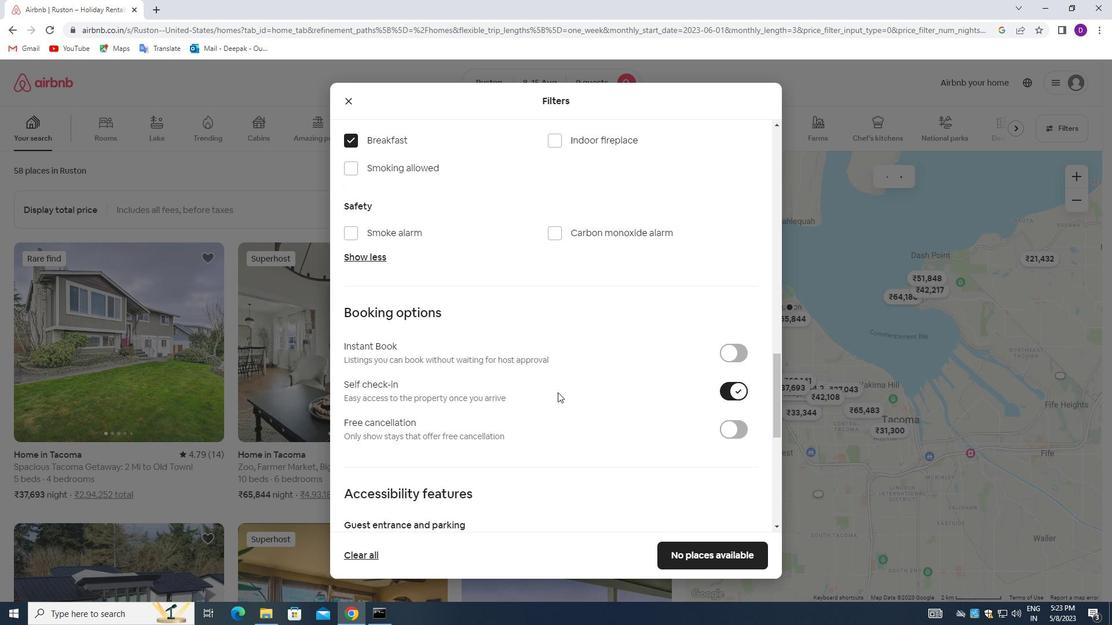 
Action: Mouse moved to (554, 395)
Screenshot: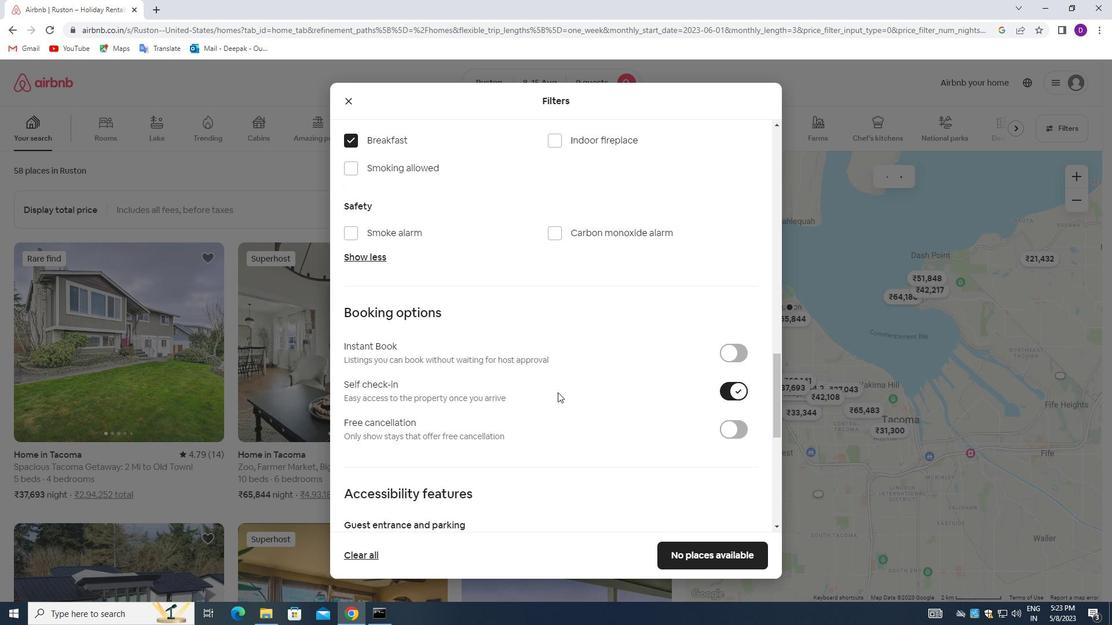 
Action: Mouse scrolled (554, 395) with delta (0, 0)
Screenshot: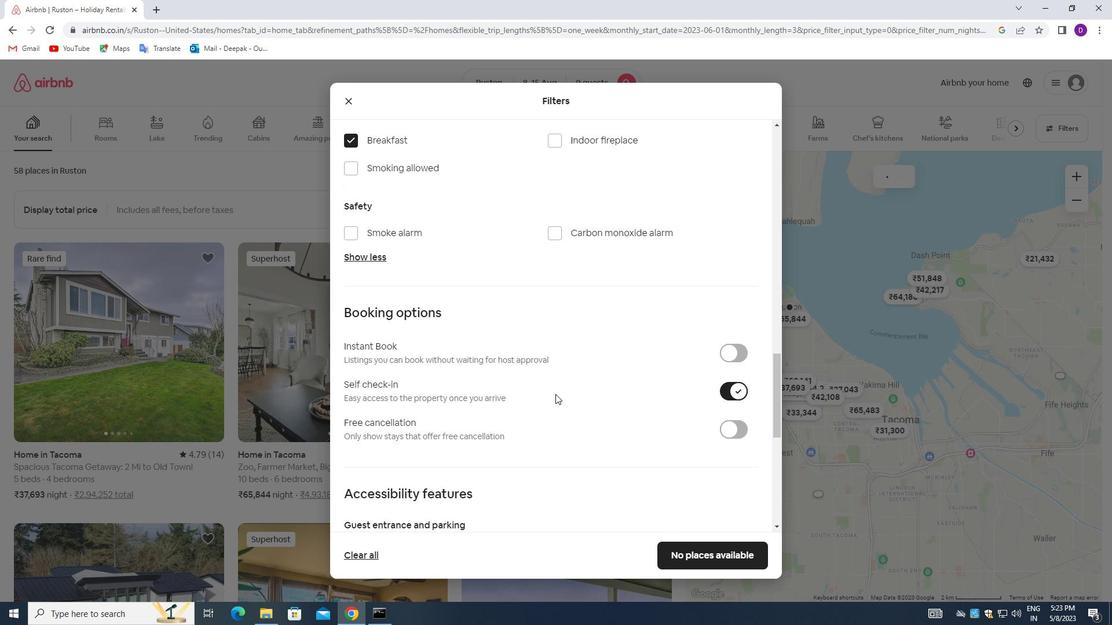 
Action: Mouse moved to (514, 412)
Screenshot: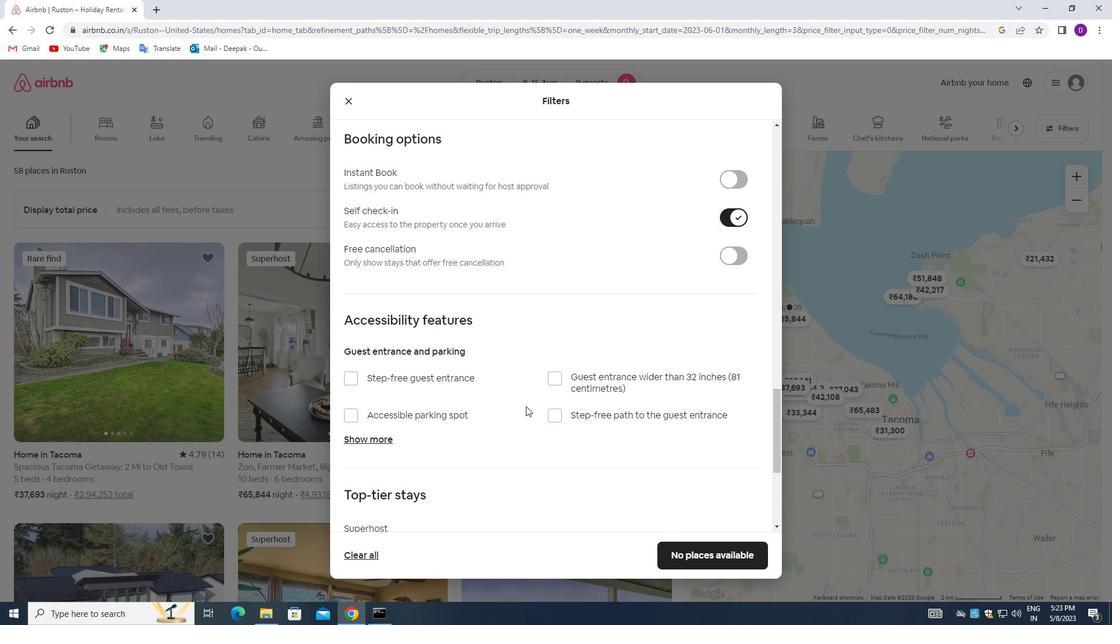 
Action: Mouse scrolled (514, 412) with delta (0, 0)
Screenshot: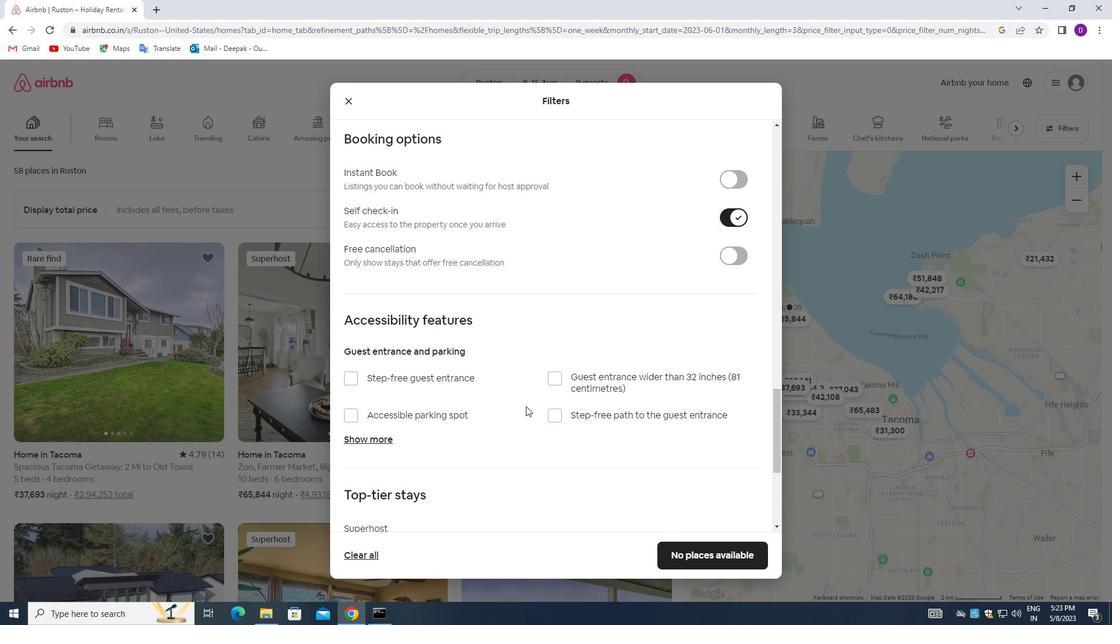 
Action: Mouse moved to (513, 413)
Screenshot: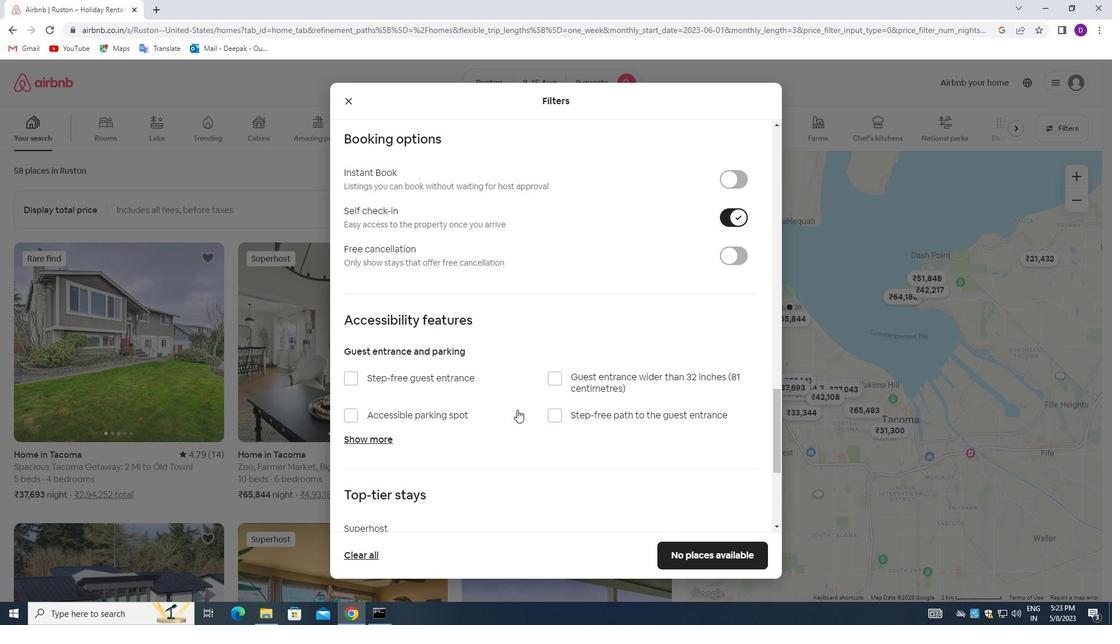 
Action: Mouse scrolled (513, 413) with delta (0, 0)
Screenshot: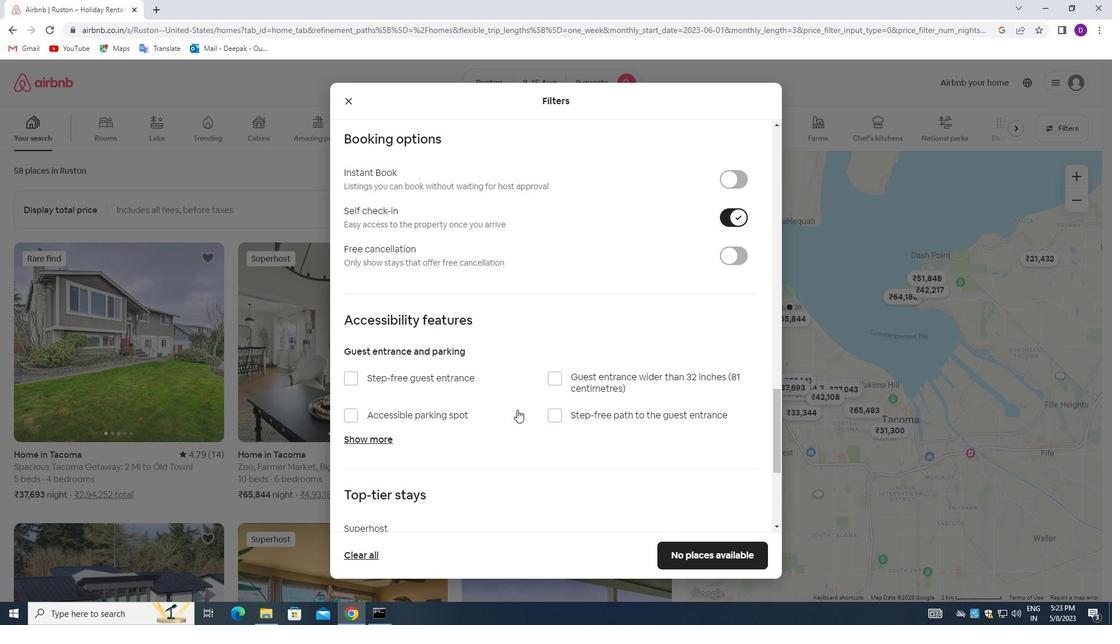 
Action: Mouse moved to (505, 409)
Screenshot: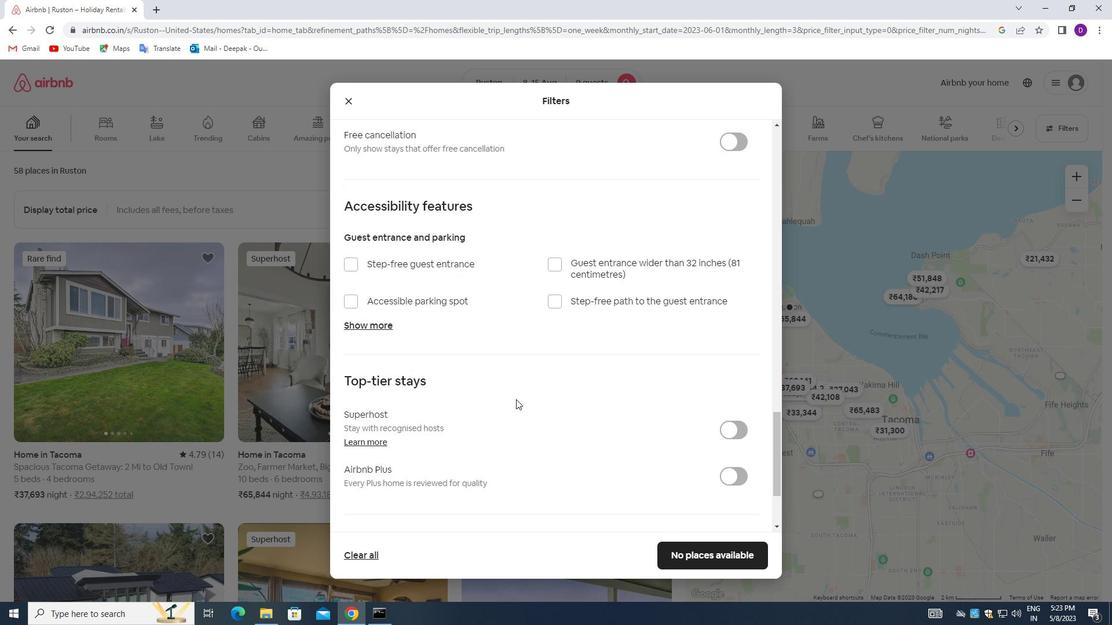 
Action: Mouse scrolled (505, 408) with delta (0, 0)
Screenshot: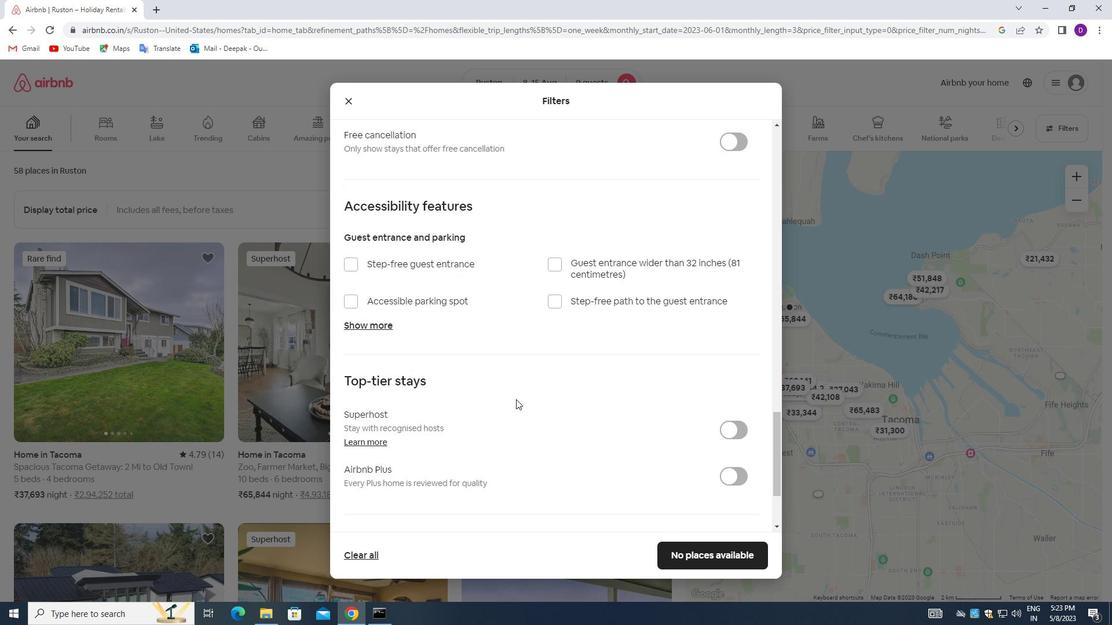 
Action: Mouse moved to (489, 418)
Screenshot: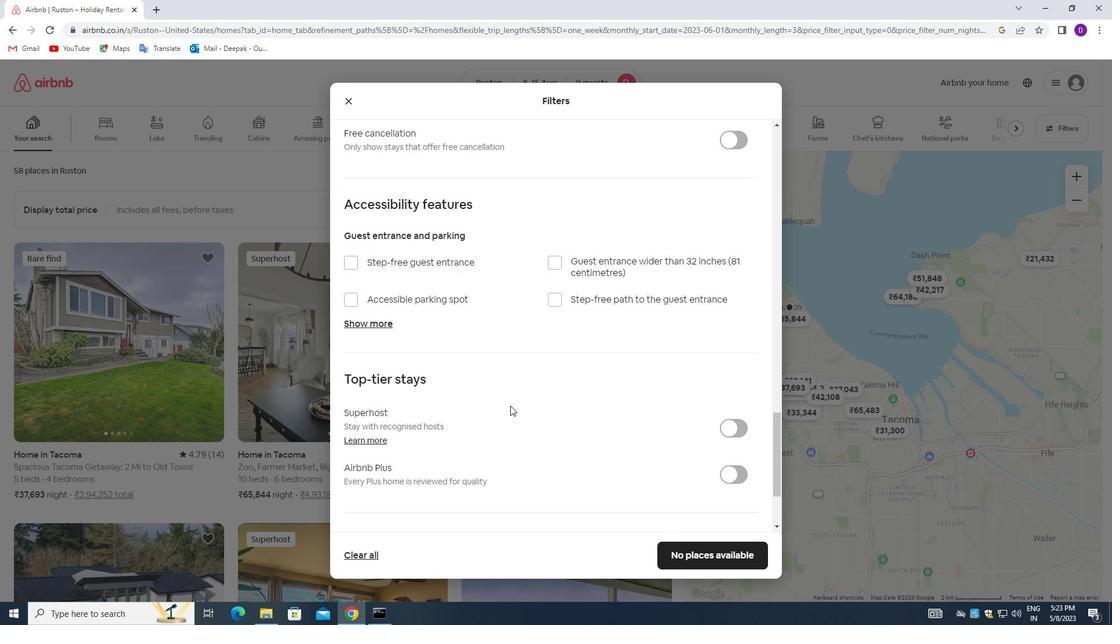 
Action: Mouse scrolled (489, 417) with delta (0, 0)
Screenshot: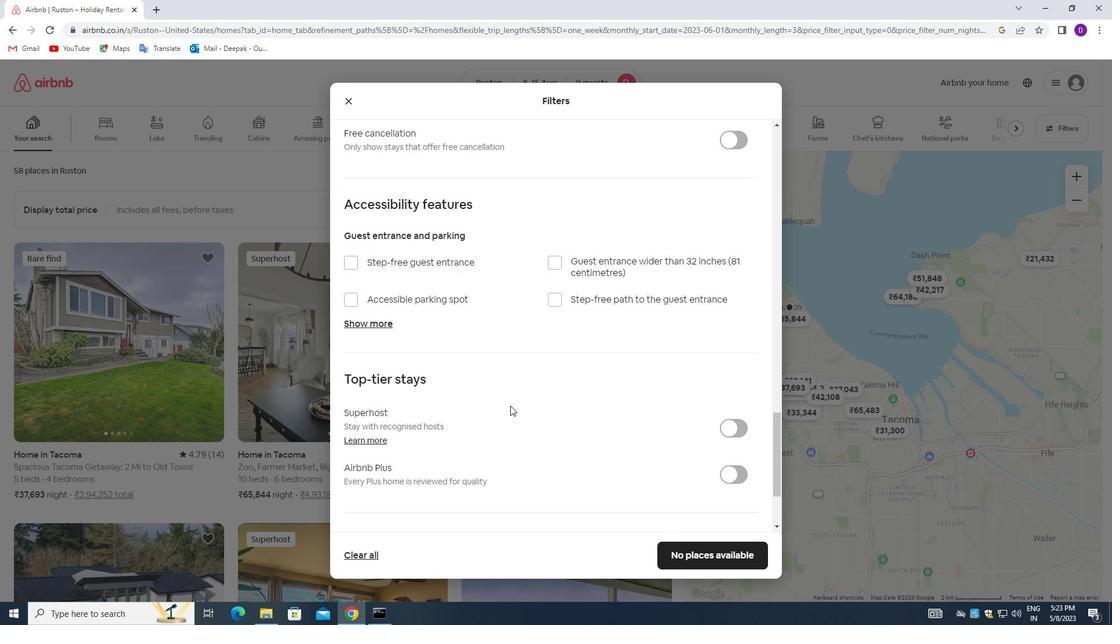 
Action: Mouse moved to (472, 426)
Screenshot: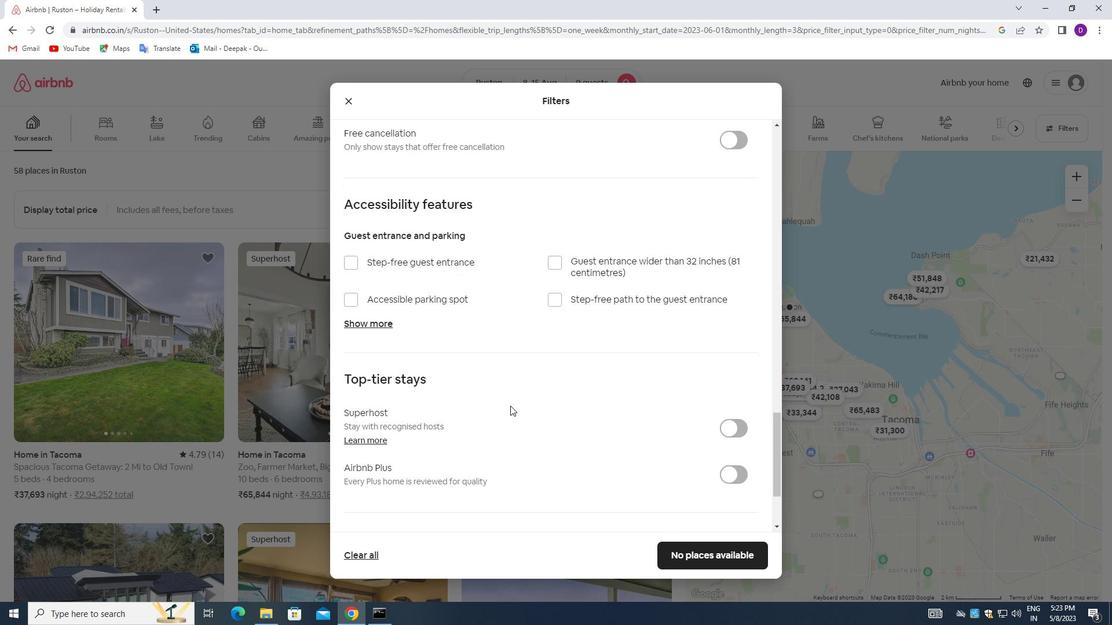 
Action: Mouse scrolled (472, 425) with delta (0, 0)
Screenshot: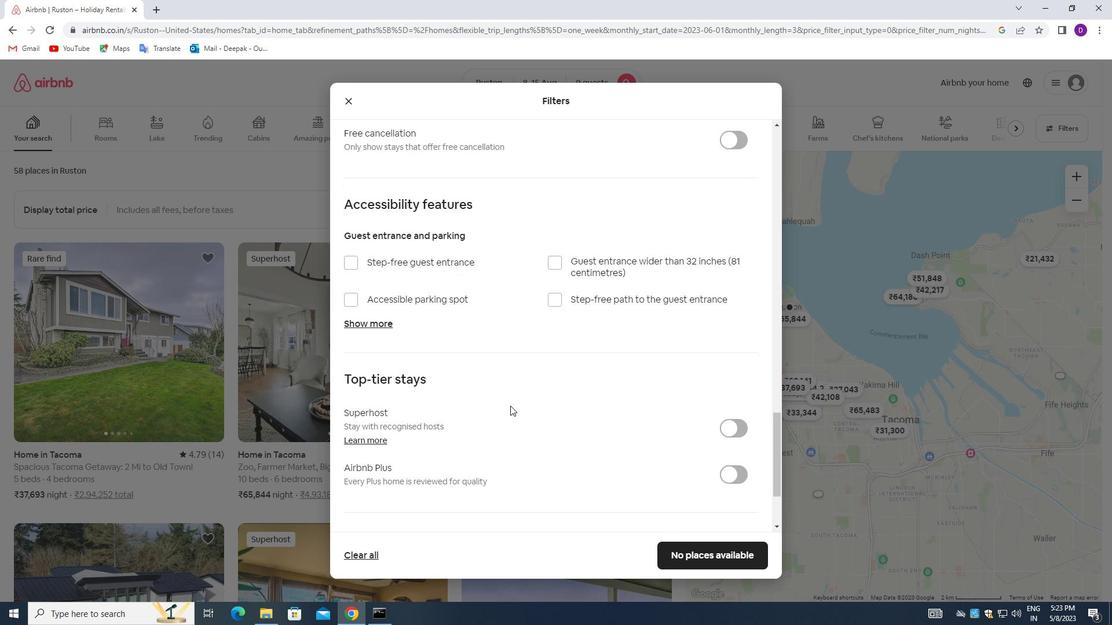
Action: Mouse moved to (432, 449)
Screenshot: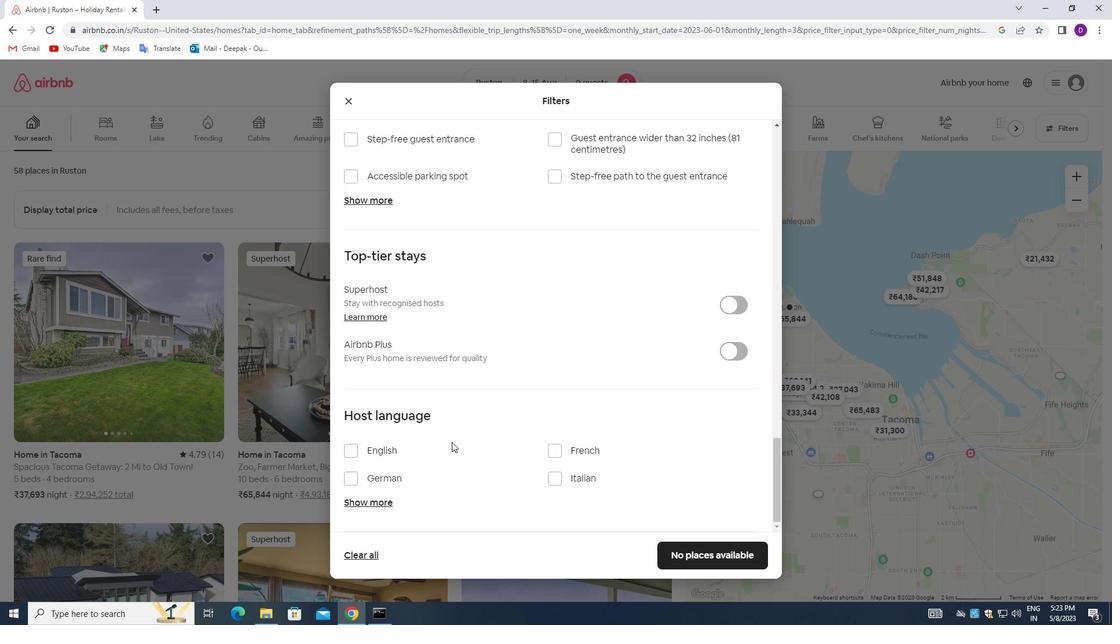 
Action: Mouse scrolled (432, 449) with delta (0, 0)
Screenshot: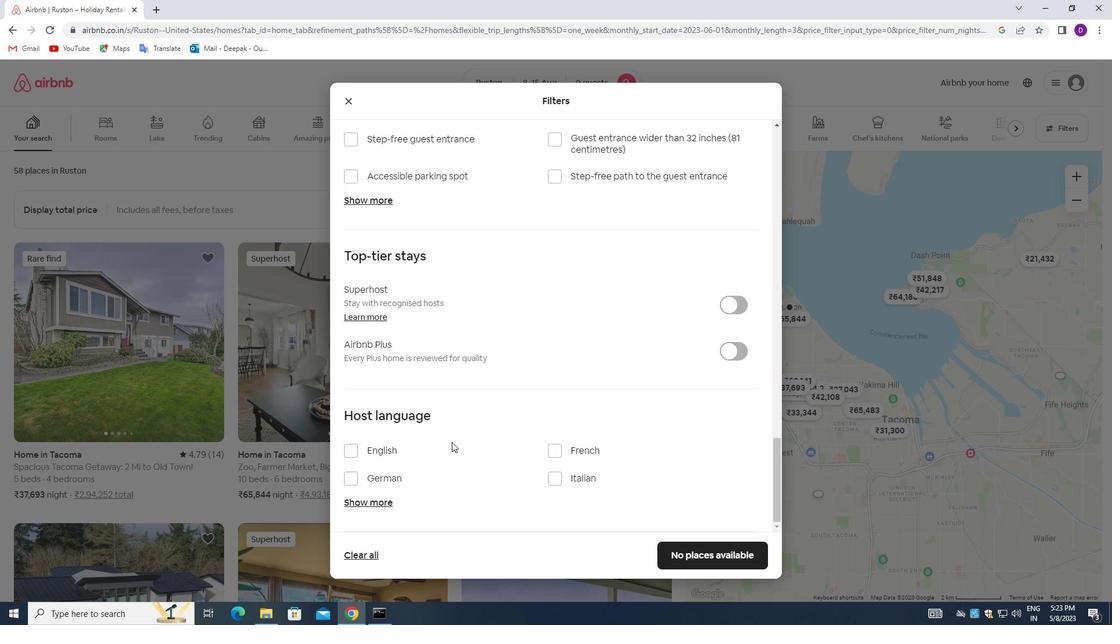 
Action: Mouse moved to (428, 451)
Screenshot: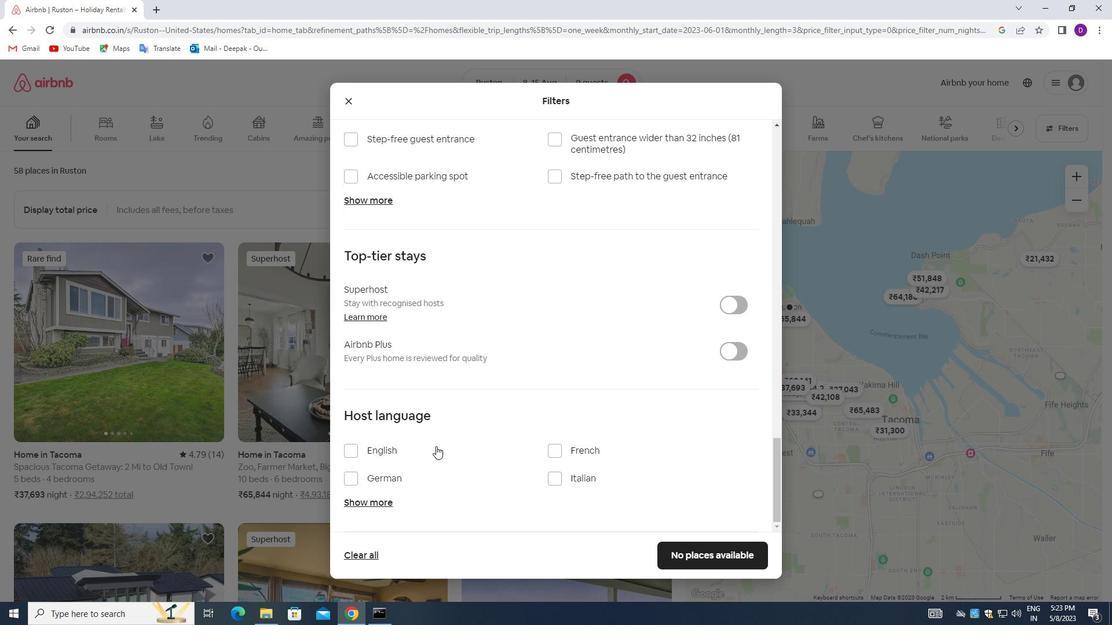 
Action: Mouse scrolled (428, 450) with delta (0, 0)
Screenshot: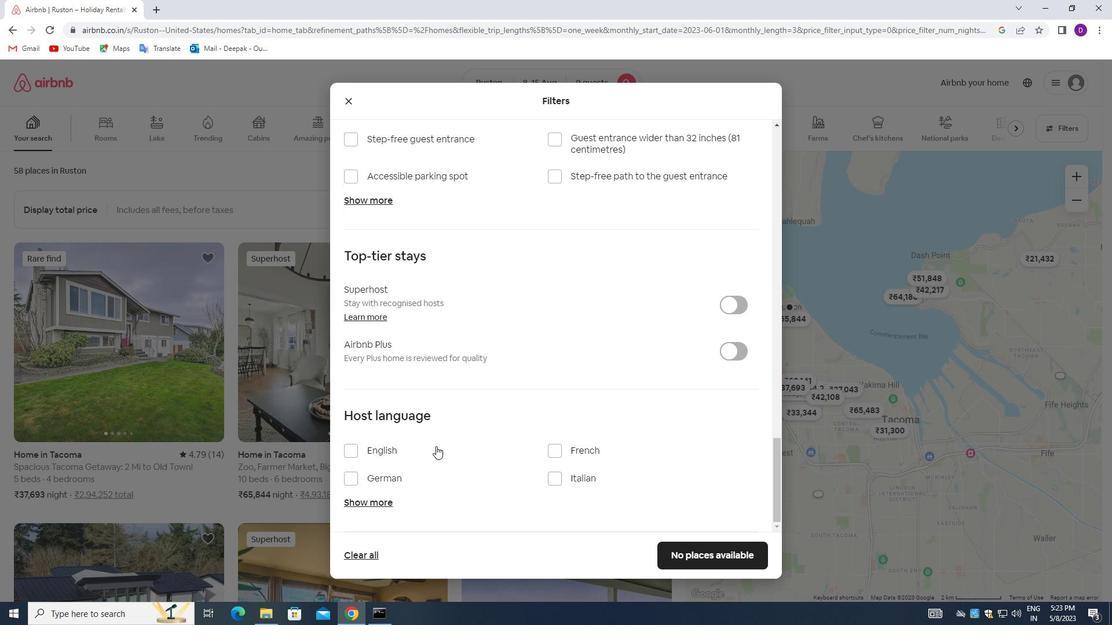 
Action: Mouse moved to (354, 451)
Screenshot: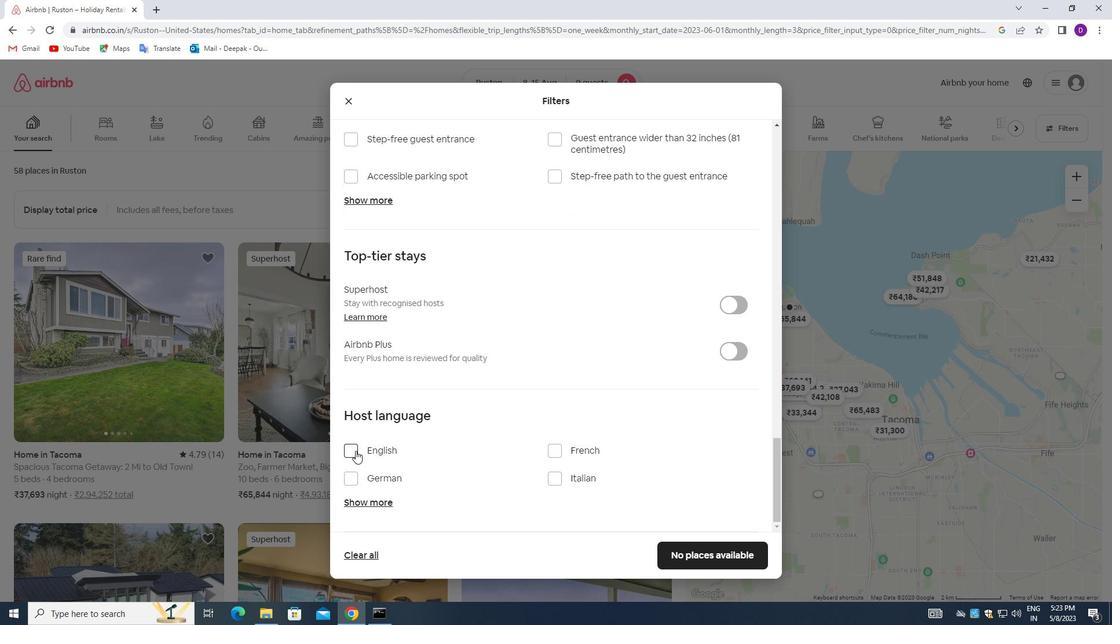 
Action: Mouse pressed left at (354, 451)
Screenshot: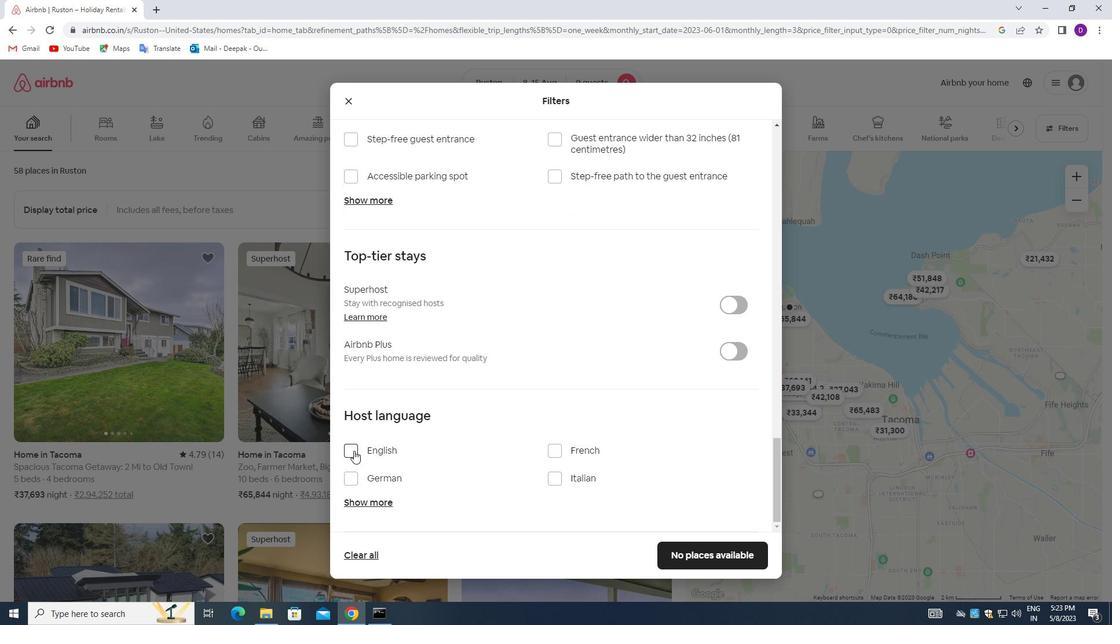 
Action: Mouse moved to (664, 550)
Screenshot: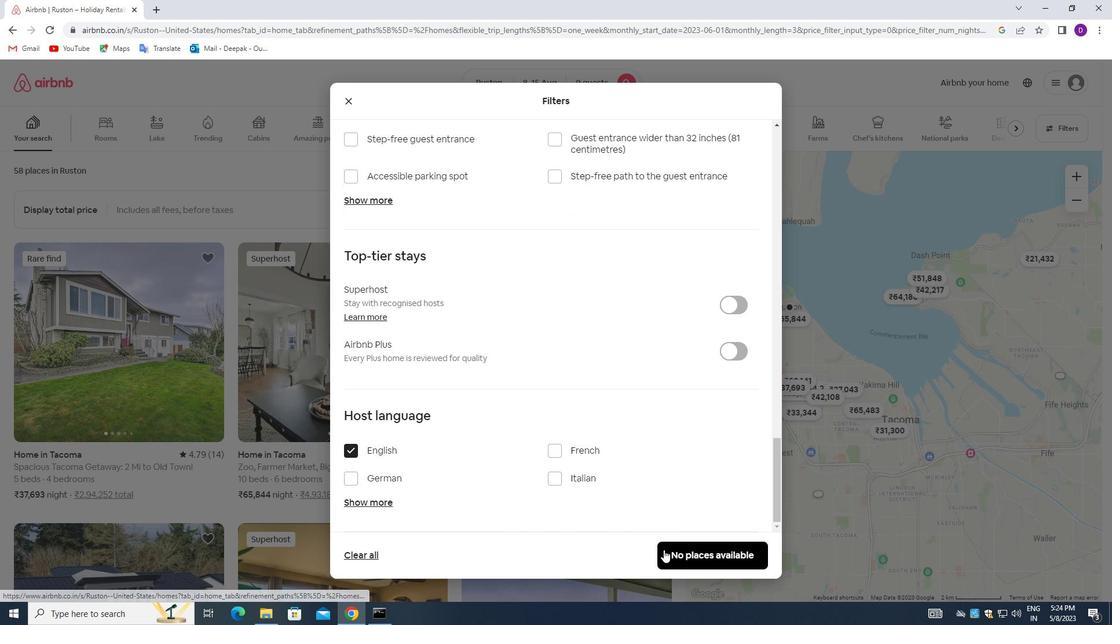 
Action: Mouse pressed left at (664, 550)
Screenshot: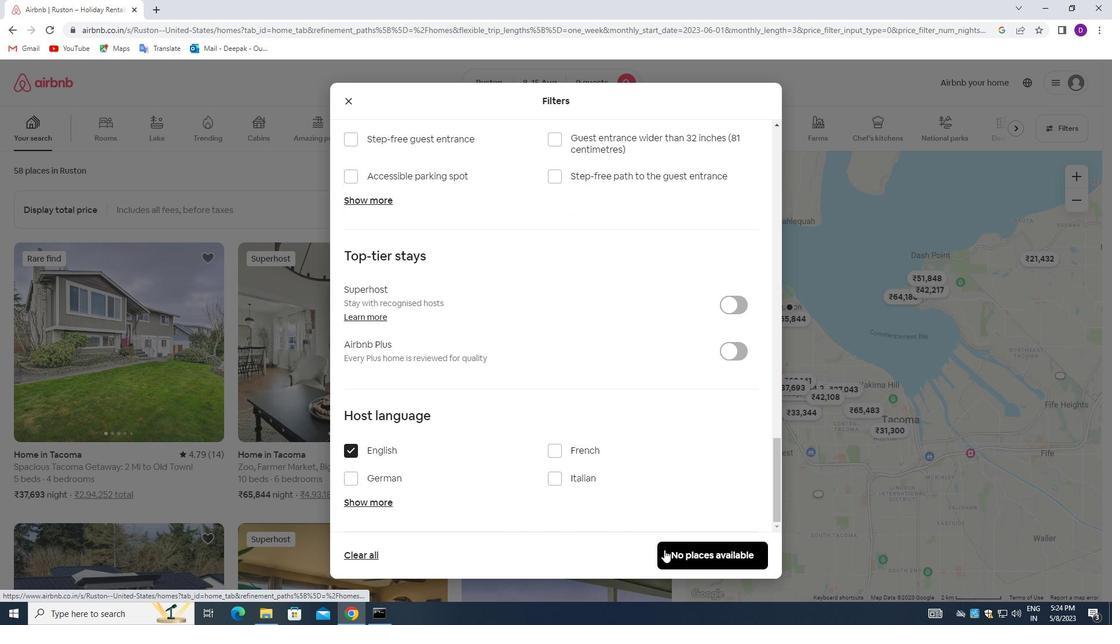 
Action: Mouse moved to (597, 391)
Screenshot: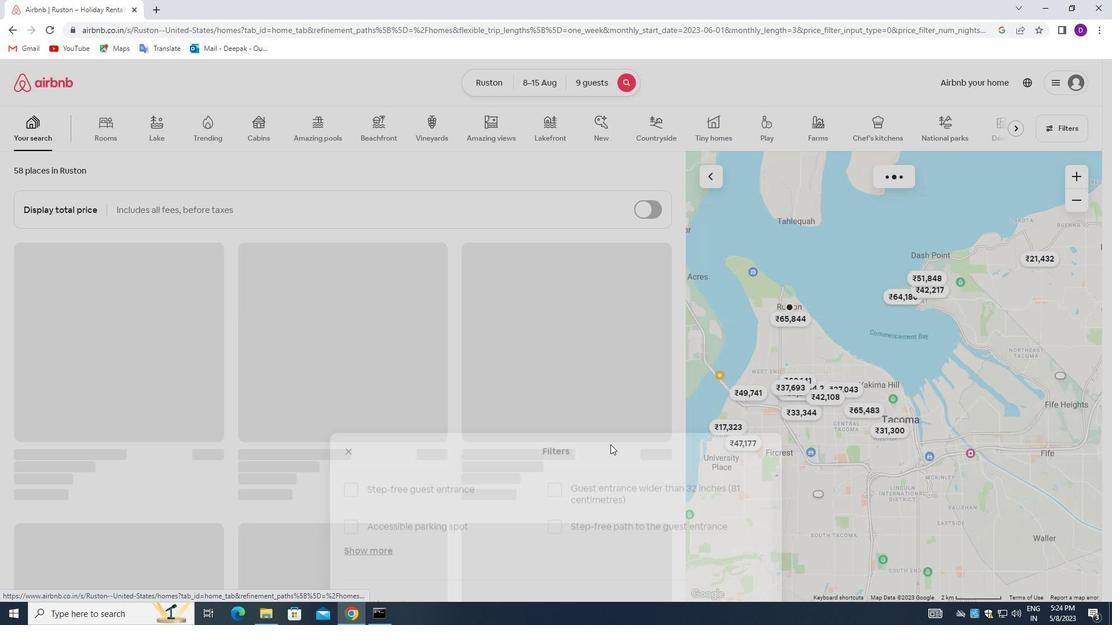 
